 Task: Find connections with filter location Bijnor with filter topic #ContentMarketingwith filter profile language English with filter current company Apotex Inc. with filter school Sandip Institute of Technology, & Research Centre with filter industry Residential Building Construction with filter service category Bankruptcy Law with filter keywords title Animal Shelter Volunteer
Action: Mouse moved to (616, 72)
Screenshot: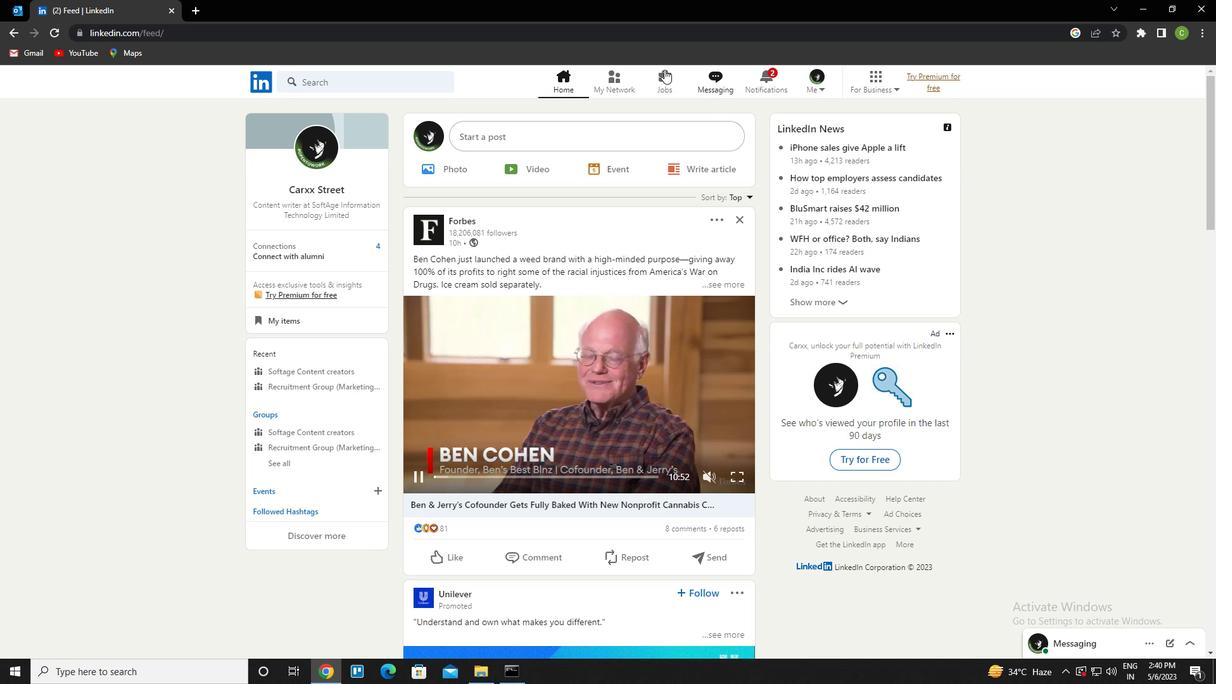 
Action: Mouse pressed left at (616, 72)
Screenshot: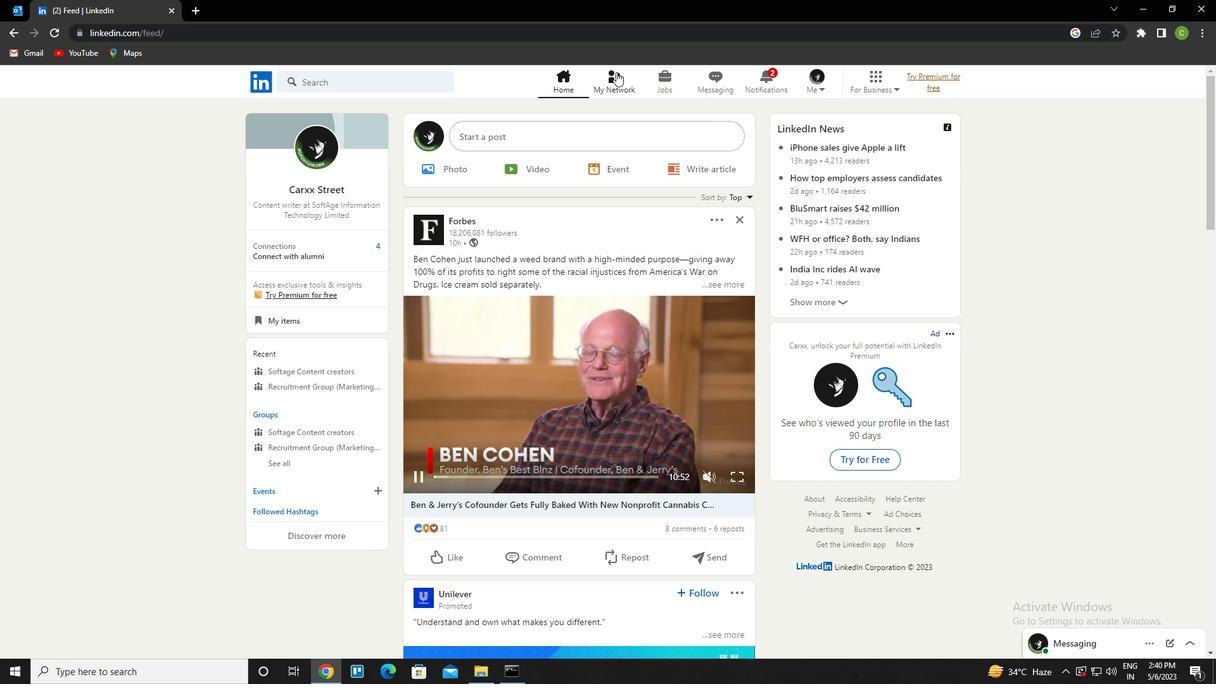 
Action: Mouse moved to (378, 157)
Screenshot: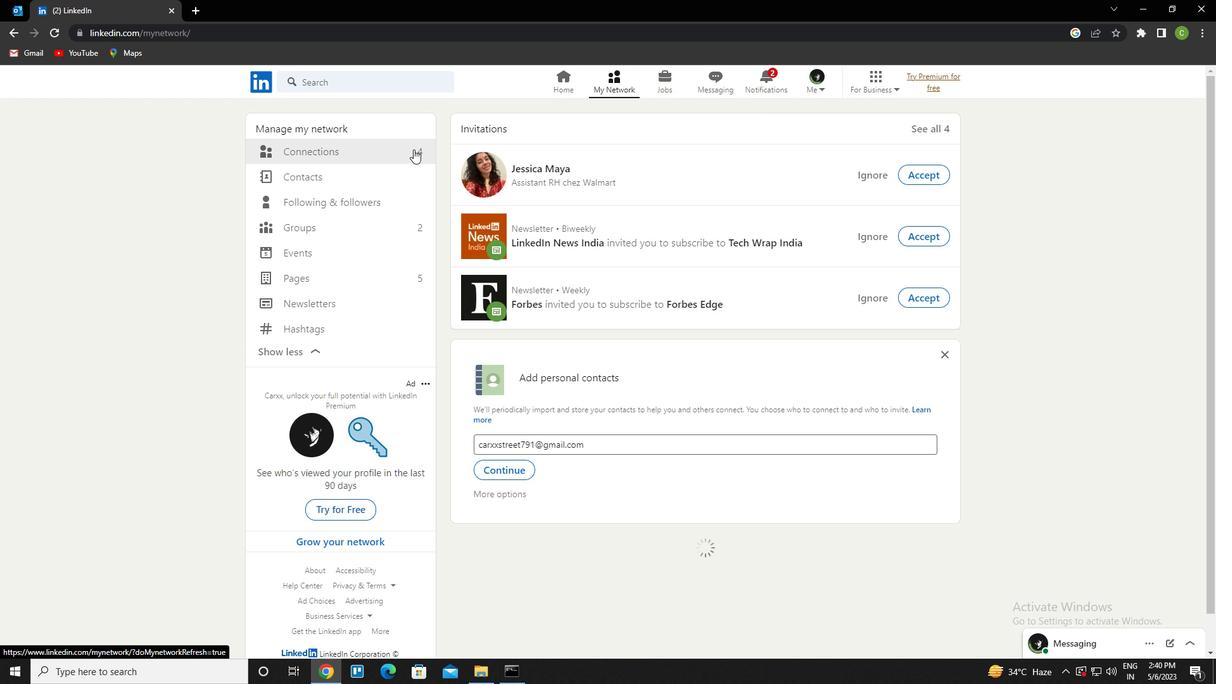 
Action: Mouse pressed left at (378, 157)
Screenshot: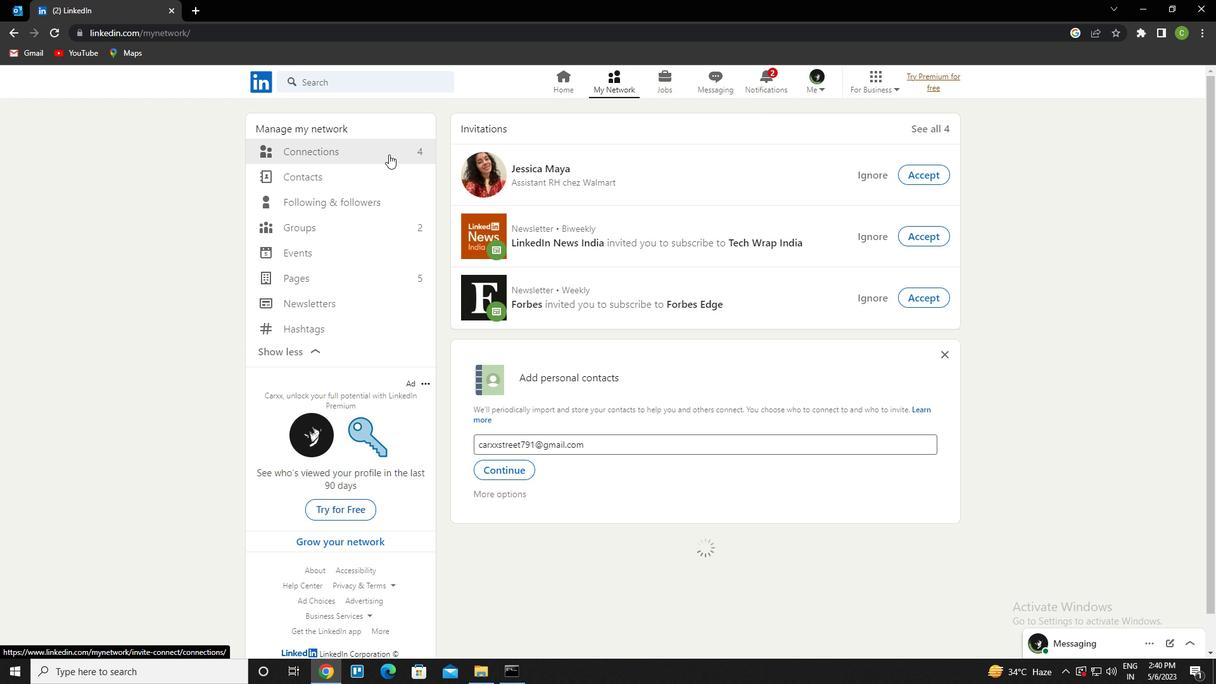 
Action: Mouse moved to (729, 153)
Screenshot: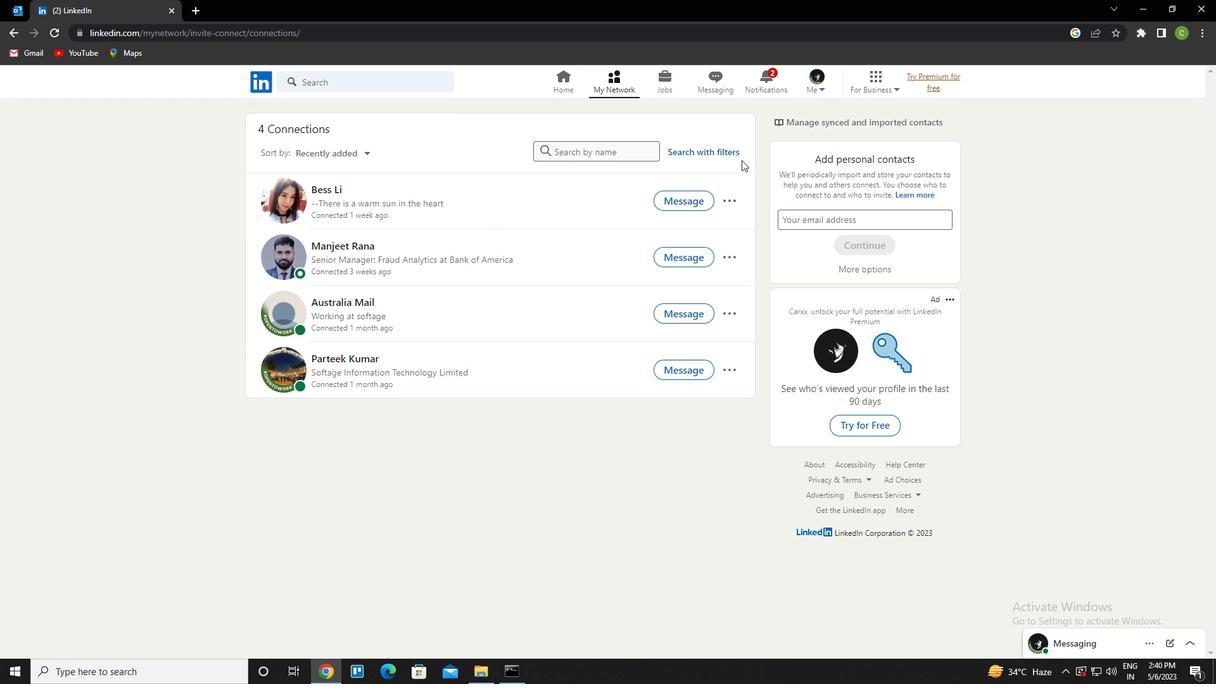 
Action: Mouse pressed left at (729, 153)
Screenshot: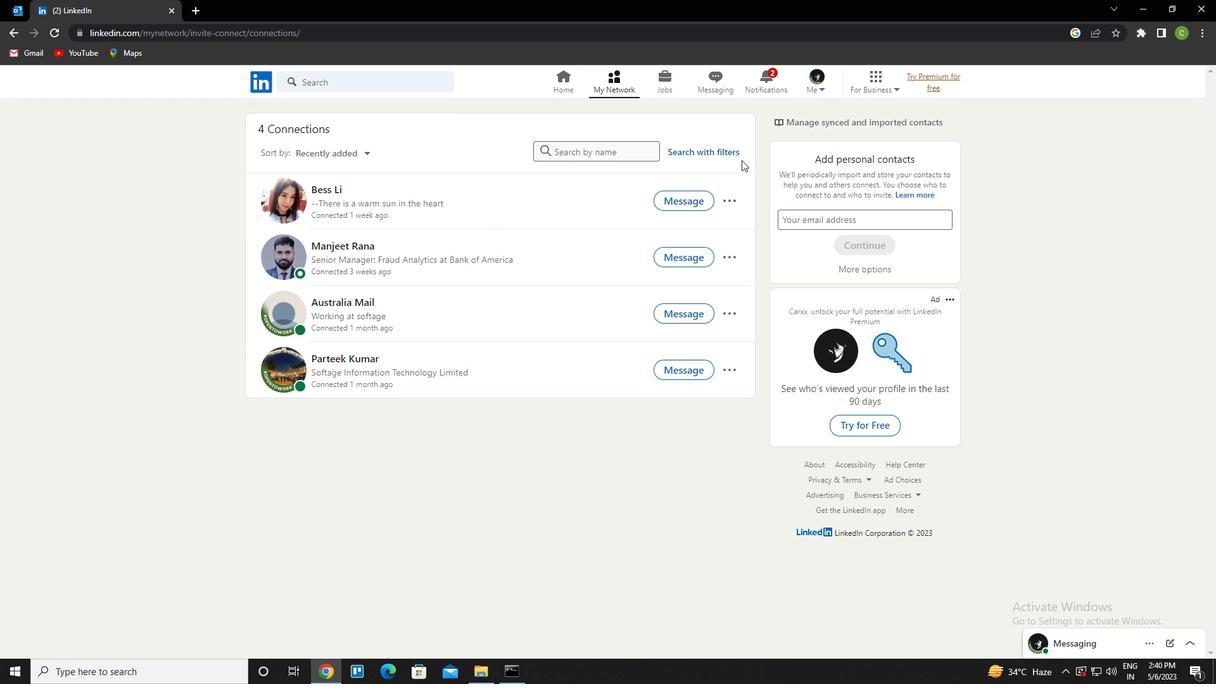 
Action: Mouse moved to (646, 120)
Screenshot: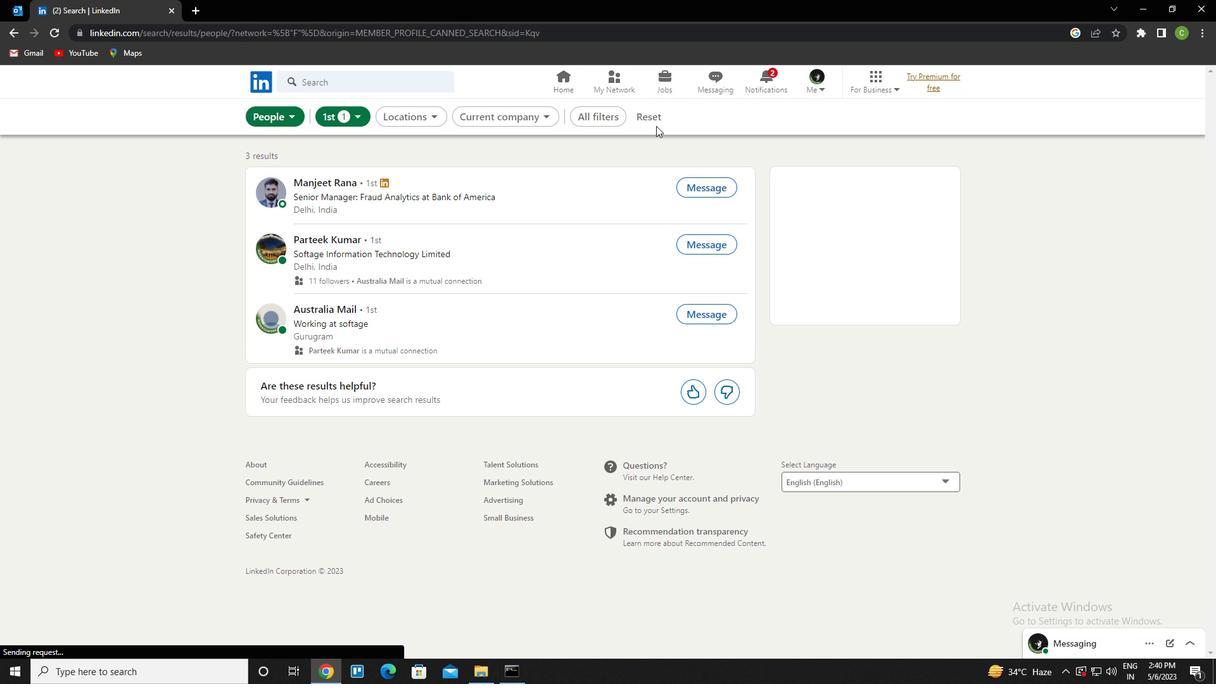 
Action: Mouse pressed left at (646, 120)
Screenshot: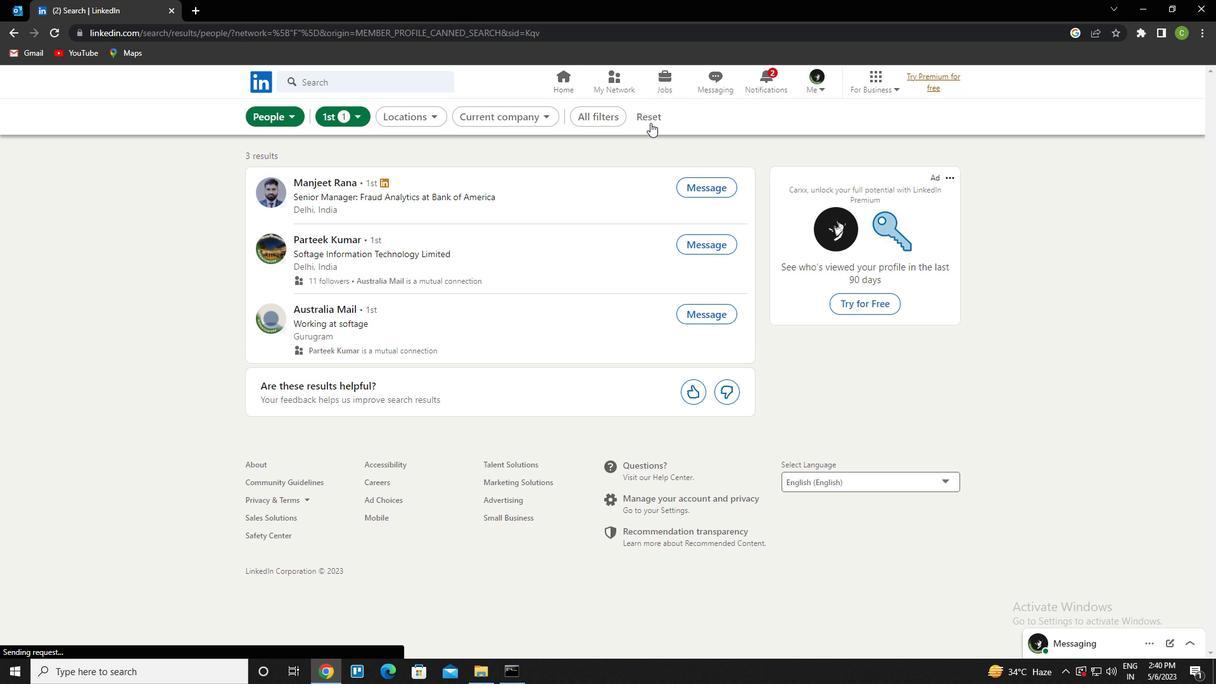 
Action: Mouse moved to (620, 118)
Screenshot: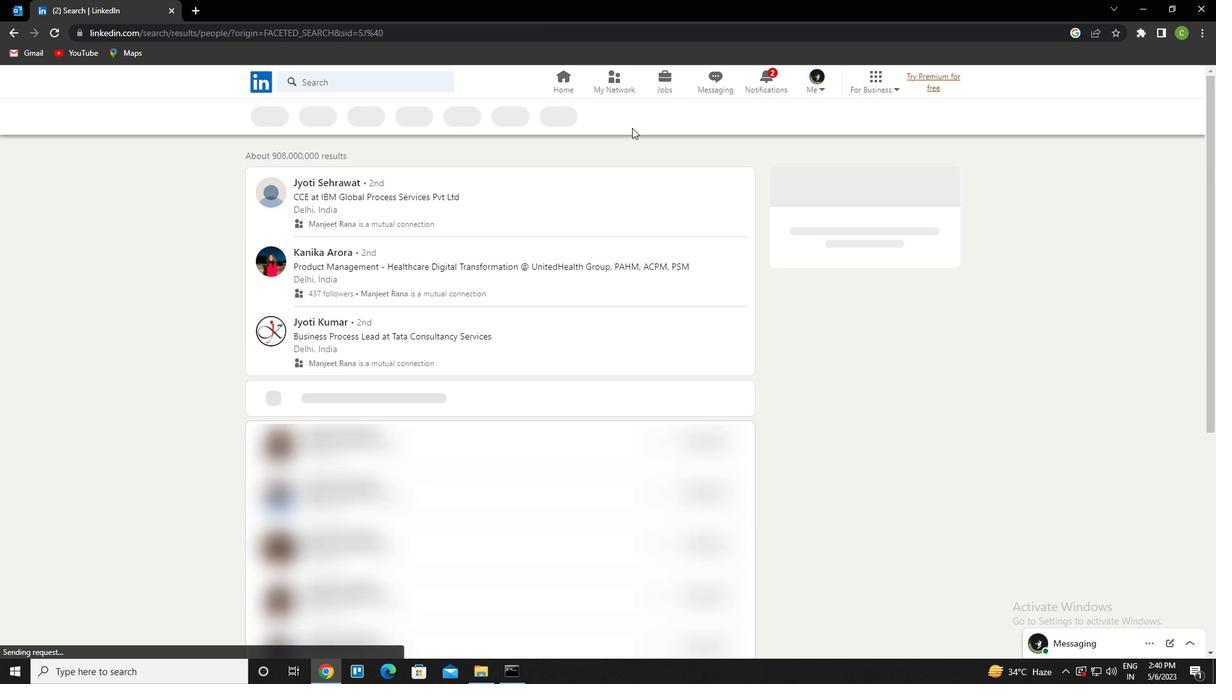 
Action: Mouse pressed left at (620, 118)
Screenshot: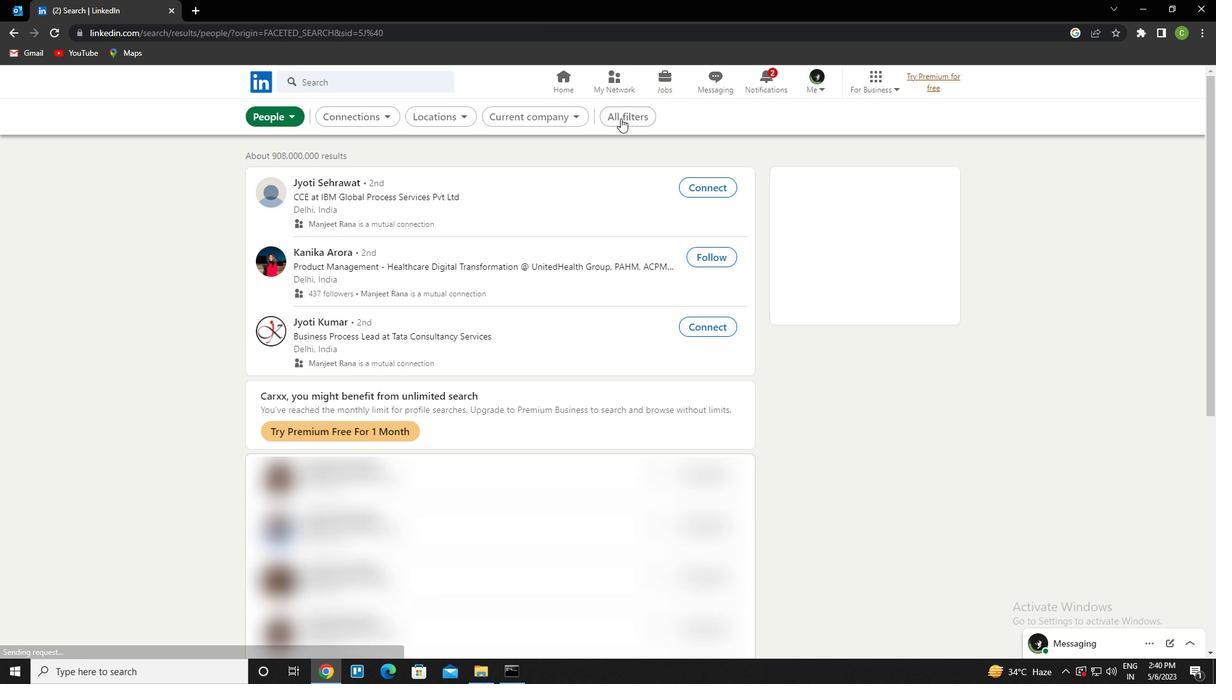 
Action: Mouse moved to (1000, 368)
Screenshot: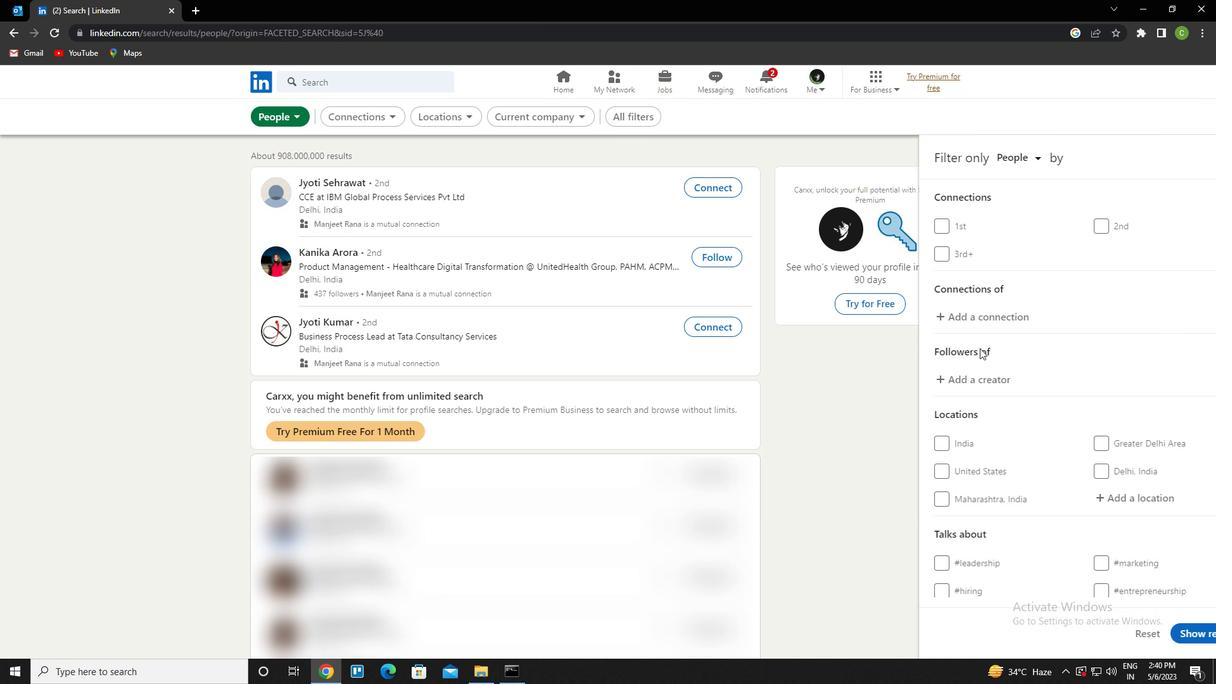 
Action: Mouse scrolled (1000, 368) with delta (0, 0)
Screenshot: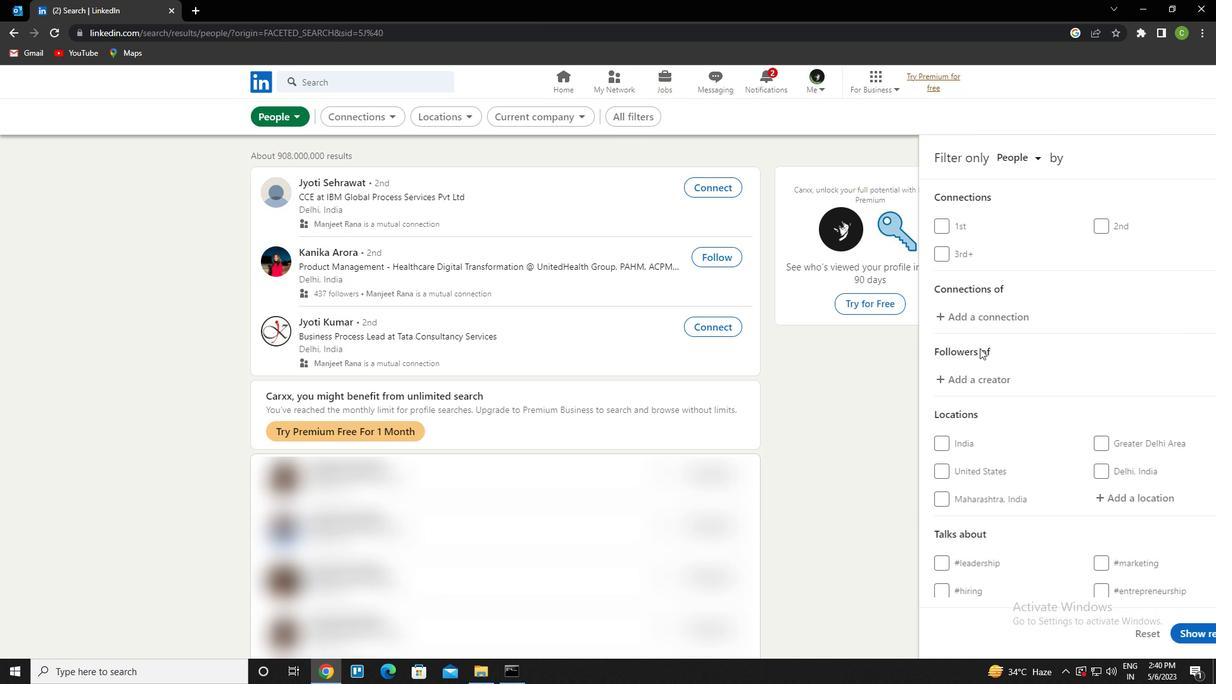 
Action: Mouse moved to (1006, 376)
Screenshot: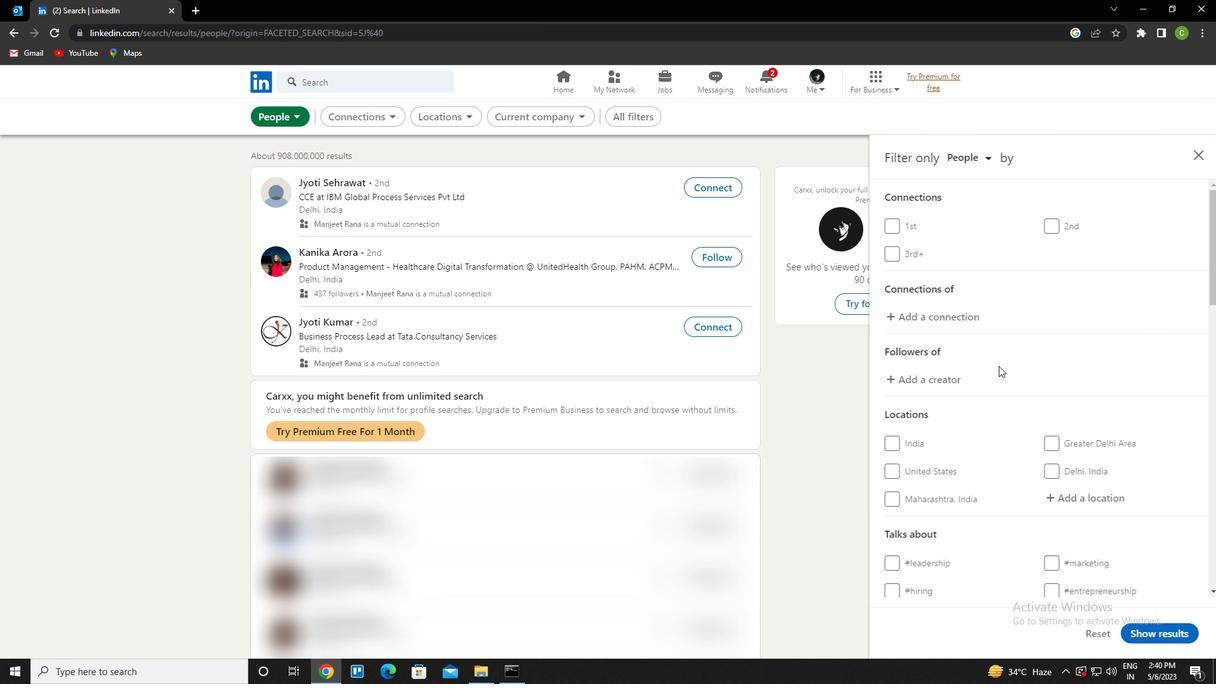 
Action: Mouse scrolled (1006, 375) with delta (0, 0)
Screenshot: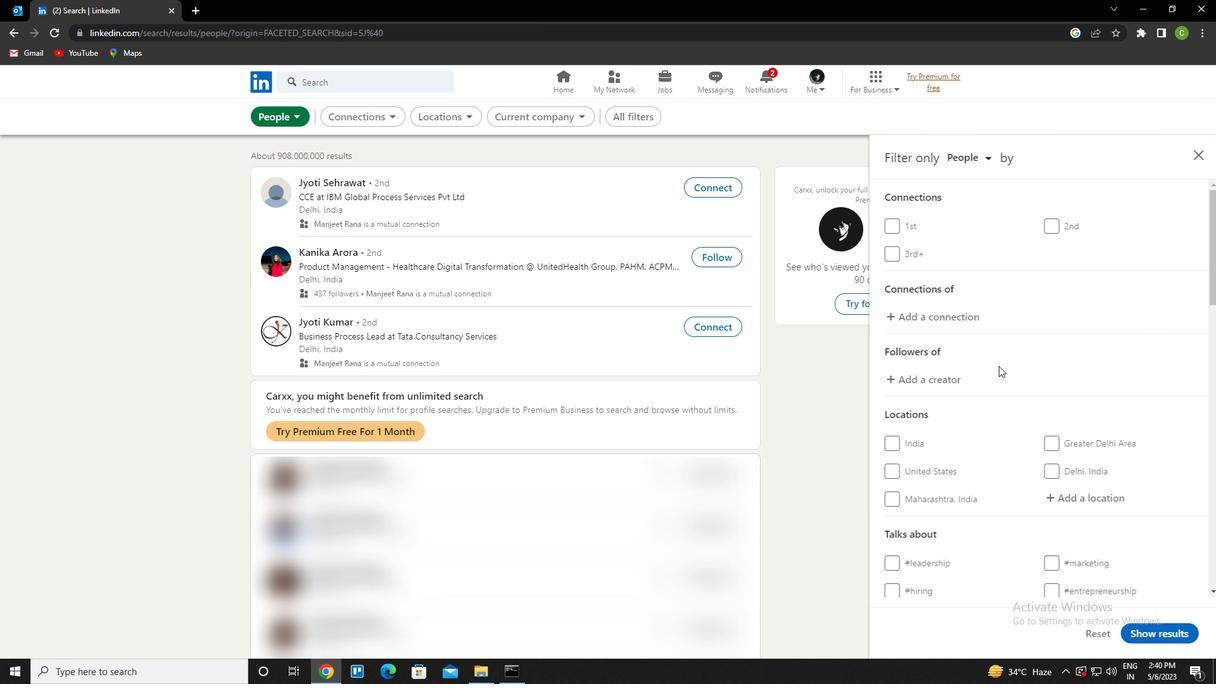 
Action: Mouse moved to (1091, 376)
Screenshot: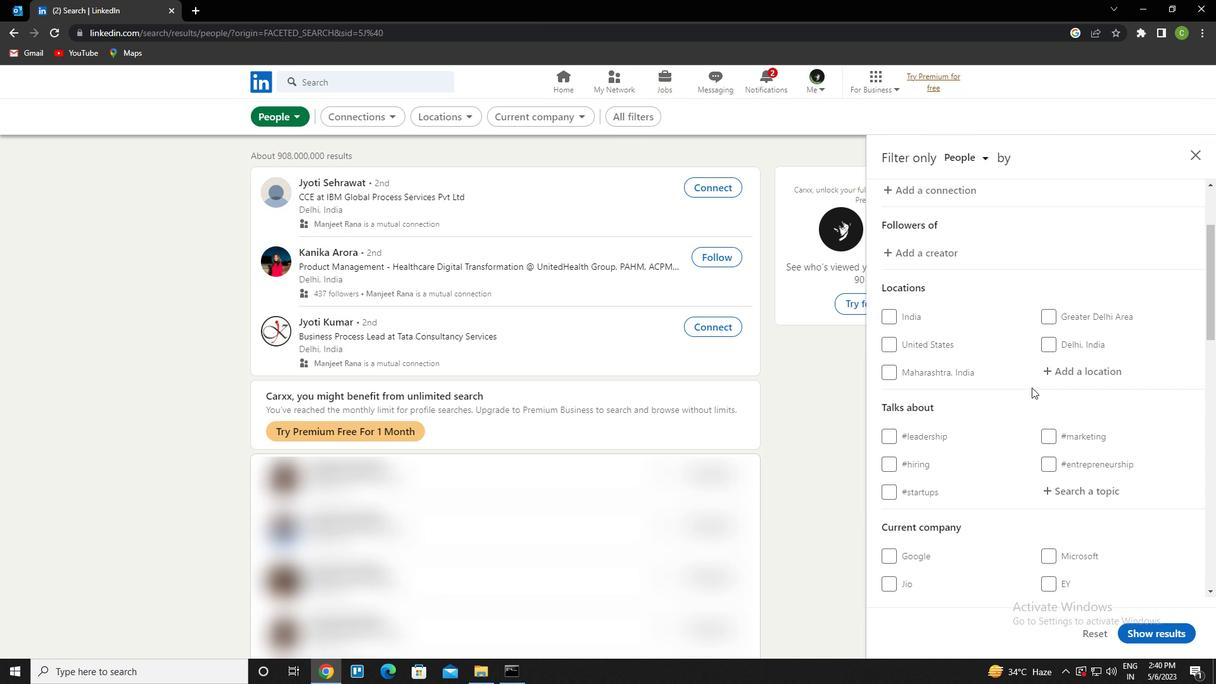 
Action: Mouse pressed left at (1091, 376)
Screenshot: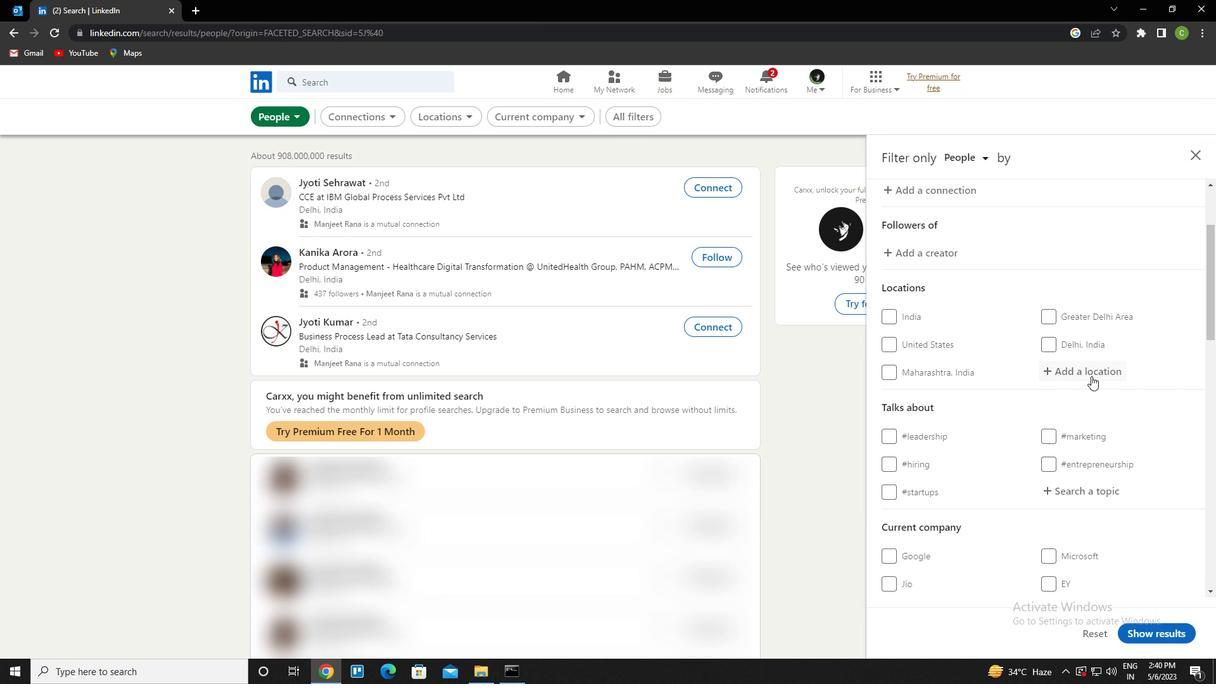 
Action: Key pressed <Key.caps_lock>b<Key.caps_lock>ijnor<Key.down><Key.enter>
Screenshot: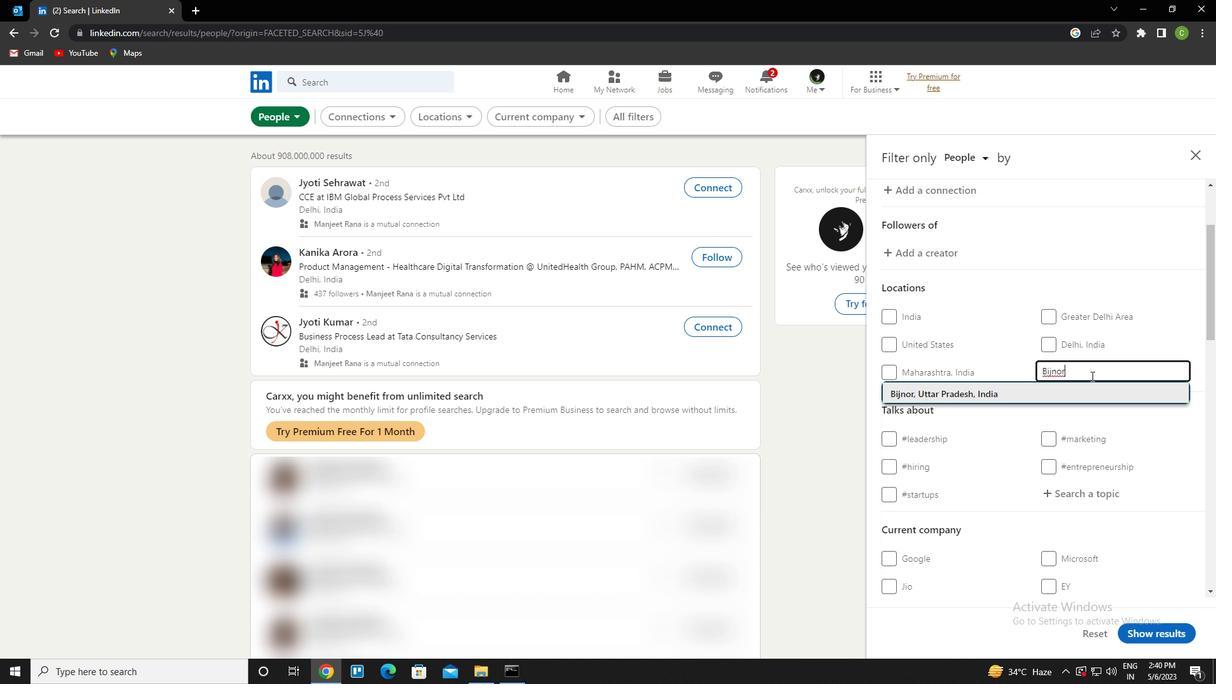 
Action: Mouse scrolled (1091, 375) with delta (0, 0)
Screenshot: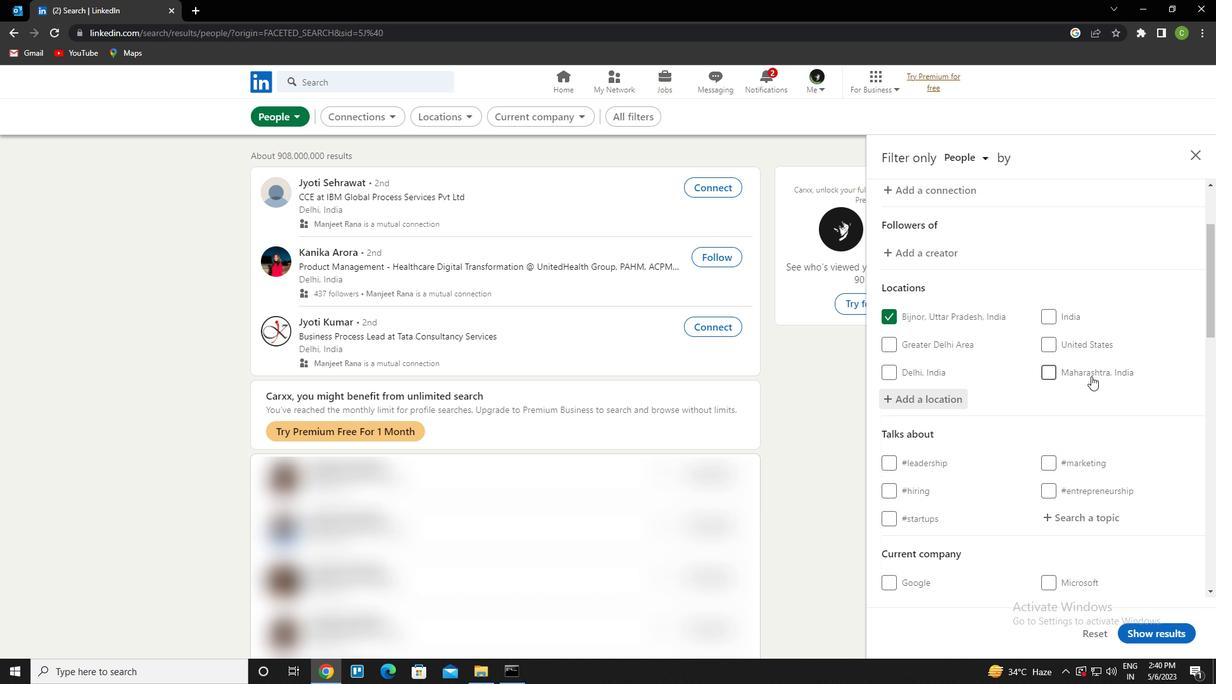 
Action: Mouse scrolled (1091, 375) with delta (0, 0)
Screenshot: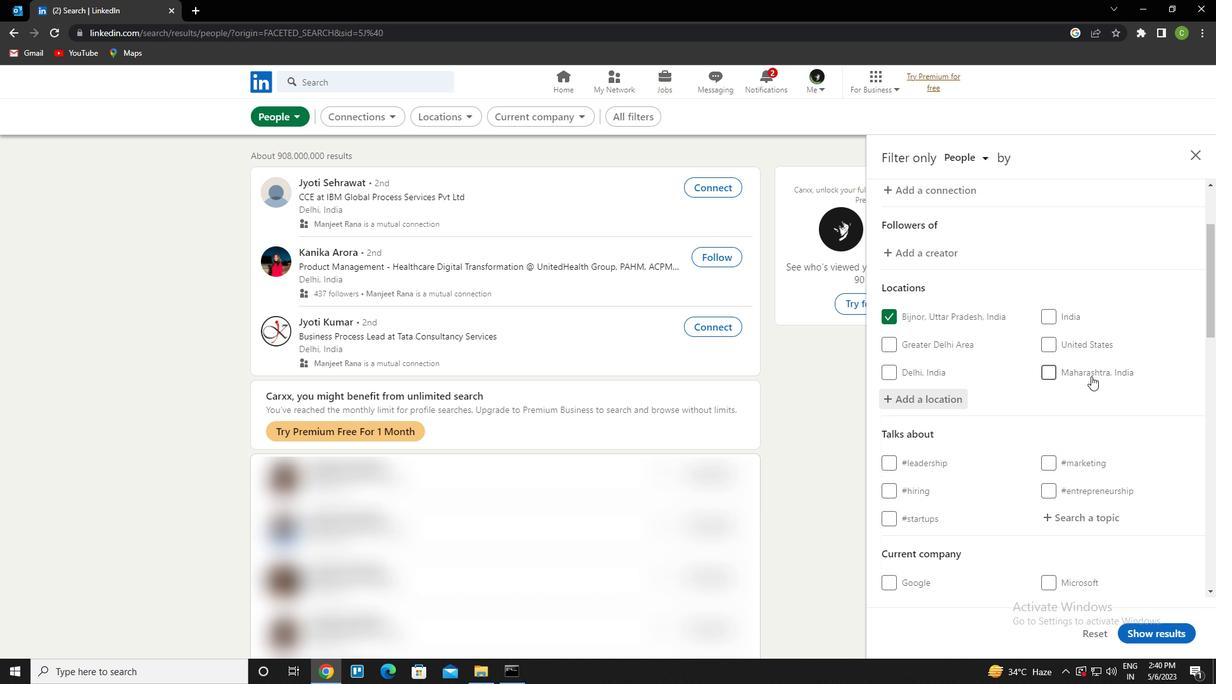 
Action: Mouse moved to (1091, 389)
Screenshot: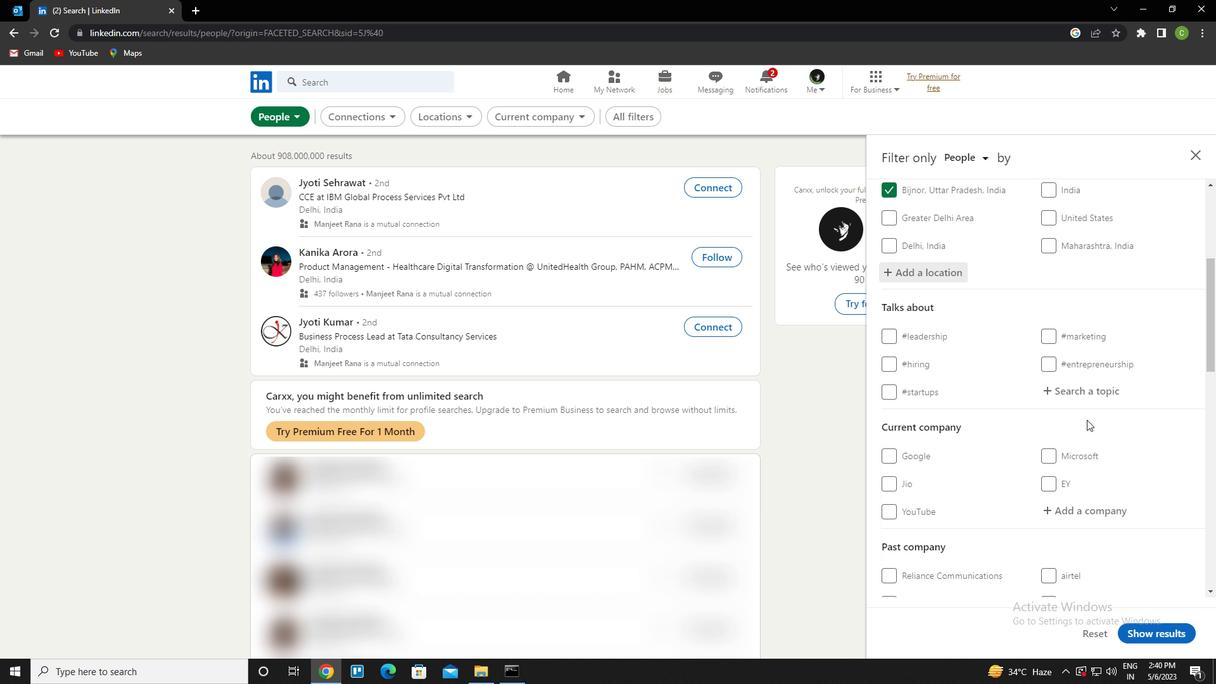
Action: Mouse pressed left at (1091, 389)
Screenshot: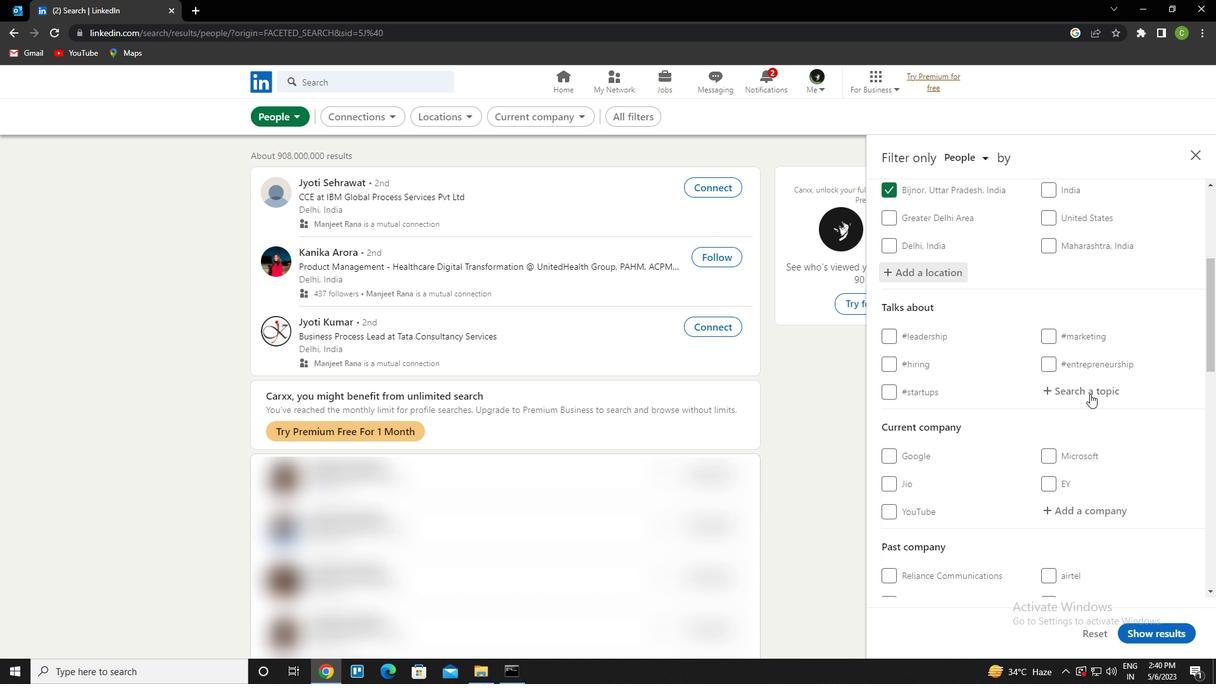 
Action: Key pressed contentmarketing<Key.down><Key.enter>
Screenshot: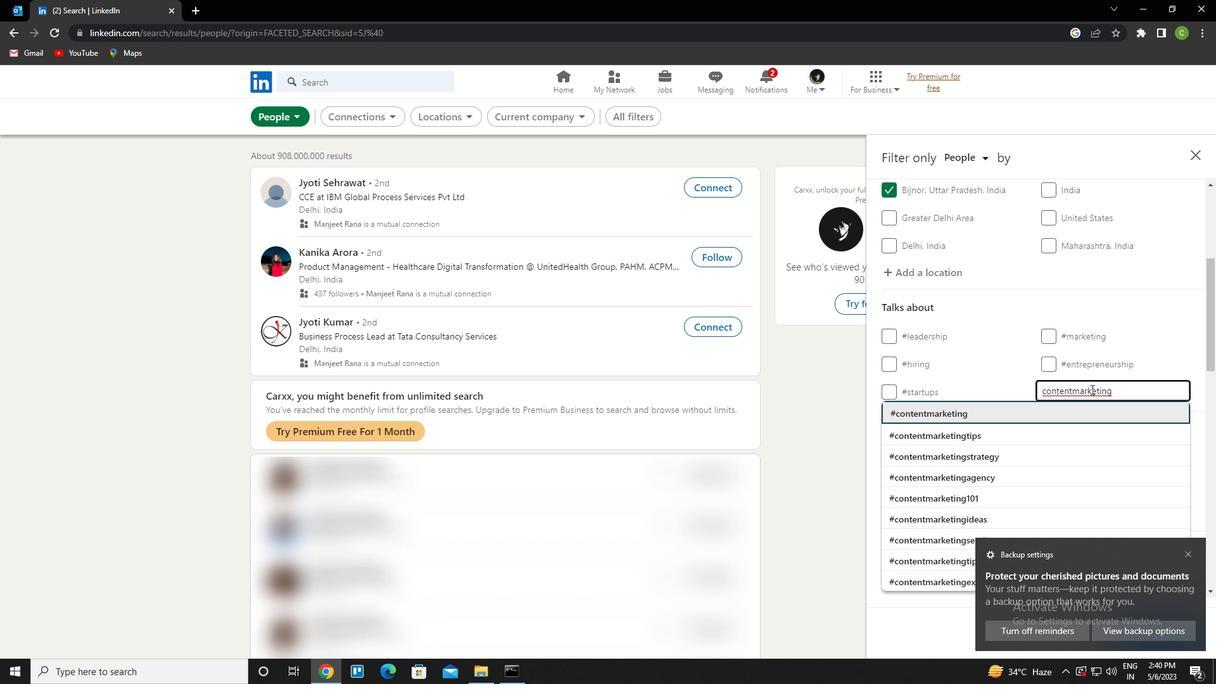 
Action: Mouse moved to (1088, 384)
Screenshot: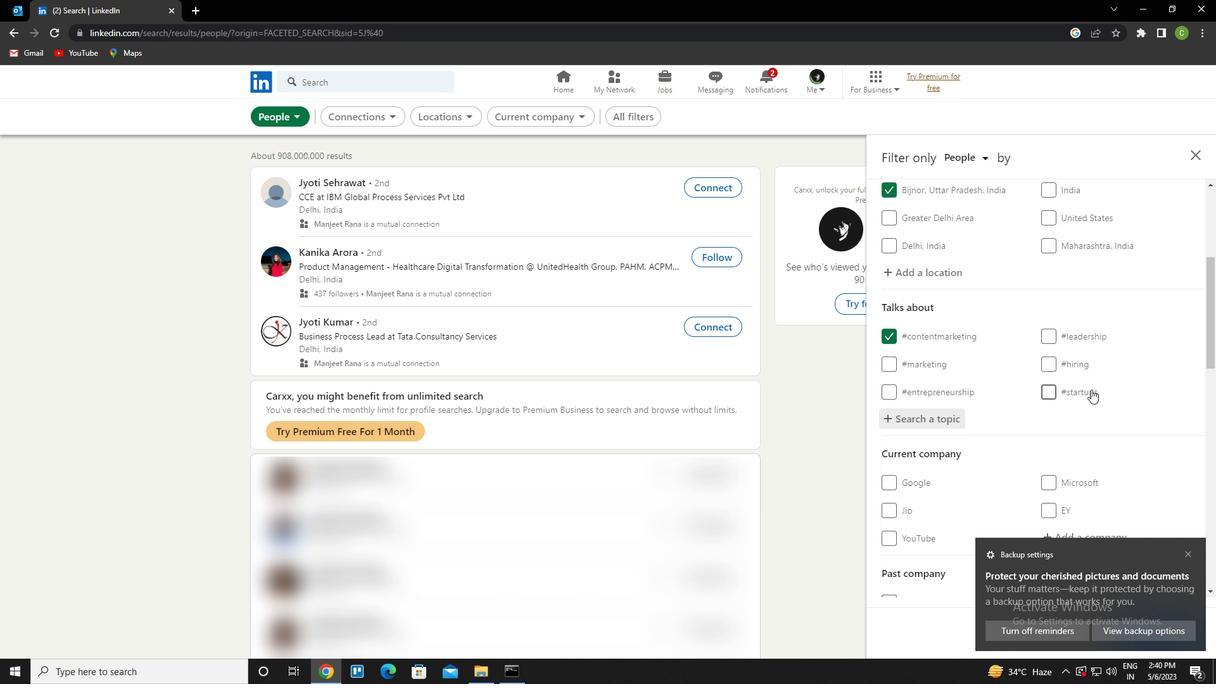 
Action: Mouse scrolled (1088, 383) with delta (0, 0)
Screenshot: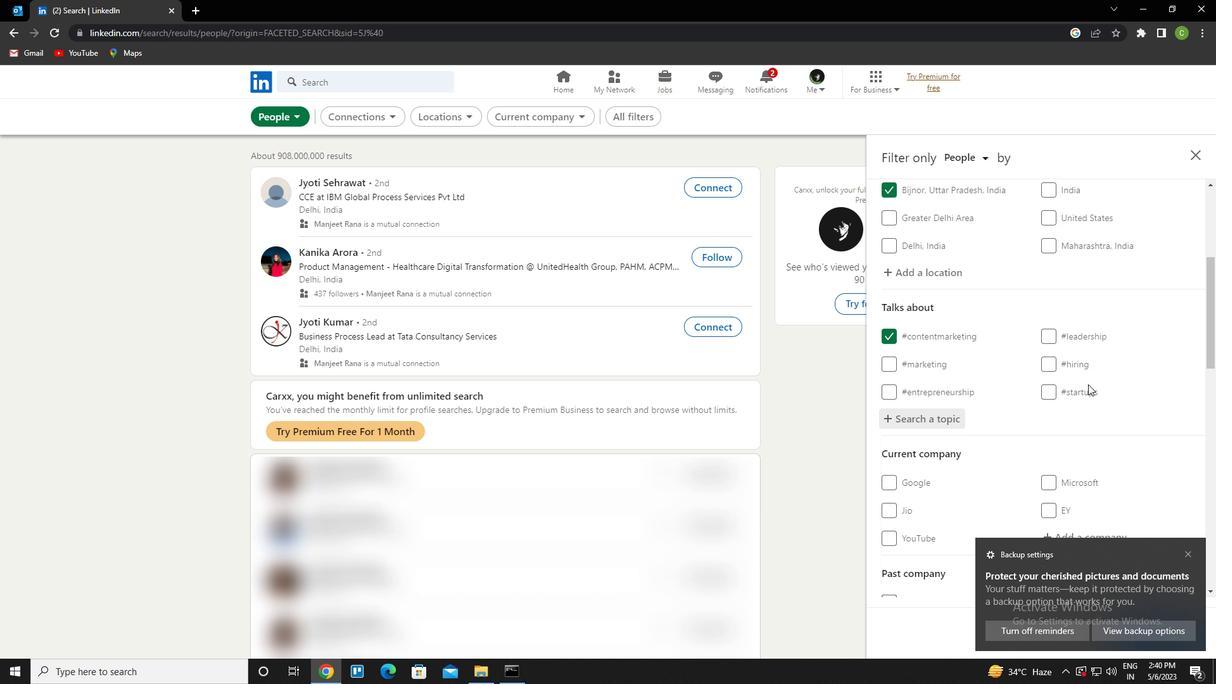 
Action: Mouse scrolled (1088, 383) with delta (0, 0)
Screenshot: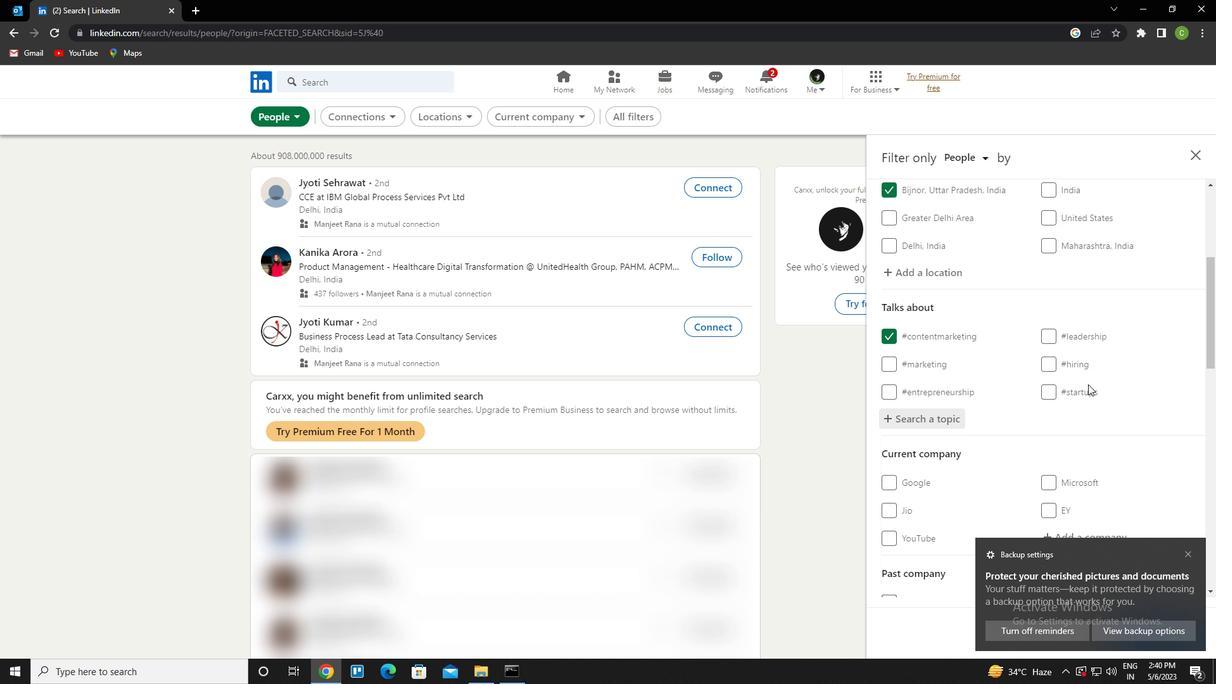 
Action: Mouse scrolled (1088, 383) with delta (0, 0)
Screenshot: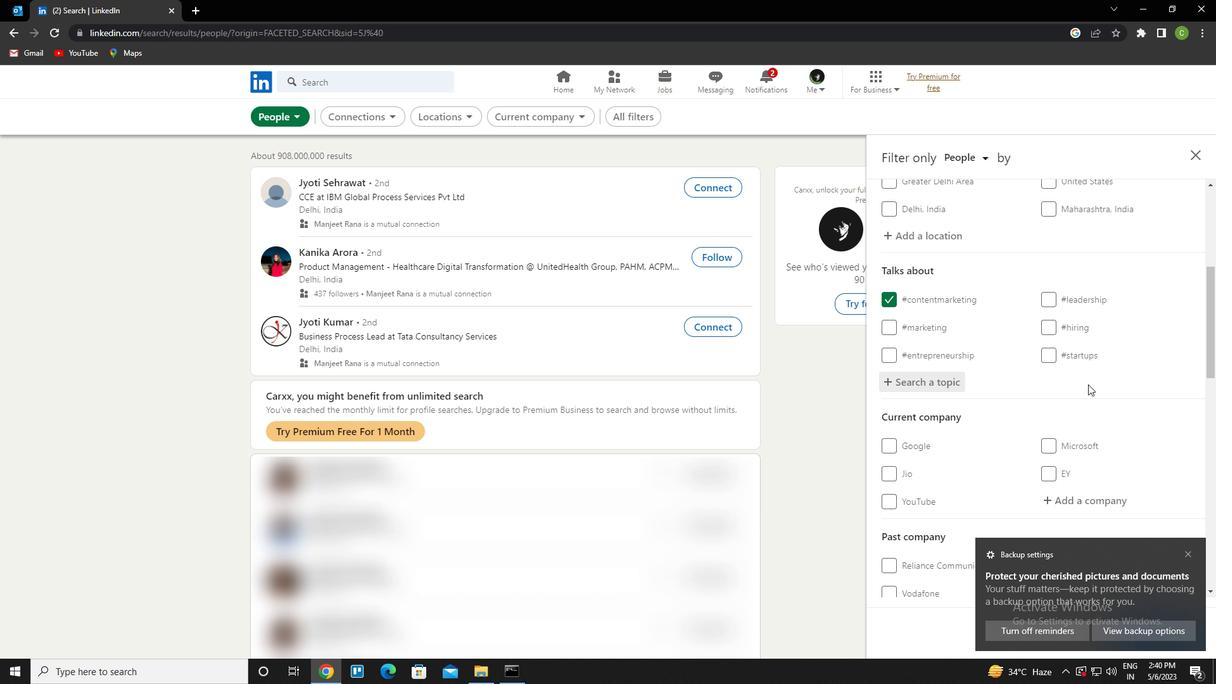 
Action: Mouse moved to (1065, 347)
Screenshot: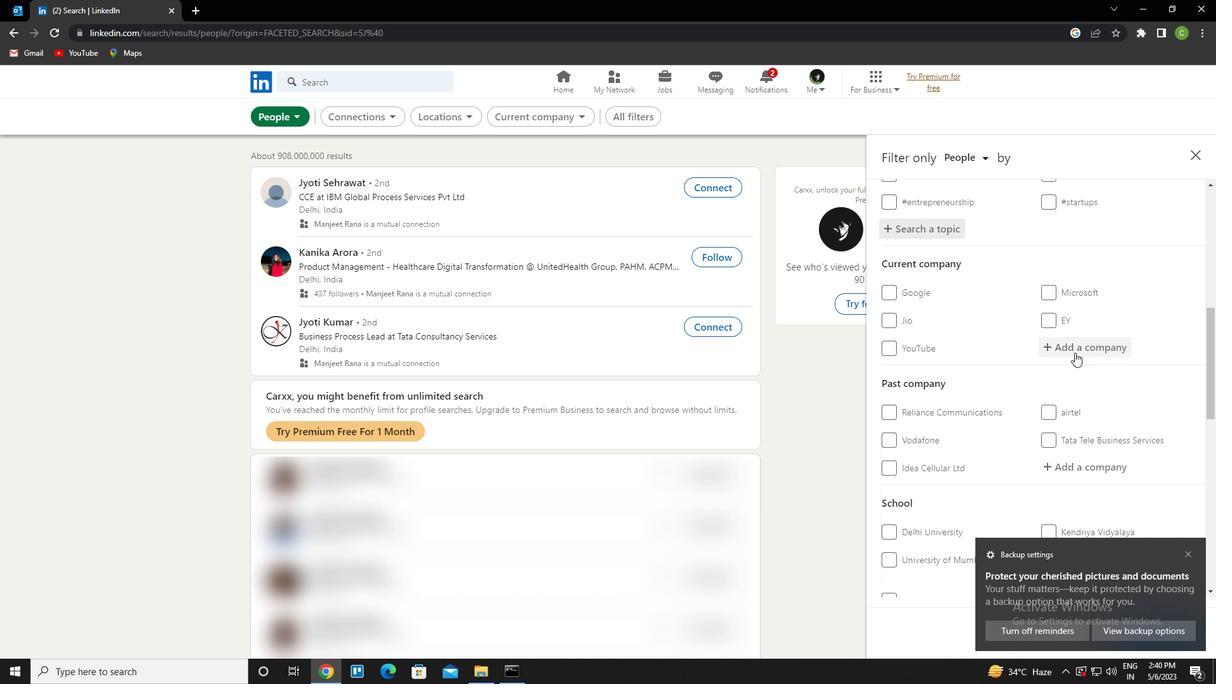 
Action: Mouse scrolled (1065, 346) with delta (0, 0)
Screenshot: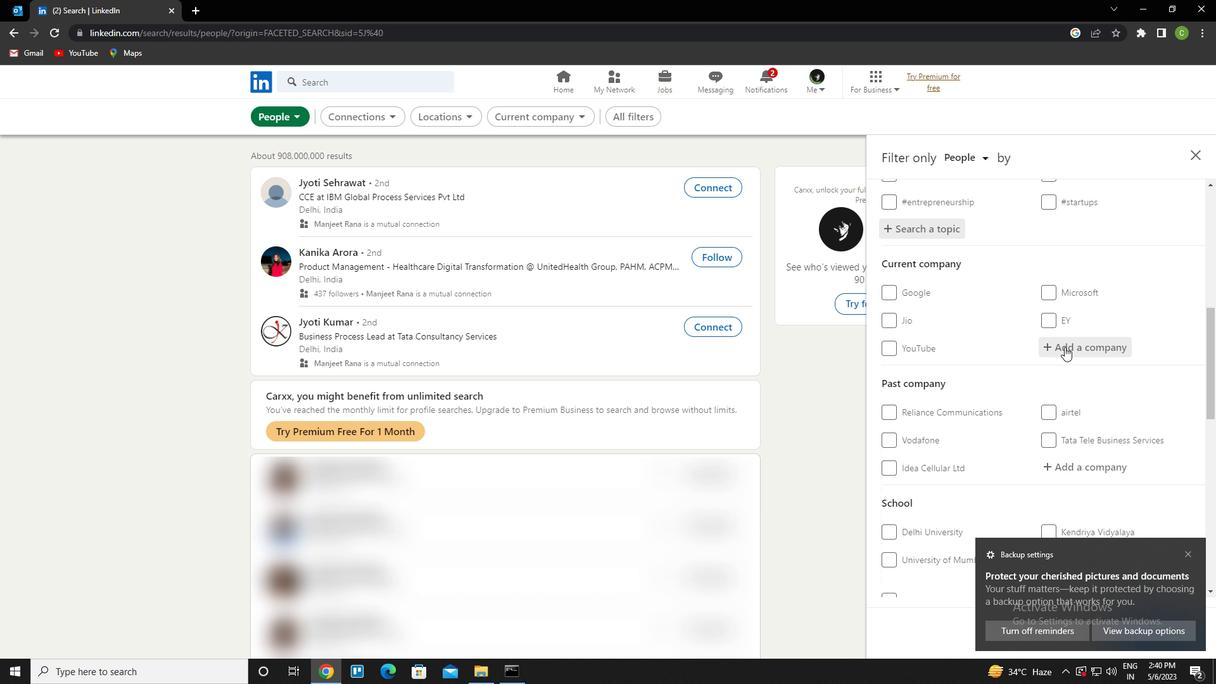 
Action: Mouse scrolled (1065, 346) with delta (0, 0)
Screenshot: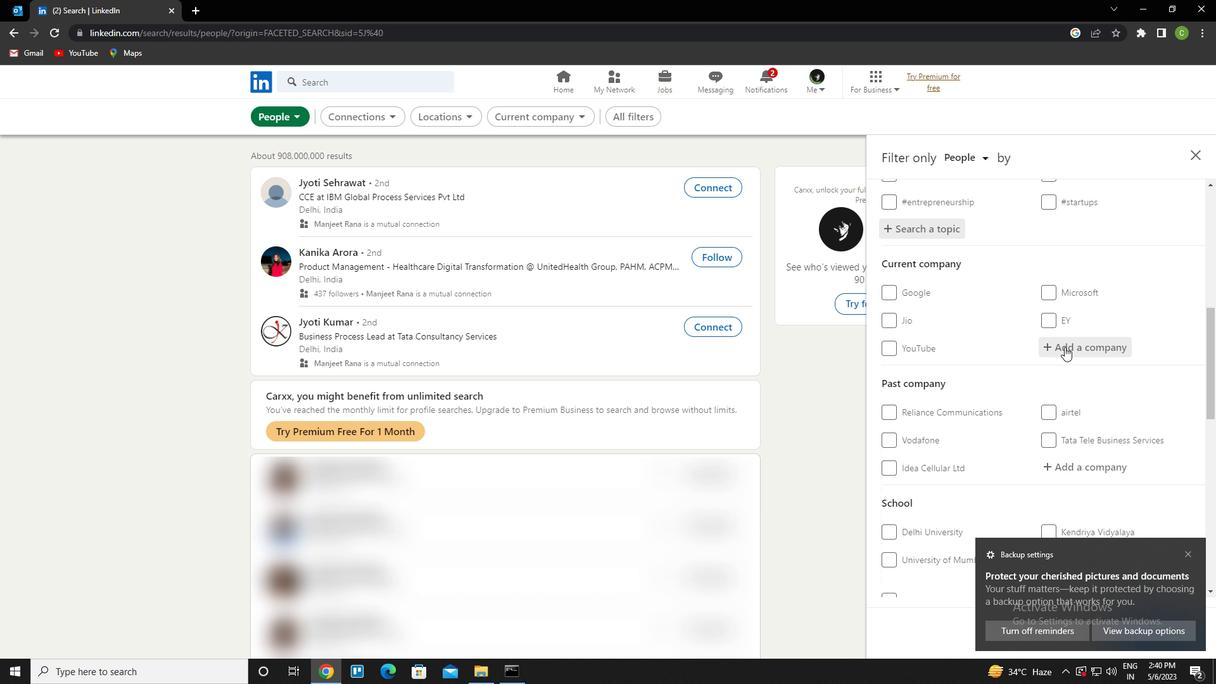 
Action: Mouse scrolled (1065, 346) with delta (0, 0)
Screenshot: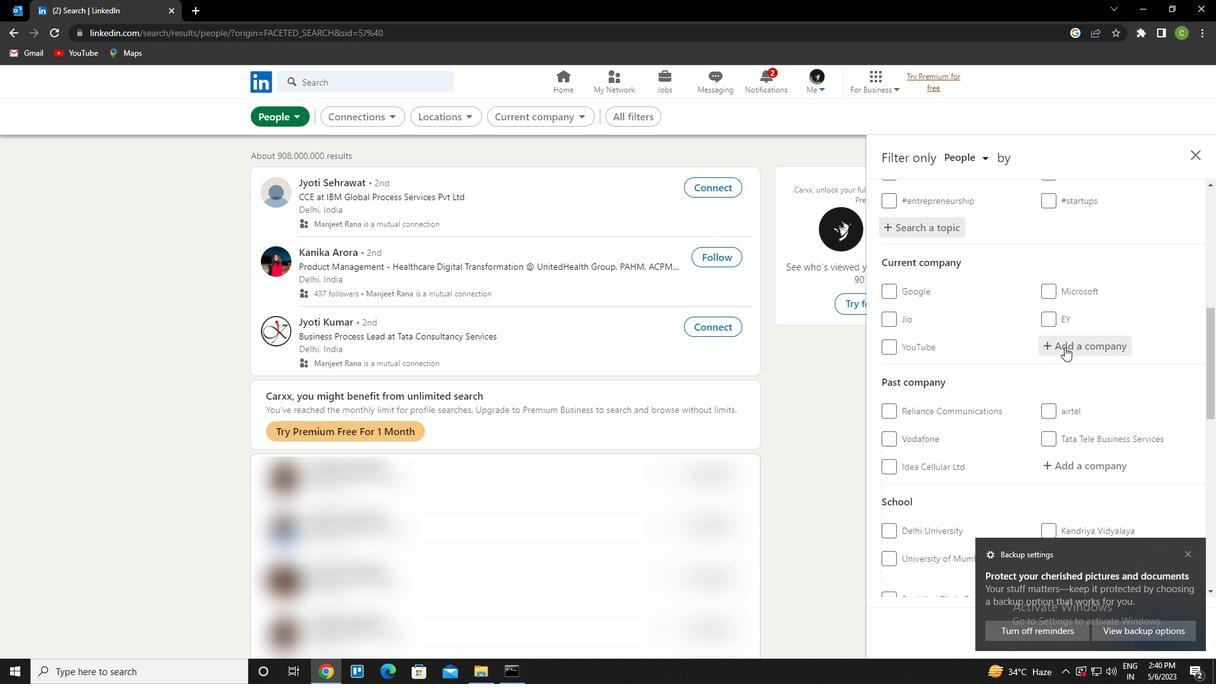 
Action: Mouse scrolled (1065, 346) with delta (0, 0)
Screenshot: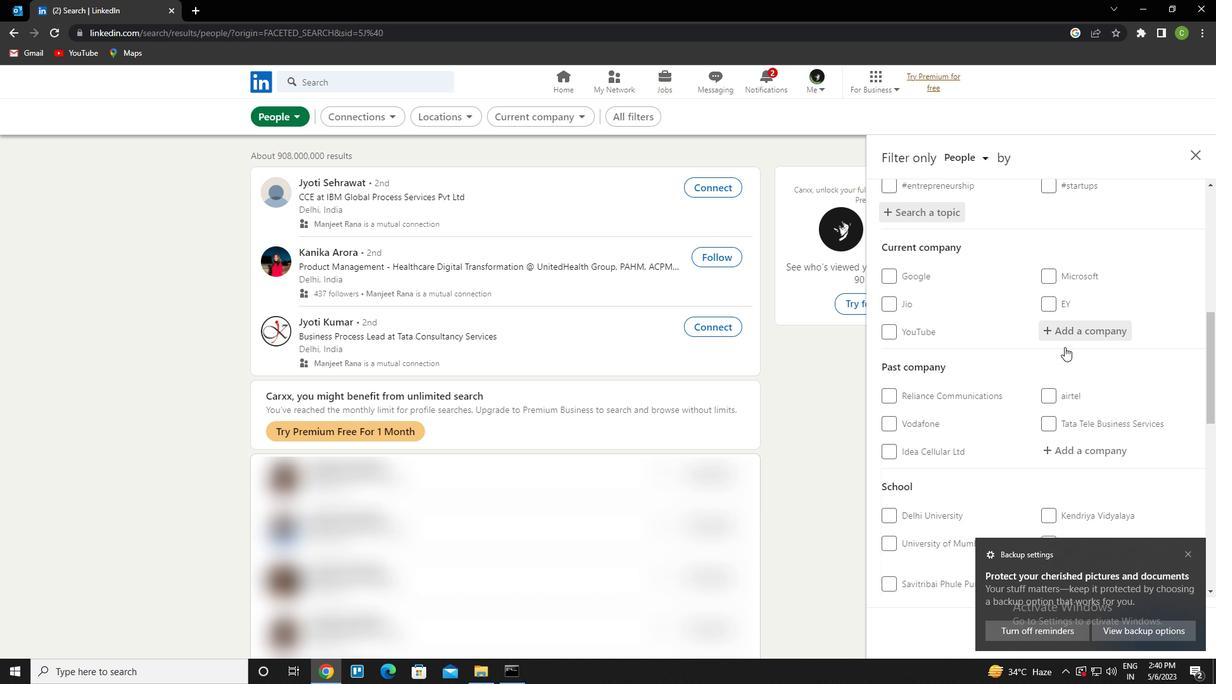 
Action: Mouse scrolled (1065, 346) with delta (0, 0)
Screenshot: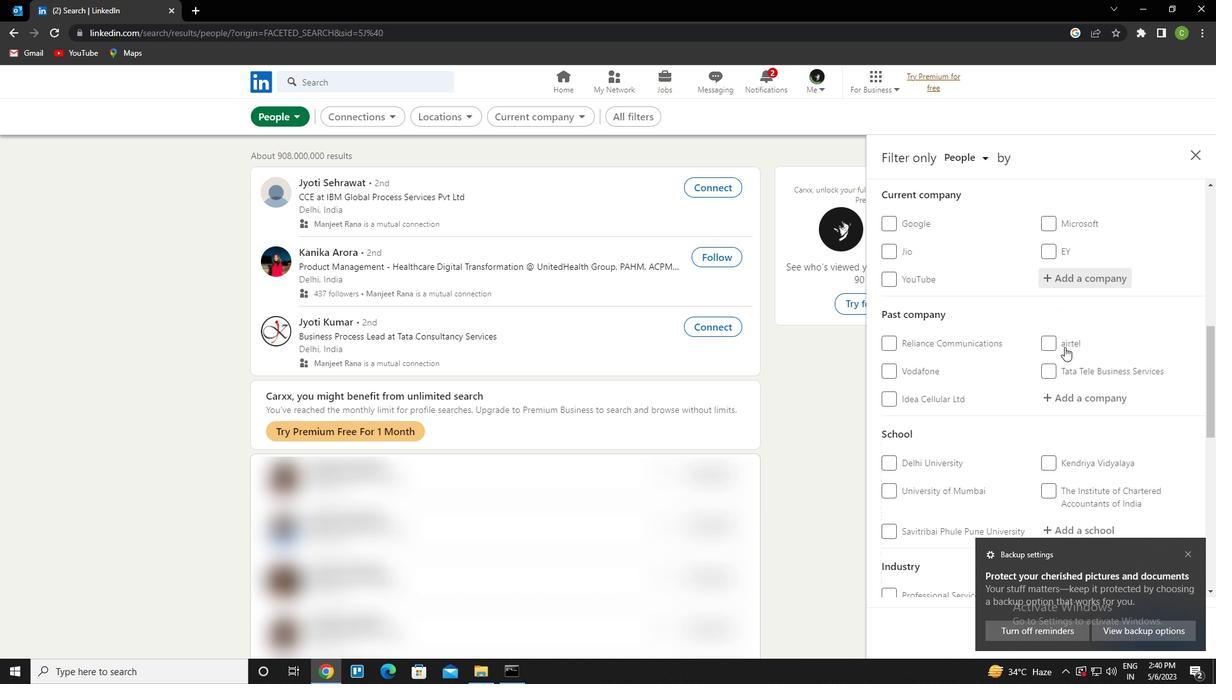 
Action: Mouse scrolled (1065, 346) with delta (0, 0)
Screenshot: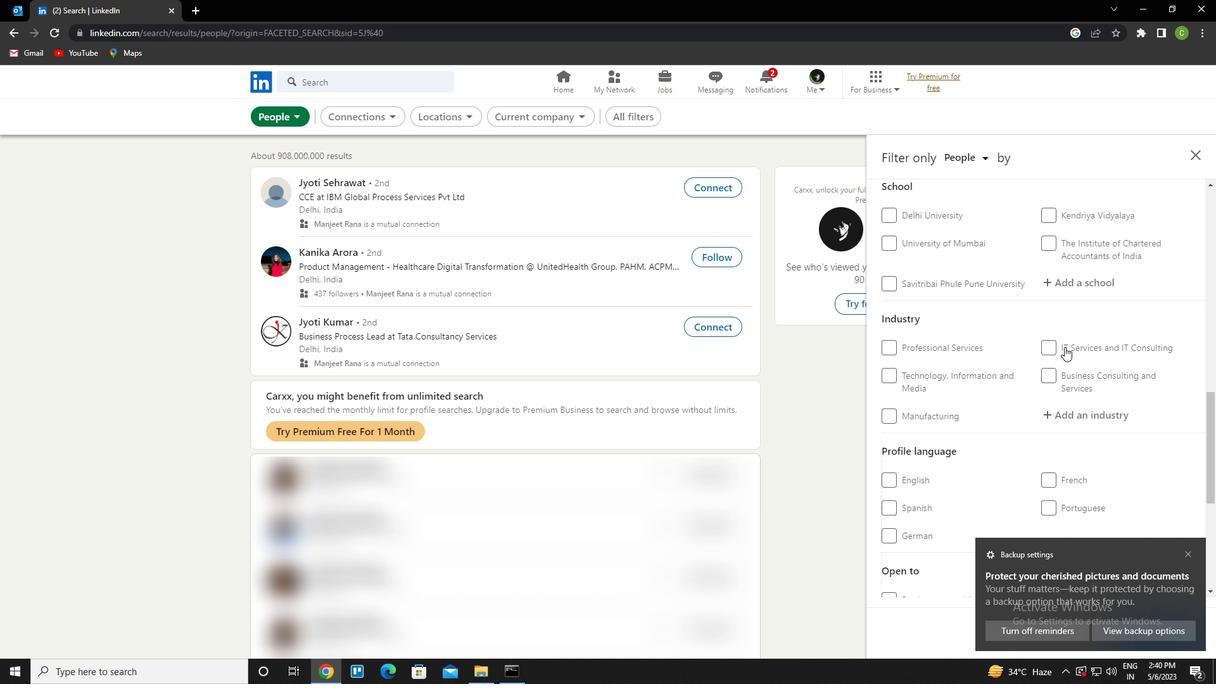 
Action: Mouse scrolled (1065, 346) with delta (0, 0)
Screenshot: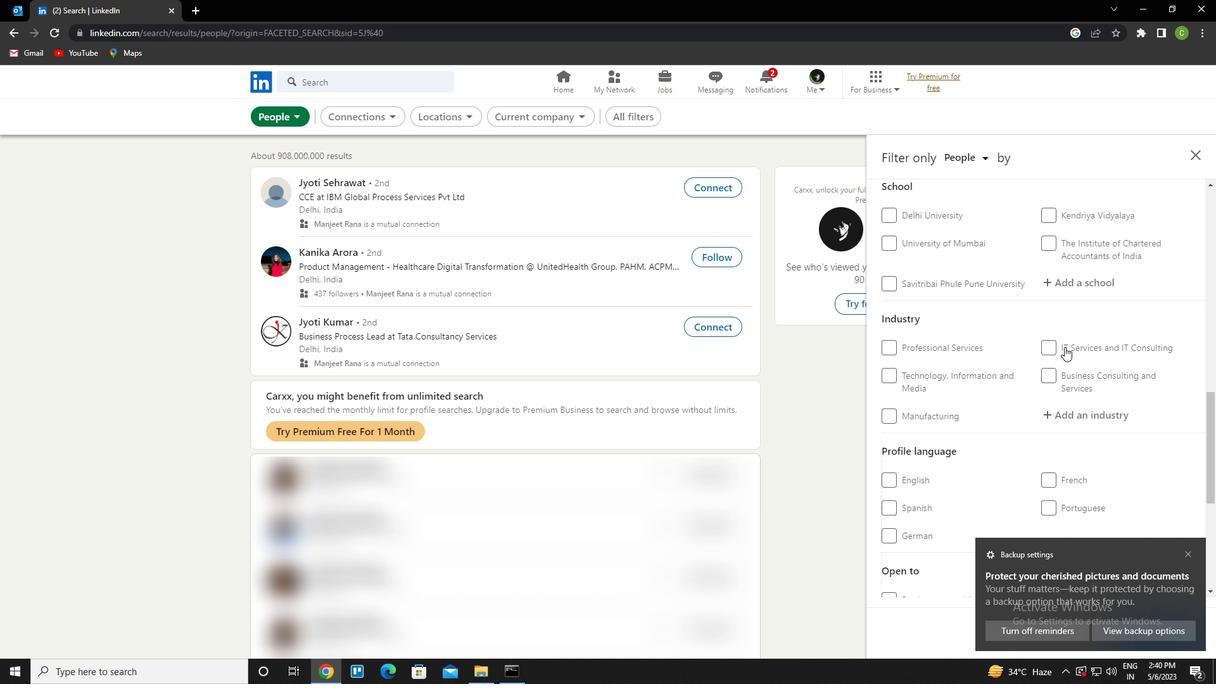 
Action: Mouse scrolled (1065, 346) with delta (0, 0)
Screenshot: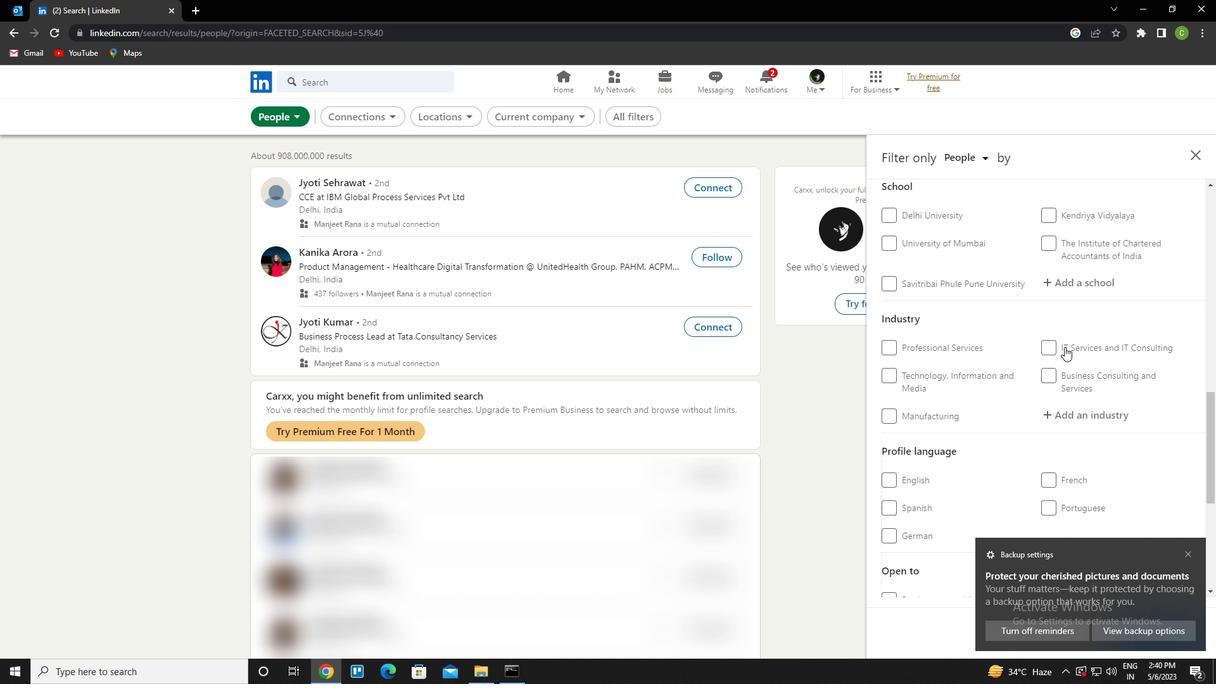
Action: Mouse scrolled (1065, 346) with delta (0, 0)
Screenshot: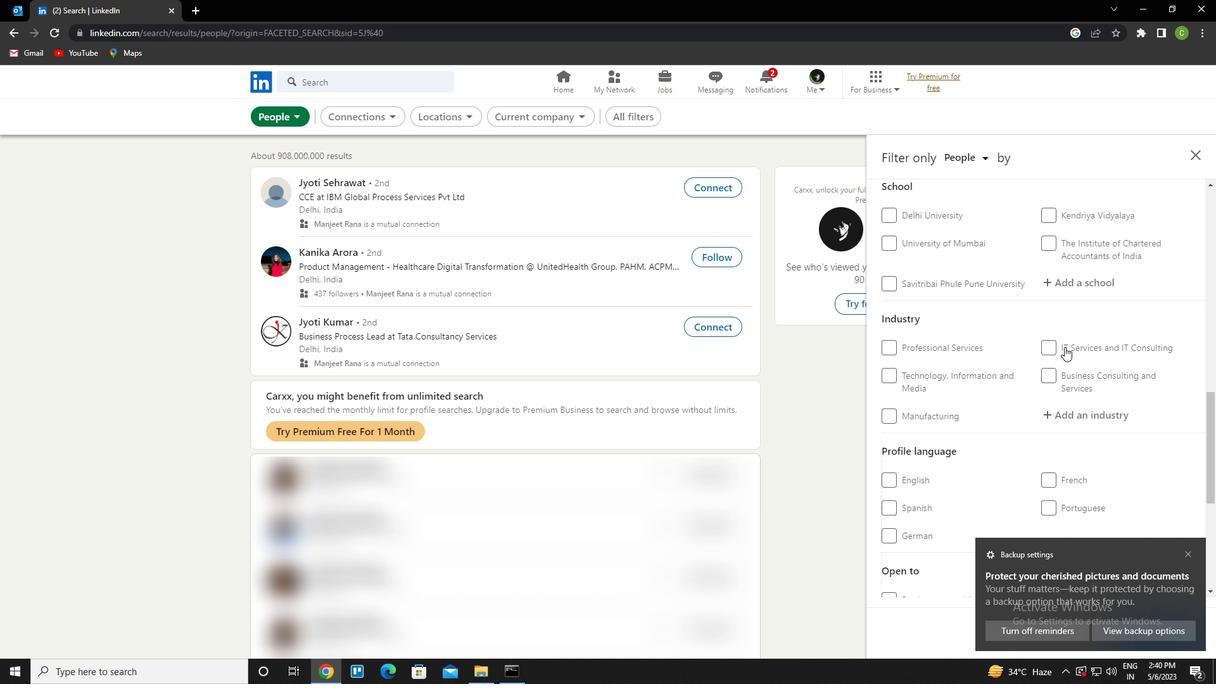 
Action: Mouse scrolled (1065, 346) with delta (0, 0)
Screenshot: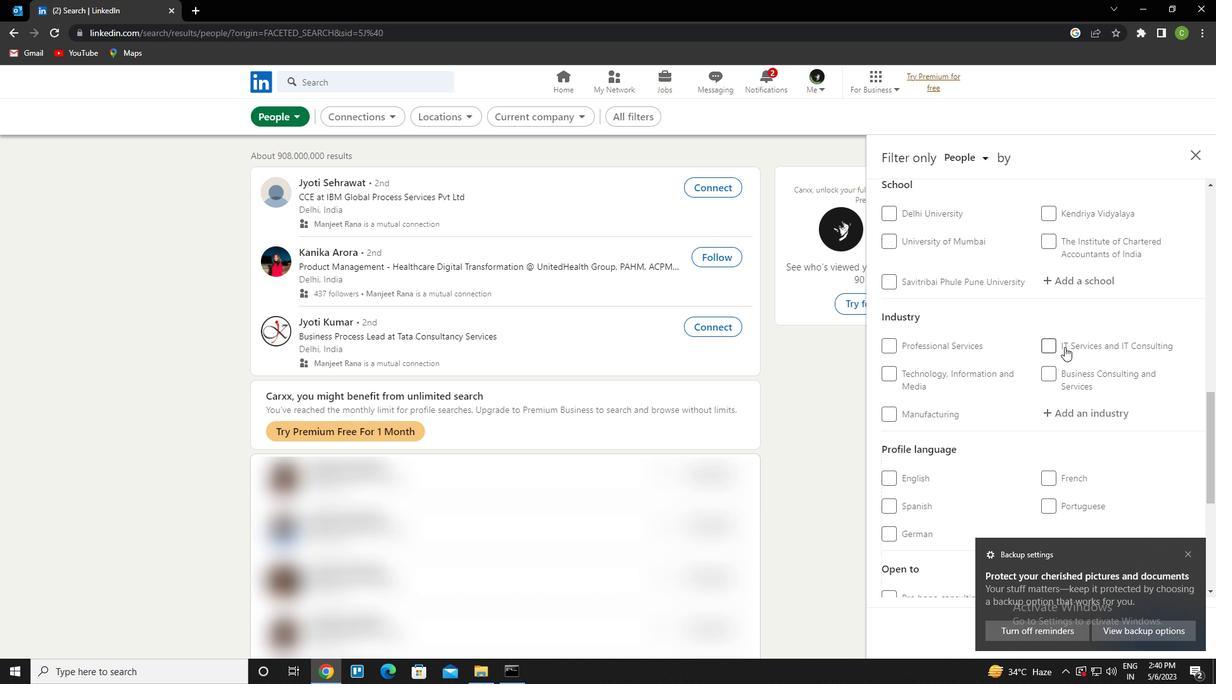 
Action: Mouse scrolled (1065, 346) with delta (0, 0)
Screenshot: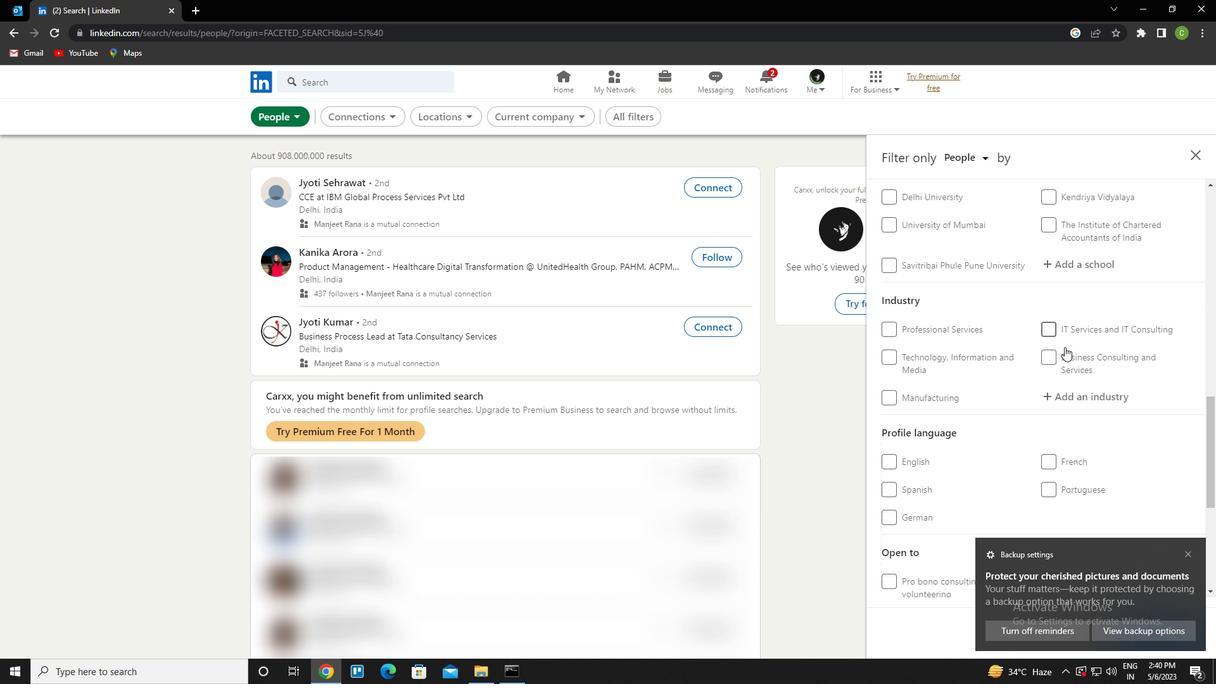 
Action: Mouse scrolled (1065, 346) with delta (0, 0)
Screenshot: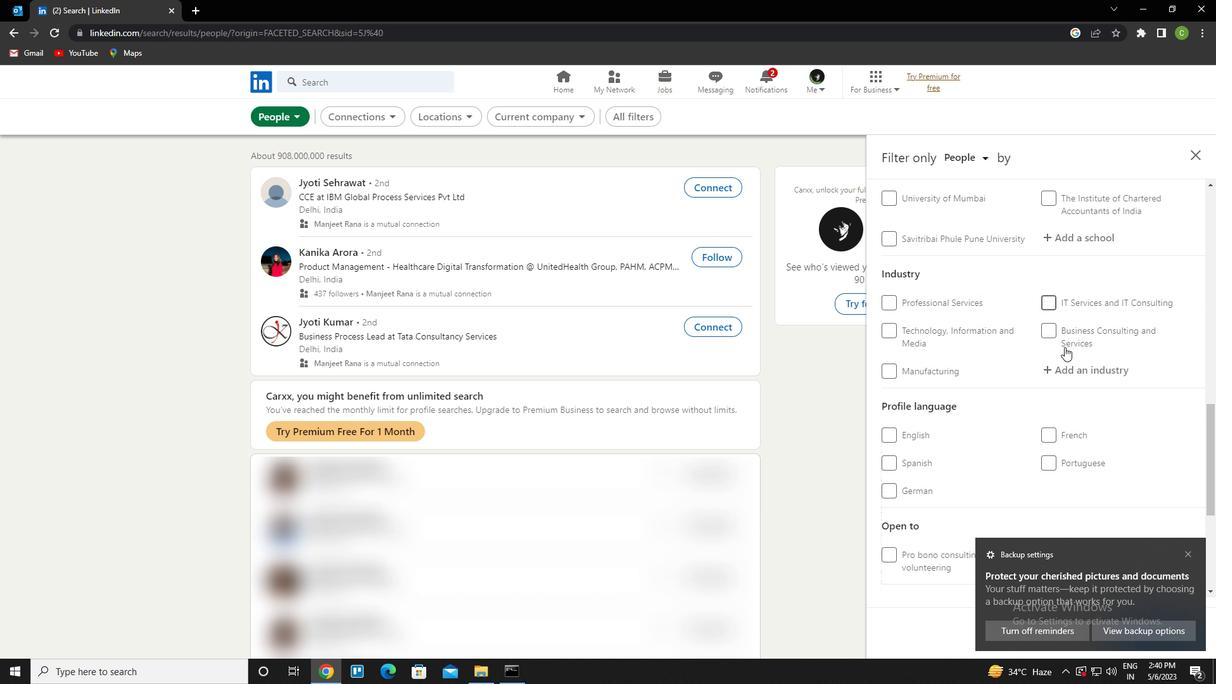 
Action: Mouse scrolled (1065, 346) with delta (0, 0)
Screenshot: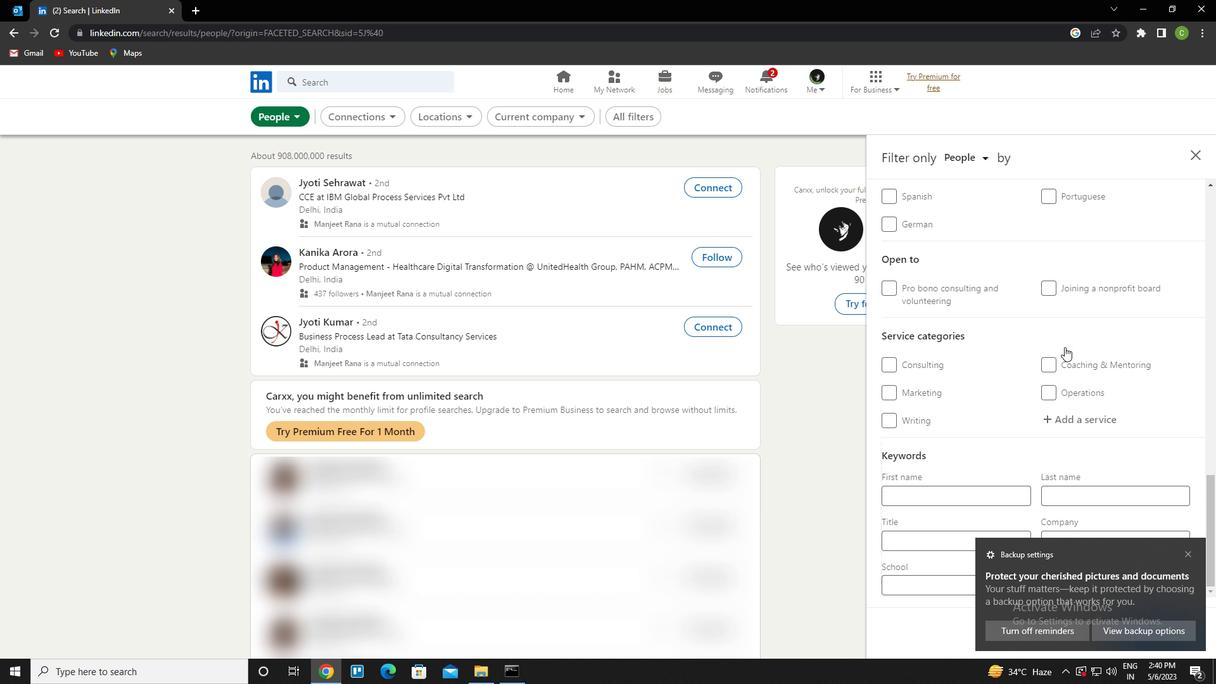 
Action: Mouse scrolled (1065, 346) with delta (0, 0)
Screenshot: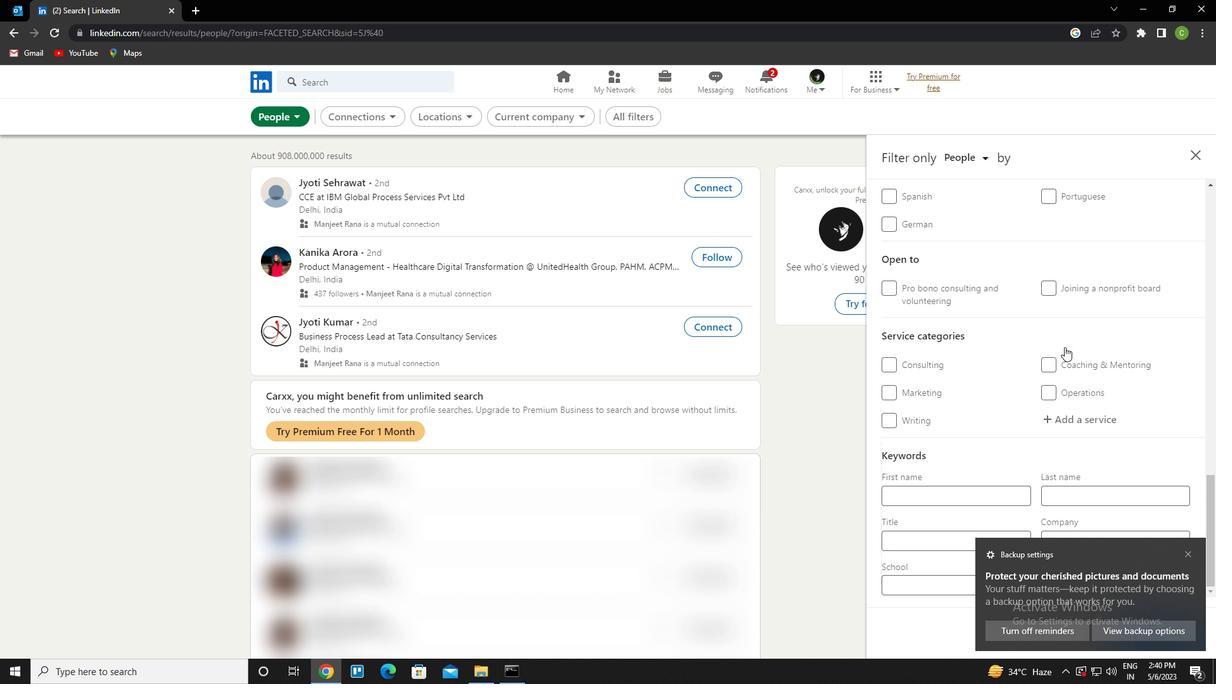 
Action: Mouse scrolled (1065, 346) with delta (0, 0)
Screenshot: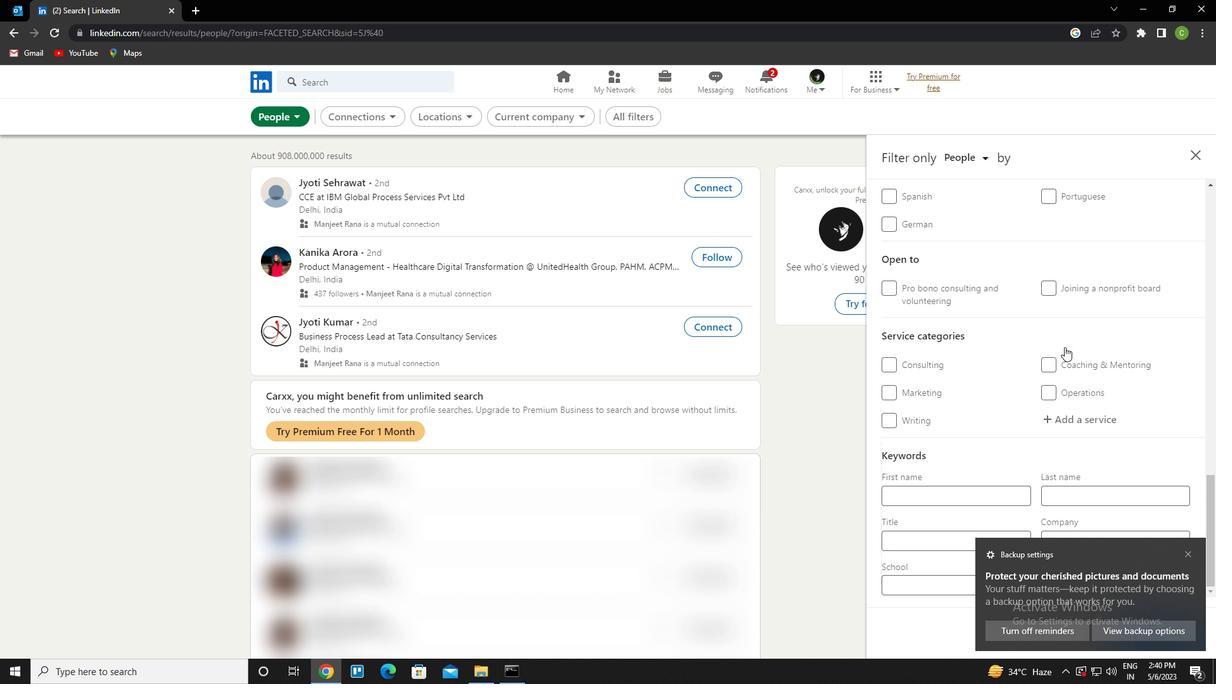 
Action: Mouse scrolled (1065, 346) with delta (0, 0)
Screenshot: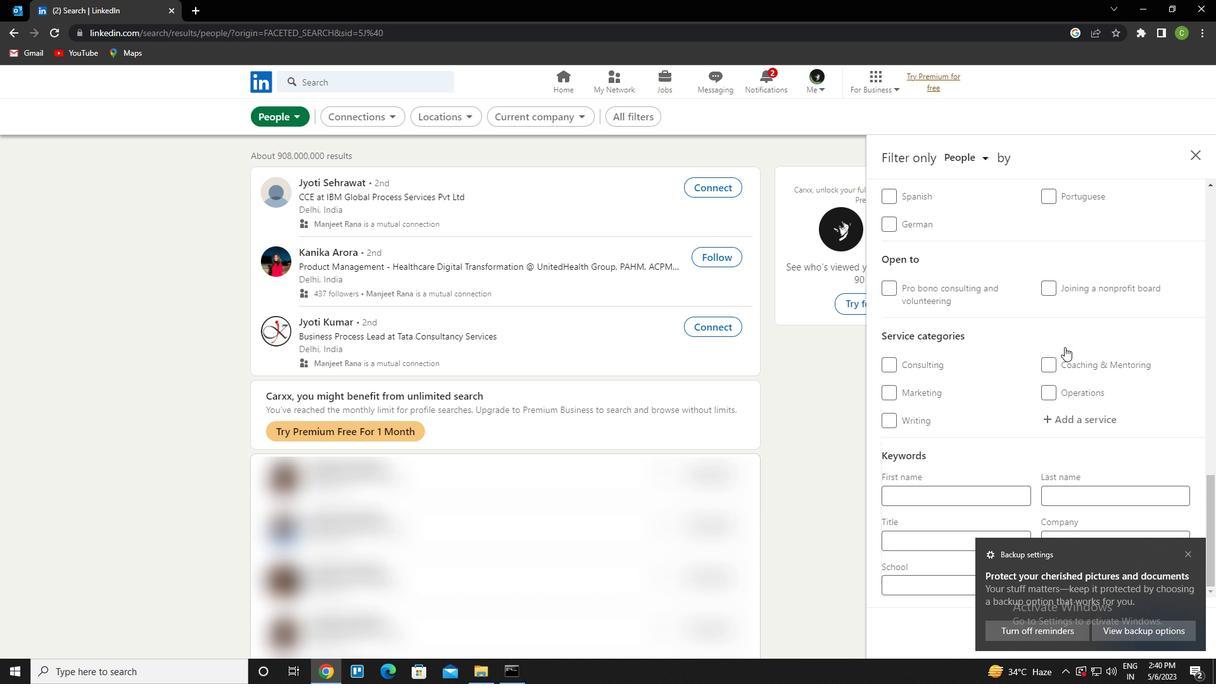 
Action: Mouse scrolled (1065, 346) with delta (0, 0)
Screenshot: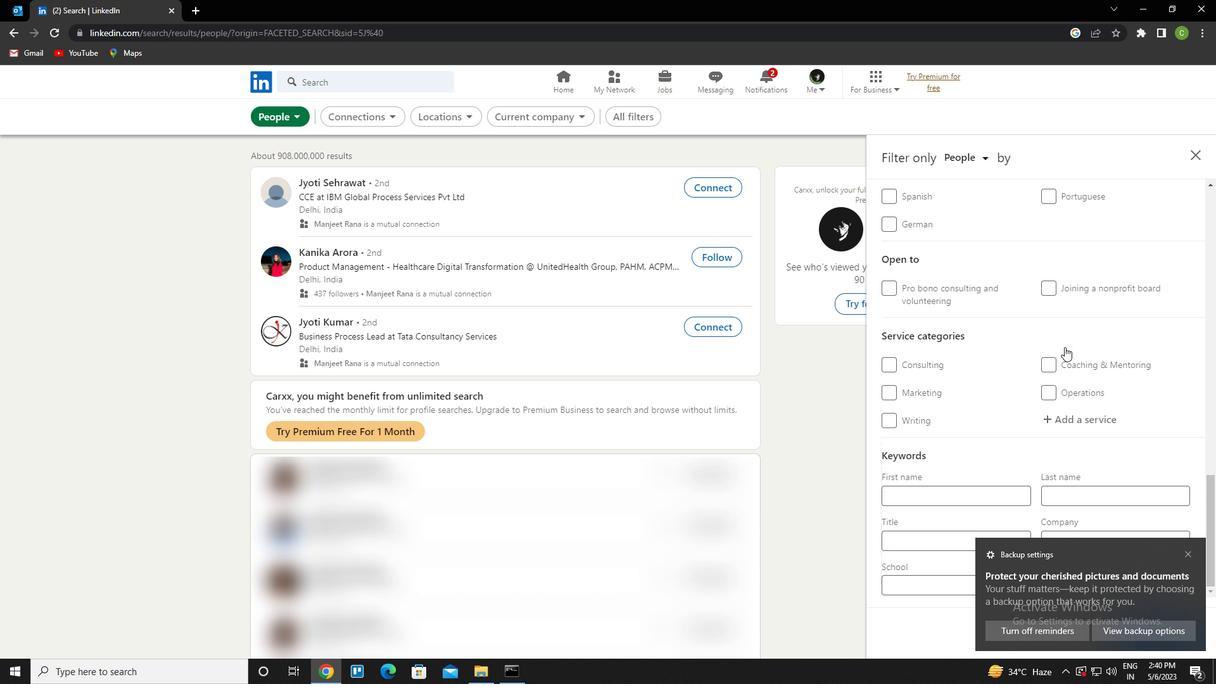 
Action: Mouse scrolled (1065, 346) with delta (0, 0)
Screenshot: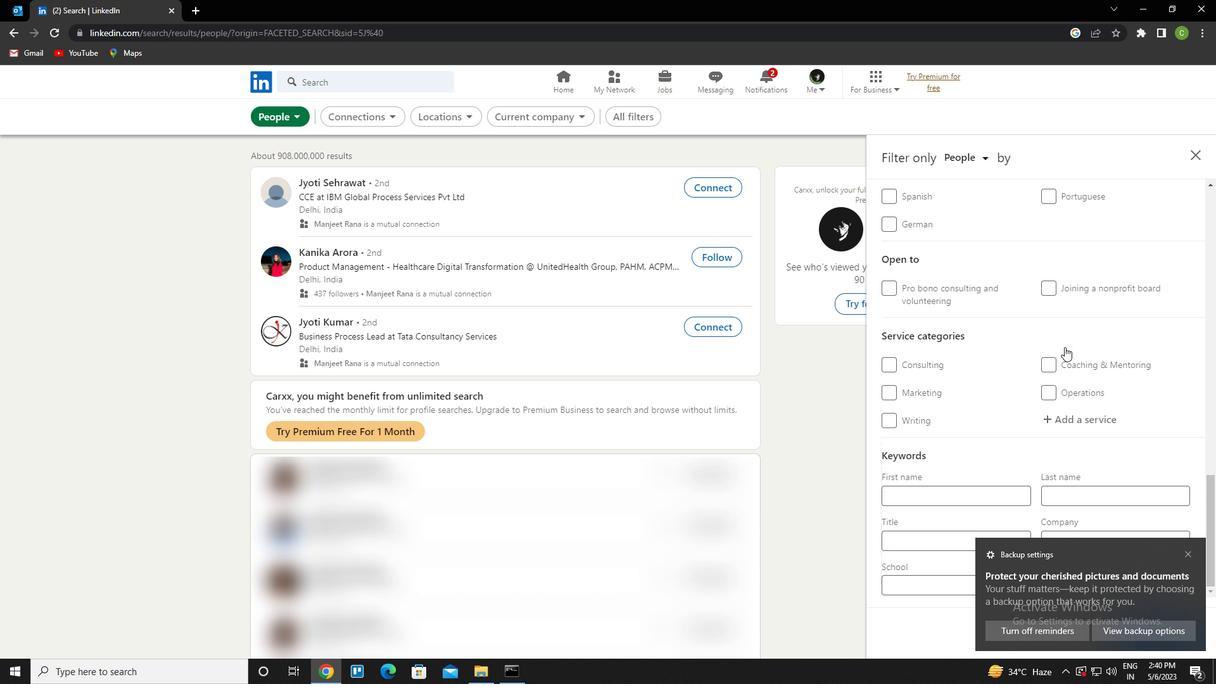 
Action: Mouse moved to (930, 365)
Screenshot: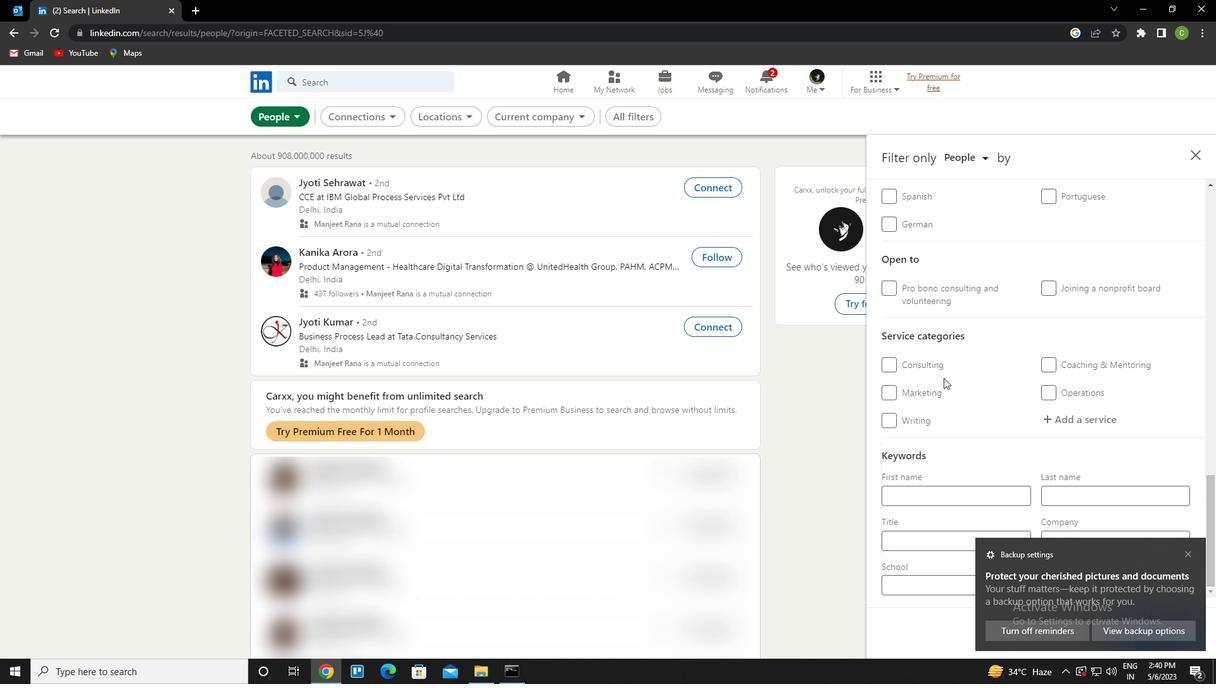 
Action: Mouse scrolled (930, 366) with delta (0, 0)
Screenshot: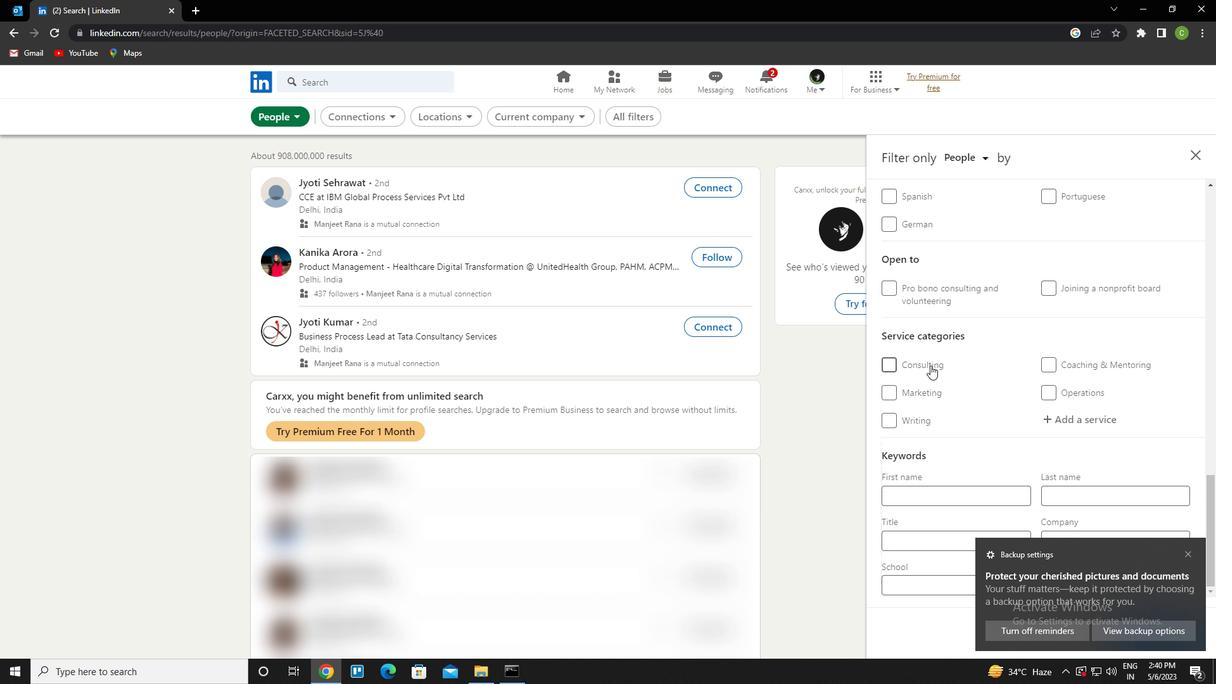 
Action: Mouse scrolled (930, 366) with delta (0, 0)
Screenshot: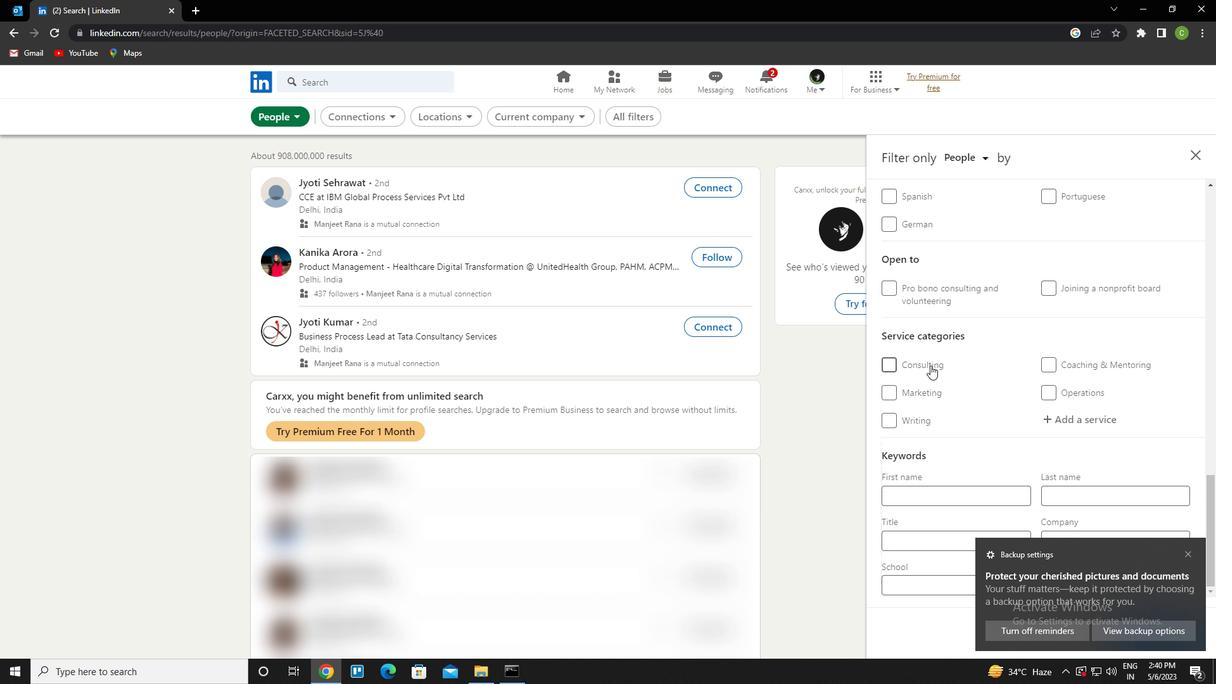 
Action: Mouse moved to (890, 295)
Screenshot: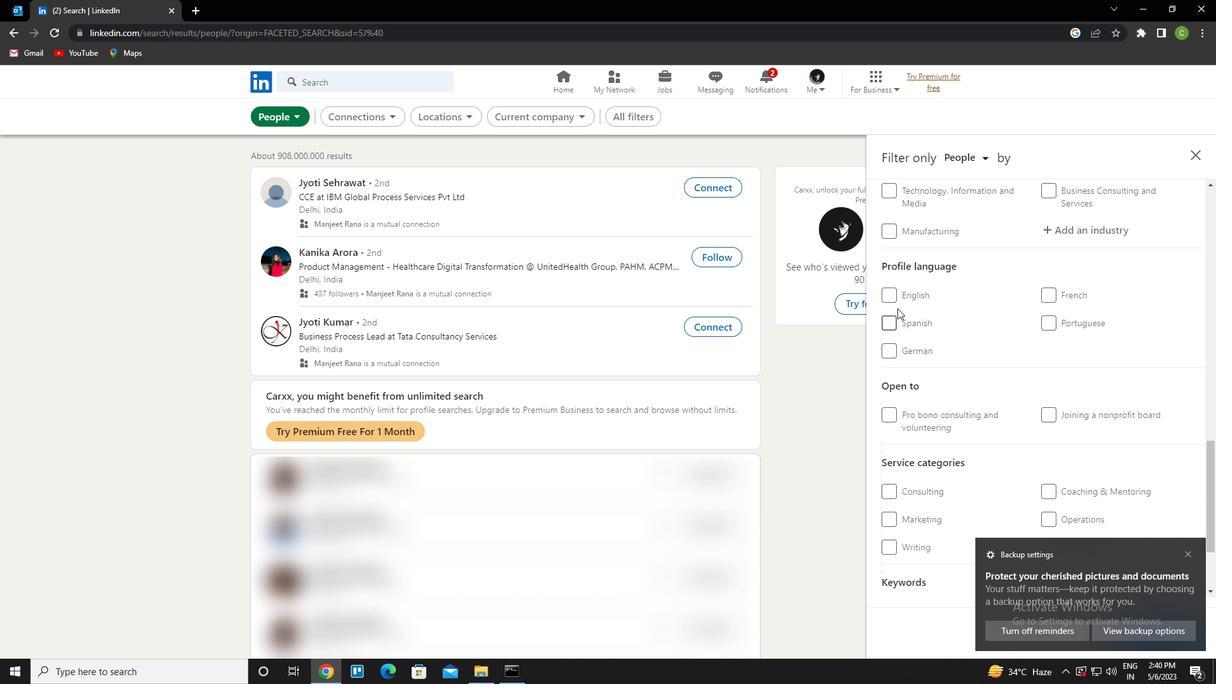 
Action: Mouse pressed left at (890, 295)
Screenshot: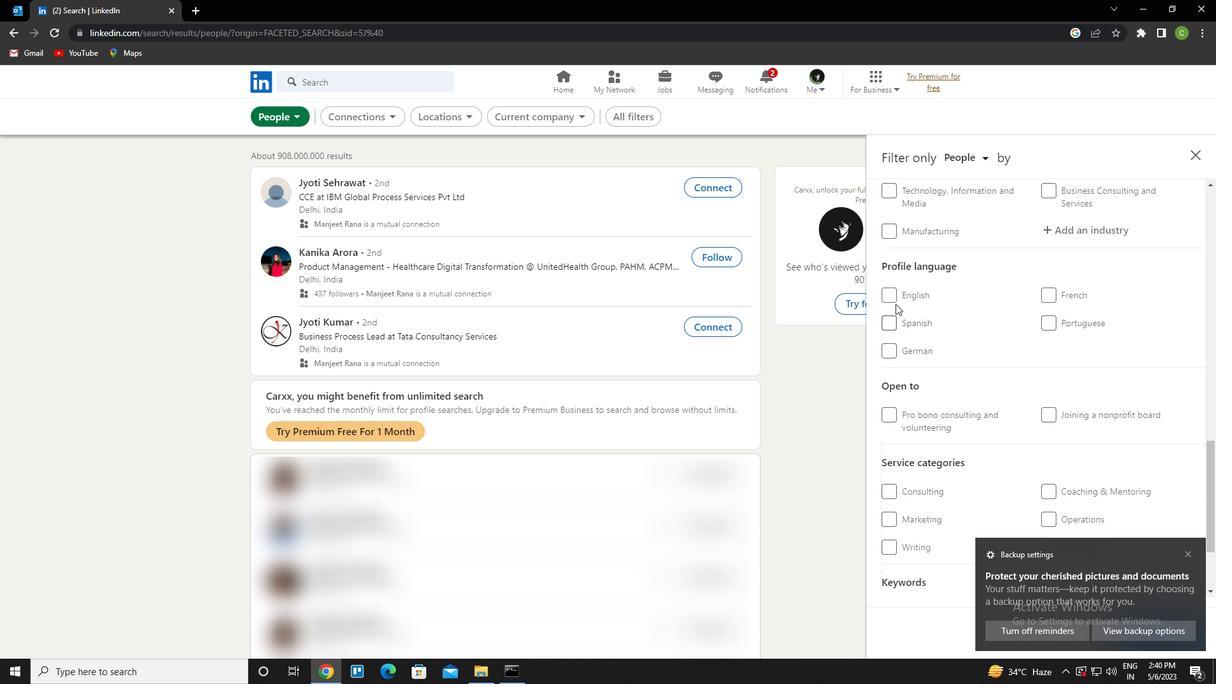 
Action: Mouse moved to (981, 392)
Screenshot: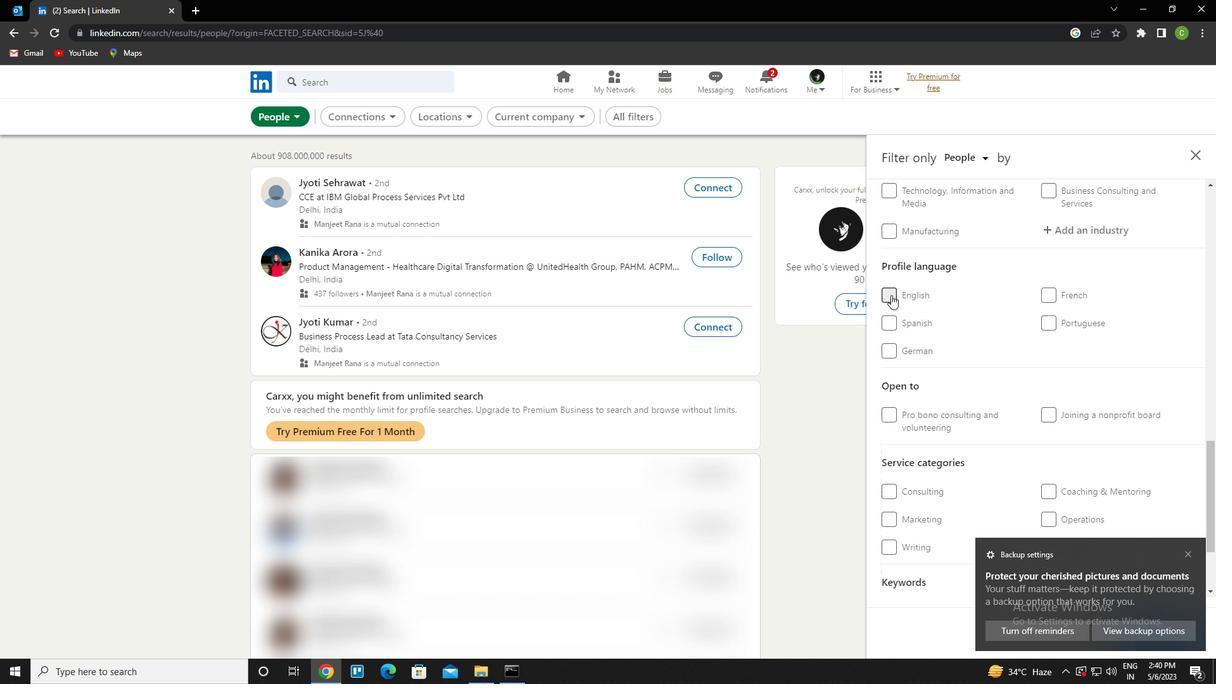 
Action: Mouse scrolled (981, 392) with delta (0, 0)
Screenshot: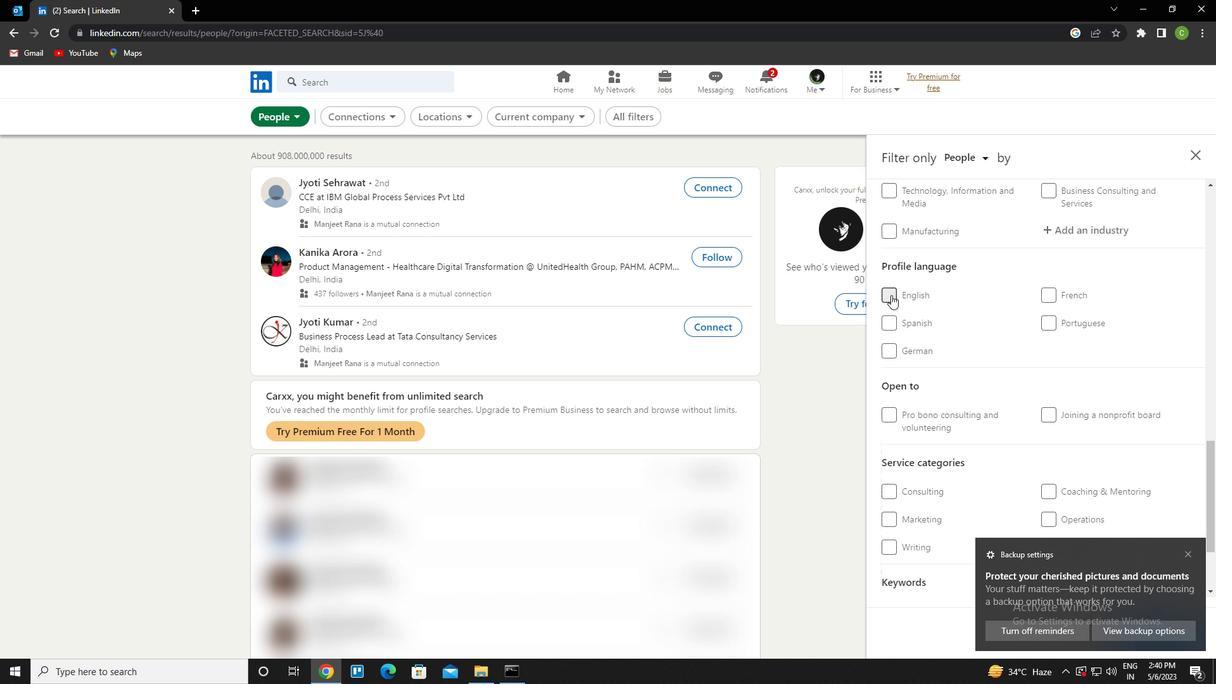 
Action: Mouse scrolled (981, 392) with delta (0, 0)
Screenshot: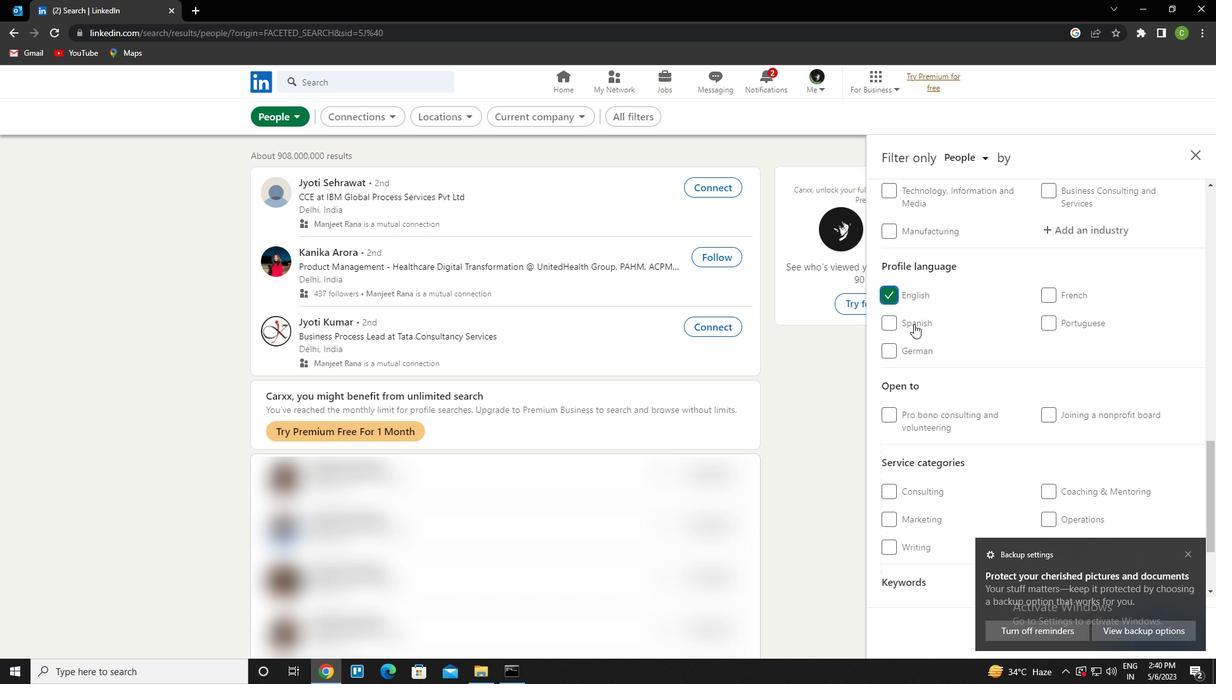
Action: Mouse scrolled (981, 392) with delta (0, 0)
Screenshot: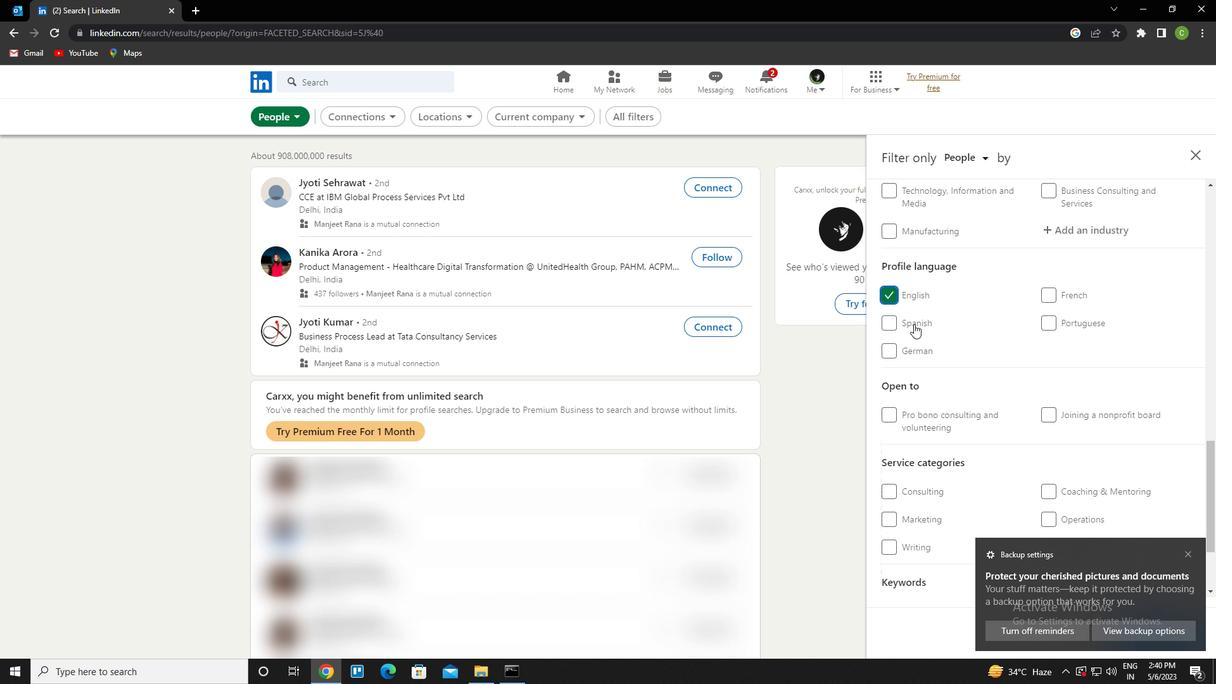 
Action: Mouse scrolled (981, 392) with delta (0, 0)
Screenshot: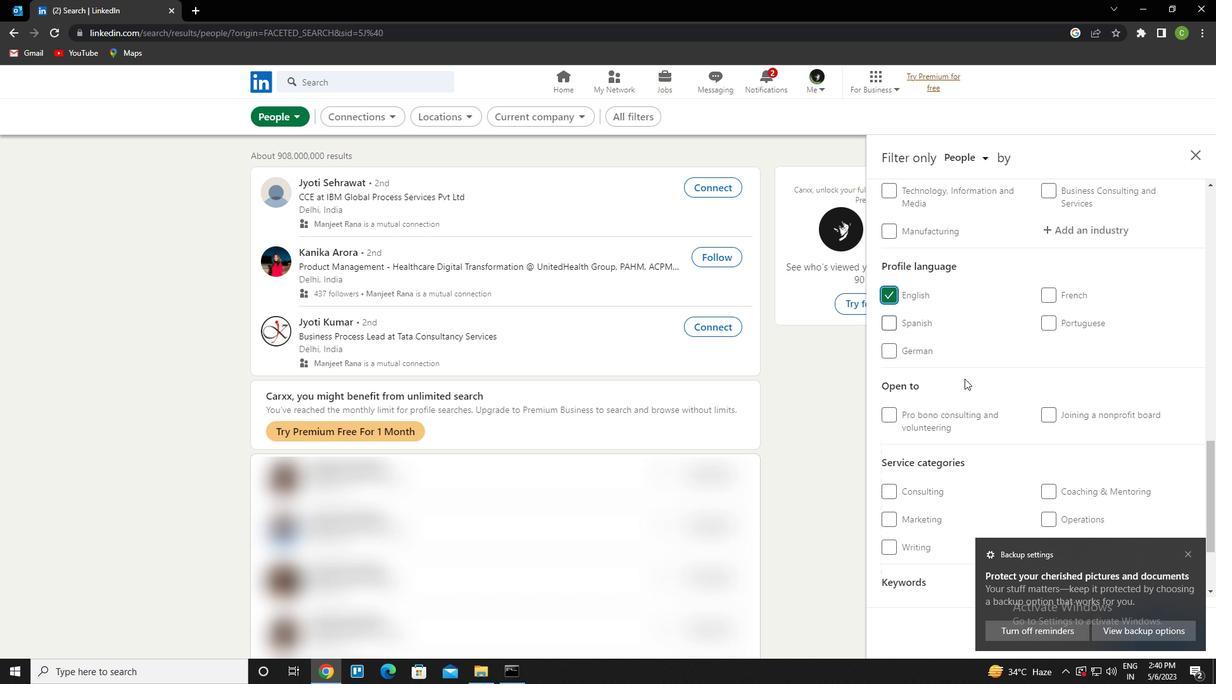 
Action: Mouse scrolled (981, 392) with delta (0, 0)
Screenshot: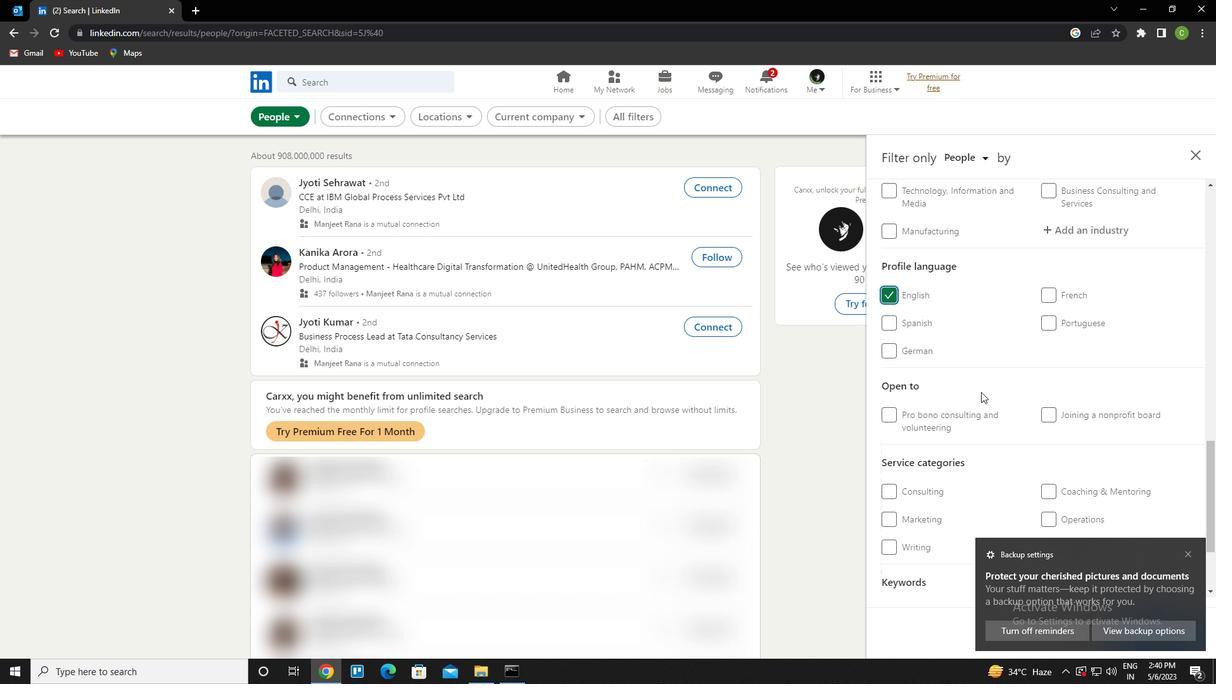
Action: Mouse scrolled (981, 392) with delta (0, 0)
Screenshot: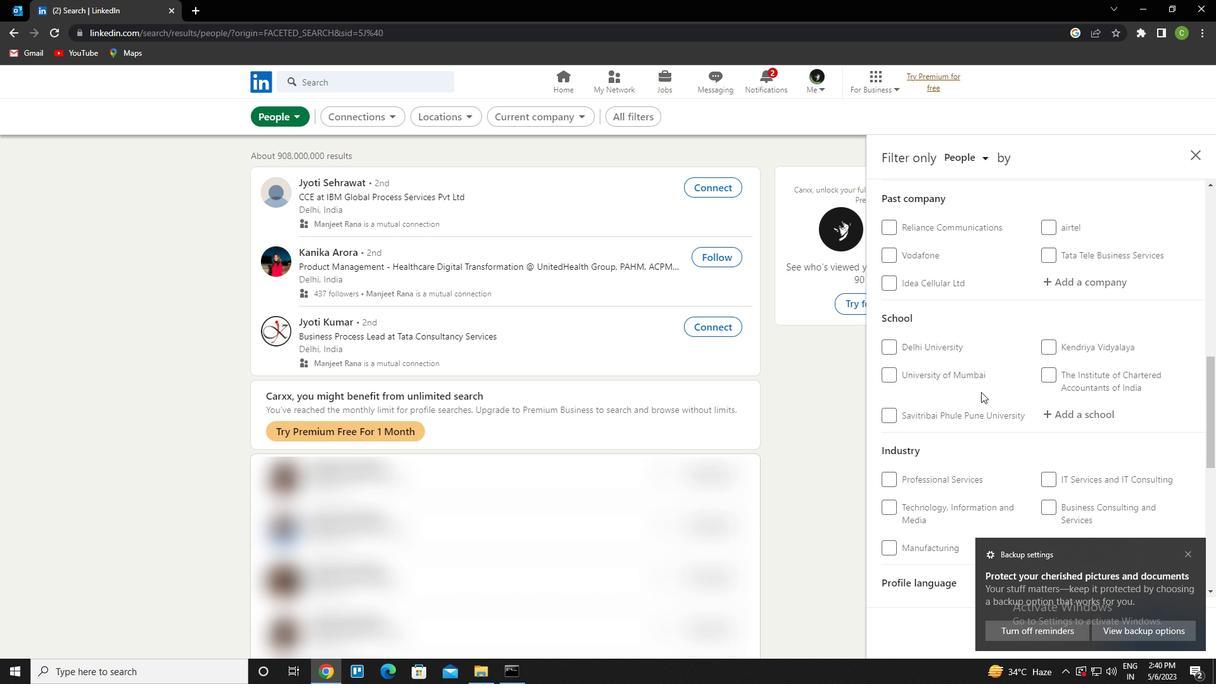 
Action: Mouse scrolled (981, 392) with delta (0, 0)
Screenshot: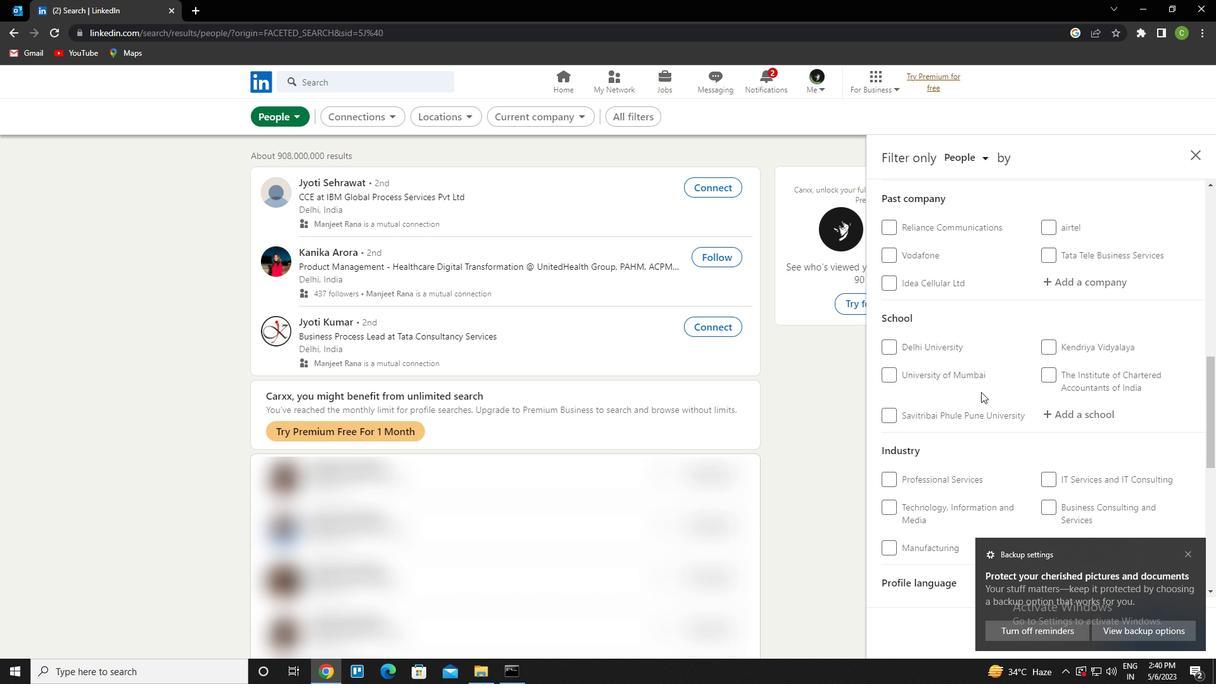 
Action: Mouse scrolled (981, 392) with delta (0, 0)
Screenshot: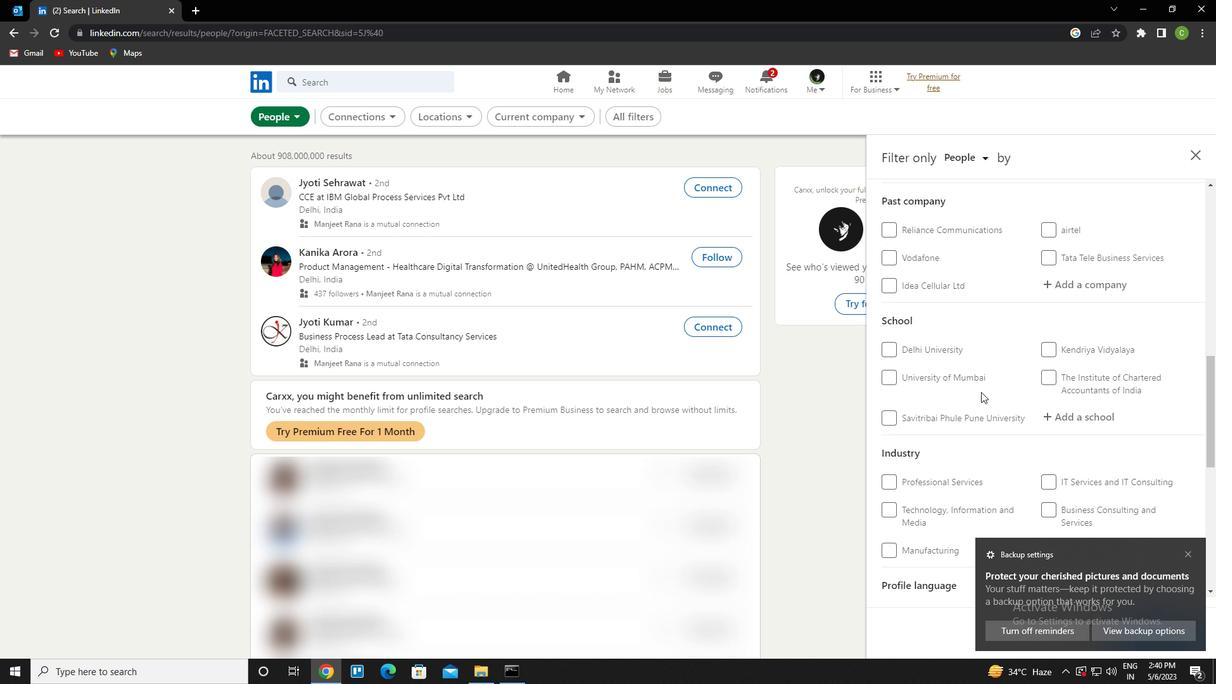
Action: Mouse scrolled (981, 392) with delta (0, 0)
Screenshot: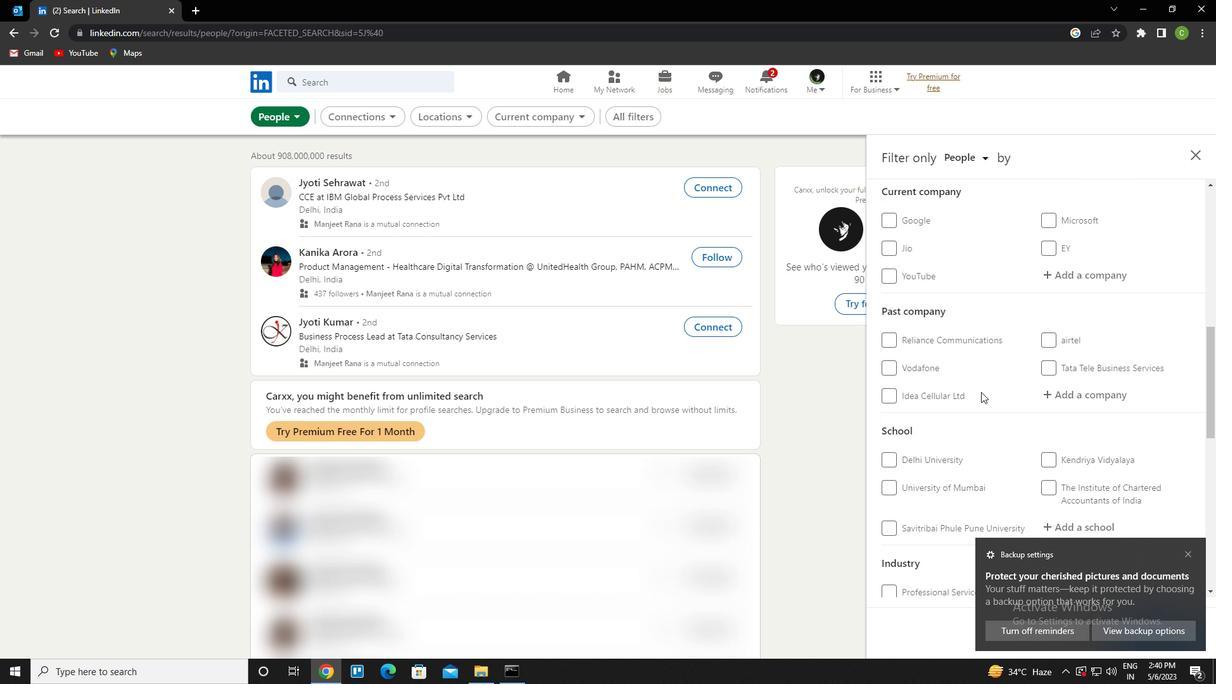 
Action: Mouse scrolled (981, 392) with delta (0, 0)
Screenshot: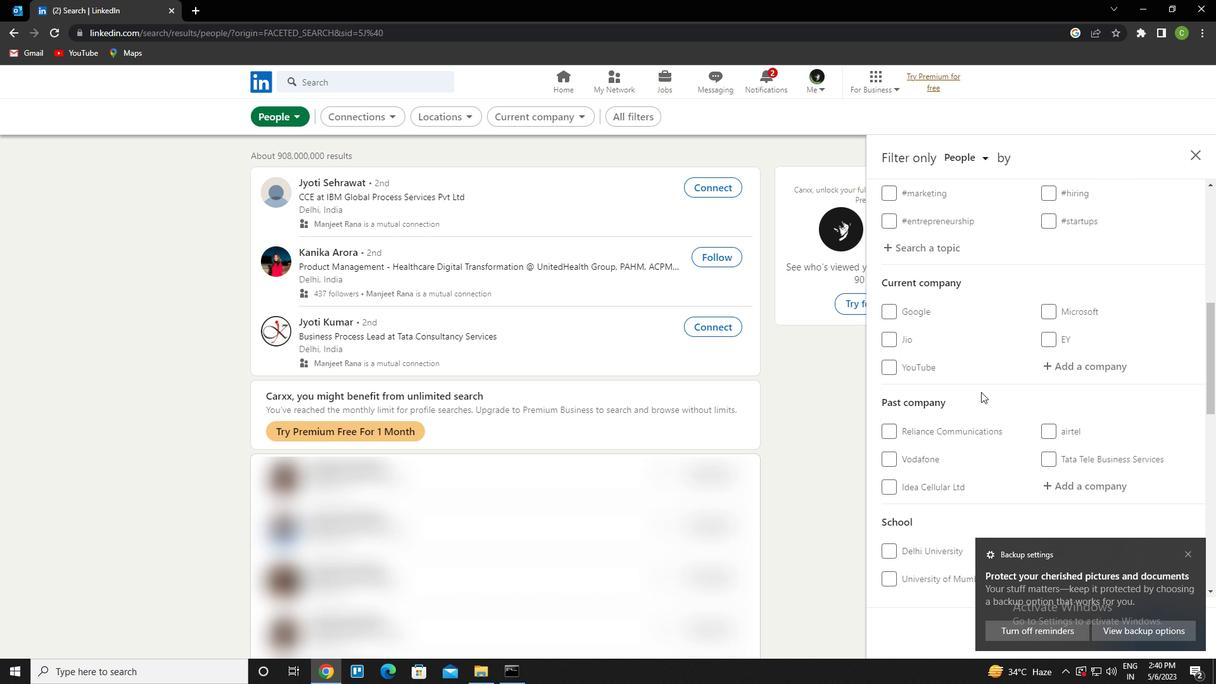
Action: Mouse scrolled (981, 391) with delta (0, 0)
Screenshot: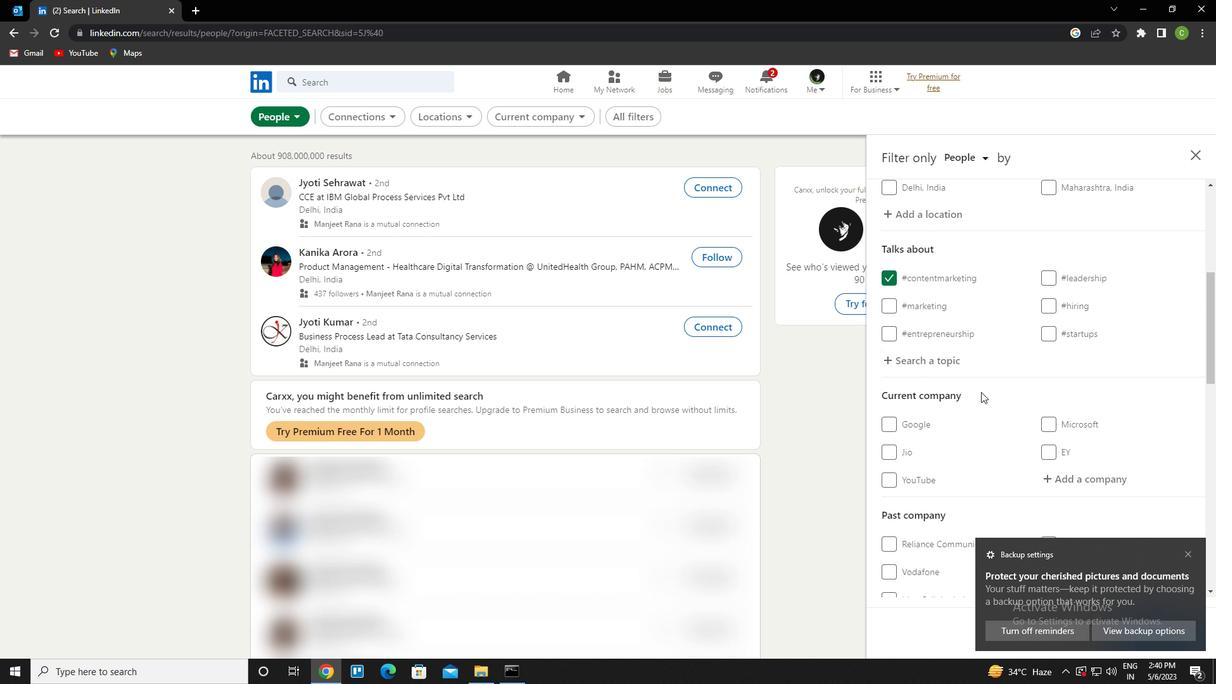 
Action: Mouse moved to (1107, 413)
Screenshot: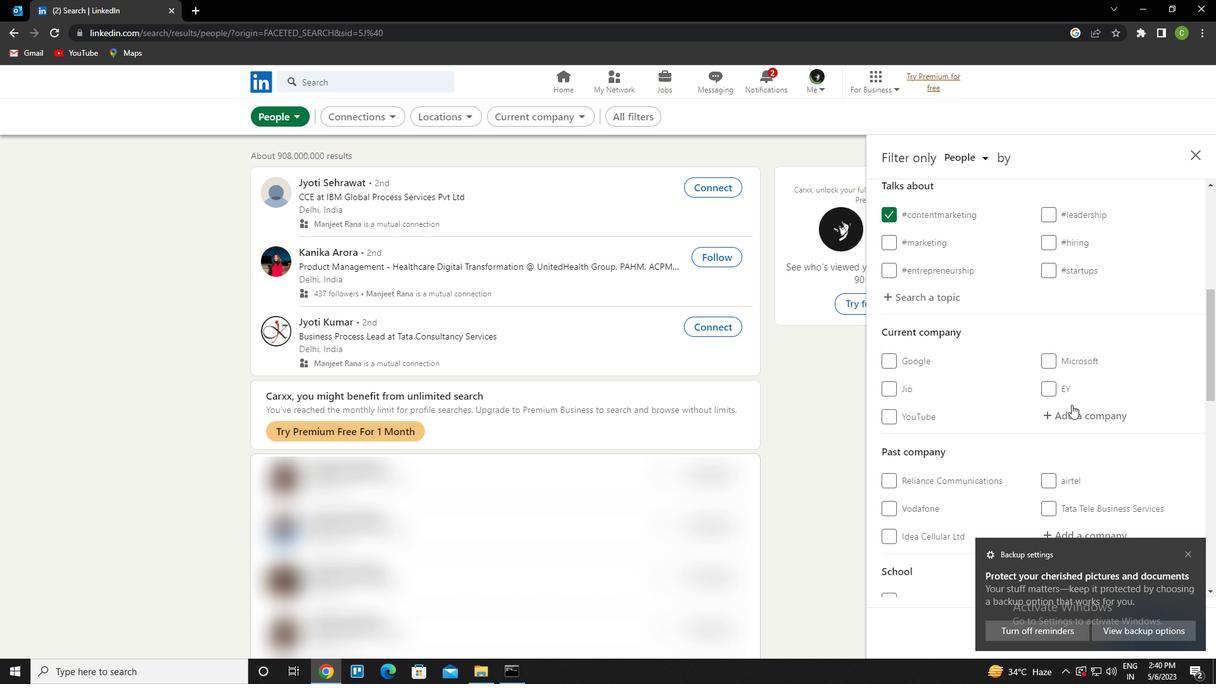 
Action: Mouse pressed left at (1107, 413)
Screenshot: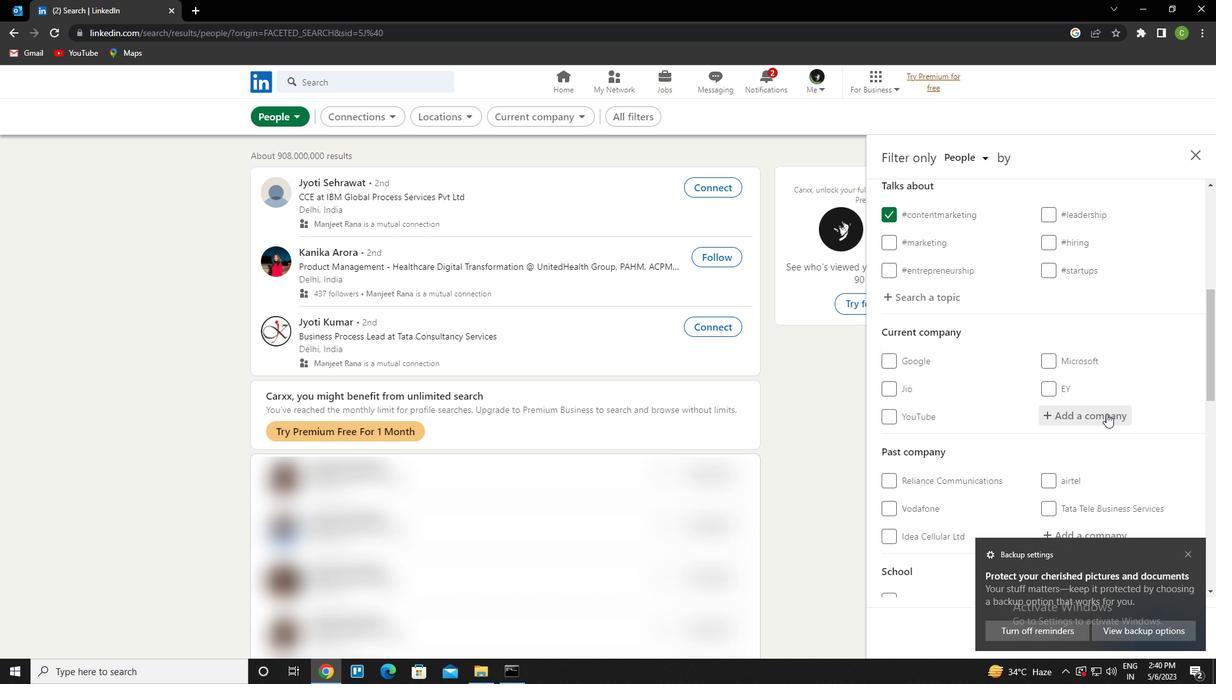 
Action: Mouse moved to (1107, 415)
Screenshot: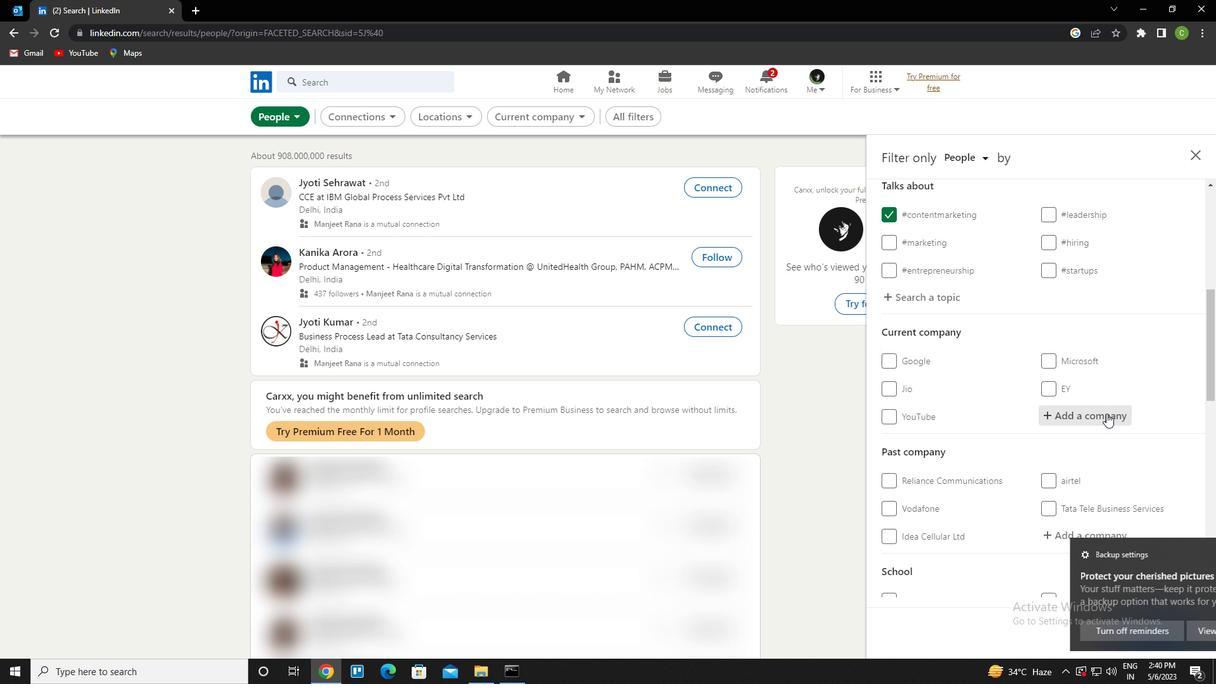 
Action: Key pressed <Key.caps_lock>c<Key.caps_lock>ompa<Key.backspace><Key.backspace><Key.backspace><Key.backspace><Key.backspace><Key.backspace><Key.backspace><Key.caps_lock>a<Key.caps_lock>potex<Key.space>inc<Key.down><Key.enter>
Screenshot: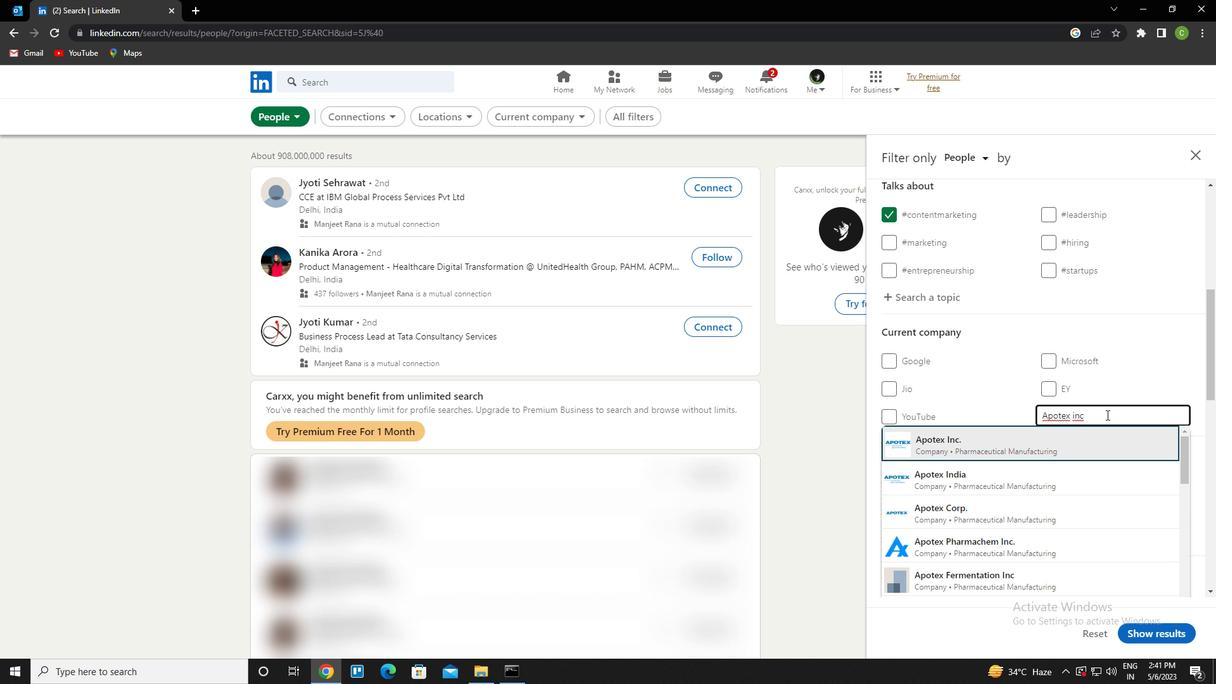 
Action: Mouse scrolled (1107, 414) with delta (0, 0)
Screenshot: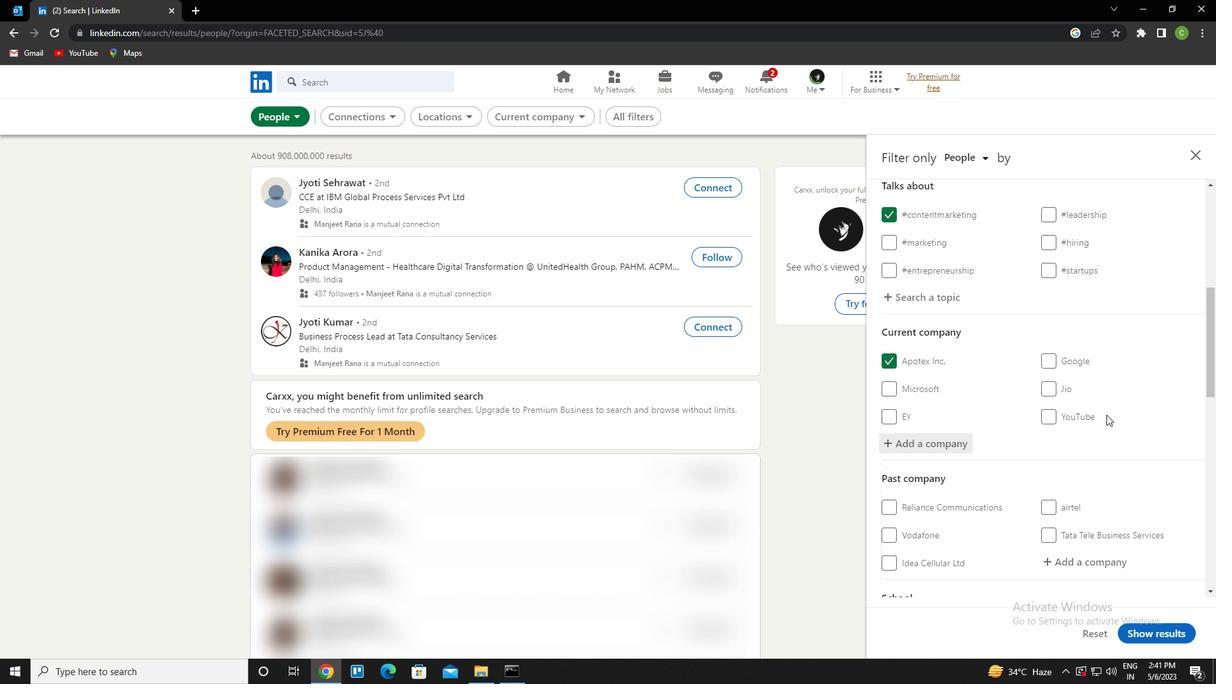 
Action: Mouse moved to (1084, 408)
Screenshot: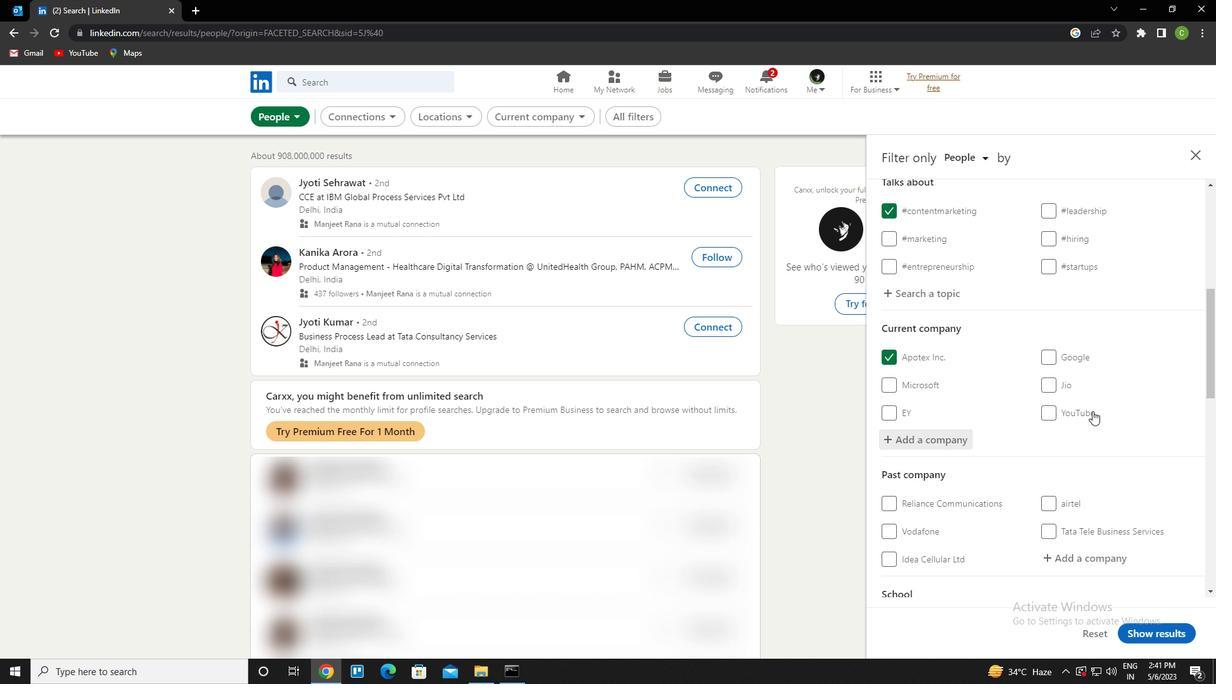 
Action: Mouse scrolled (1084, 408) with delta (0, 0)
Screenshot: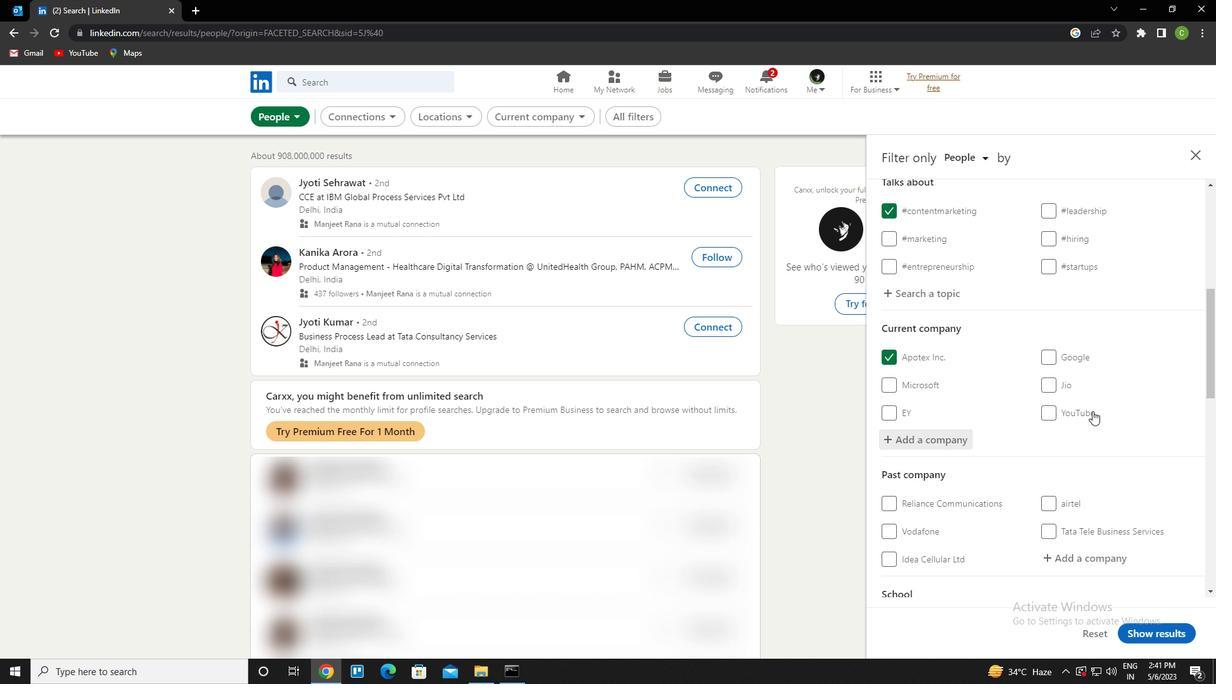
Action: Mouse moved to (1073, 408)
Screenshot: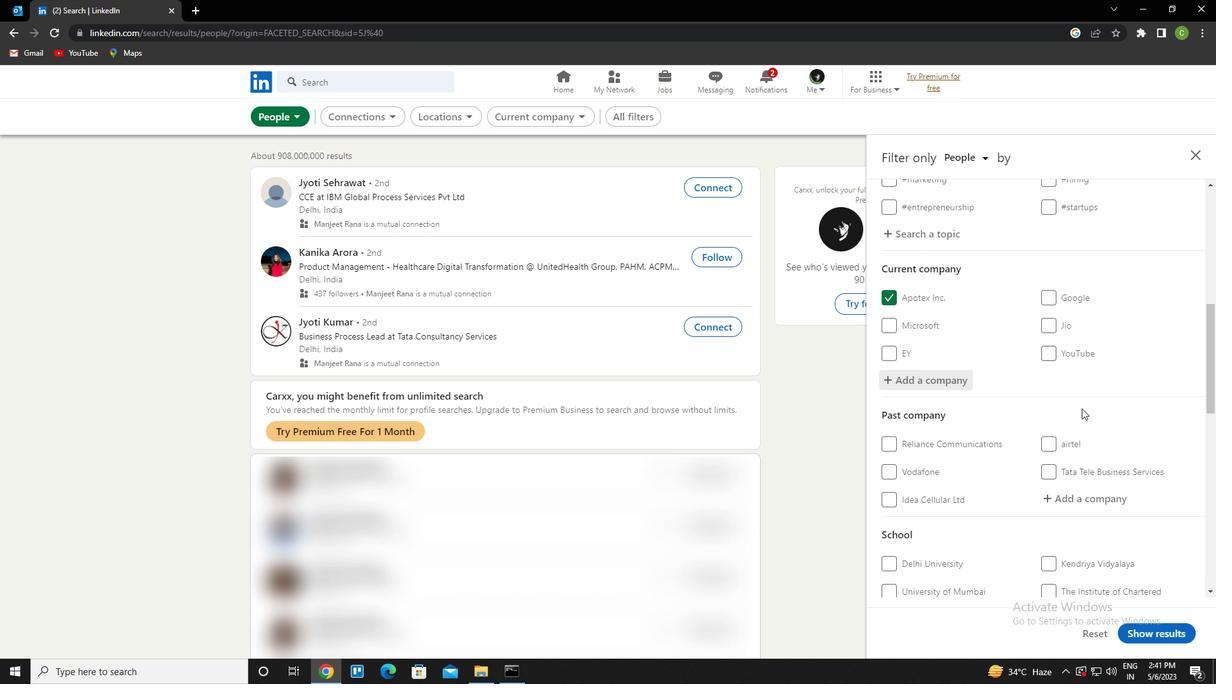 
Action: Mouse scrolled (1073, 408) with delta (0, 0)
Screenshot: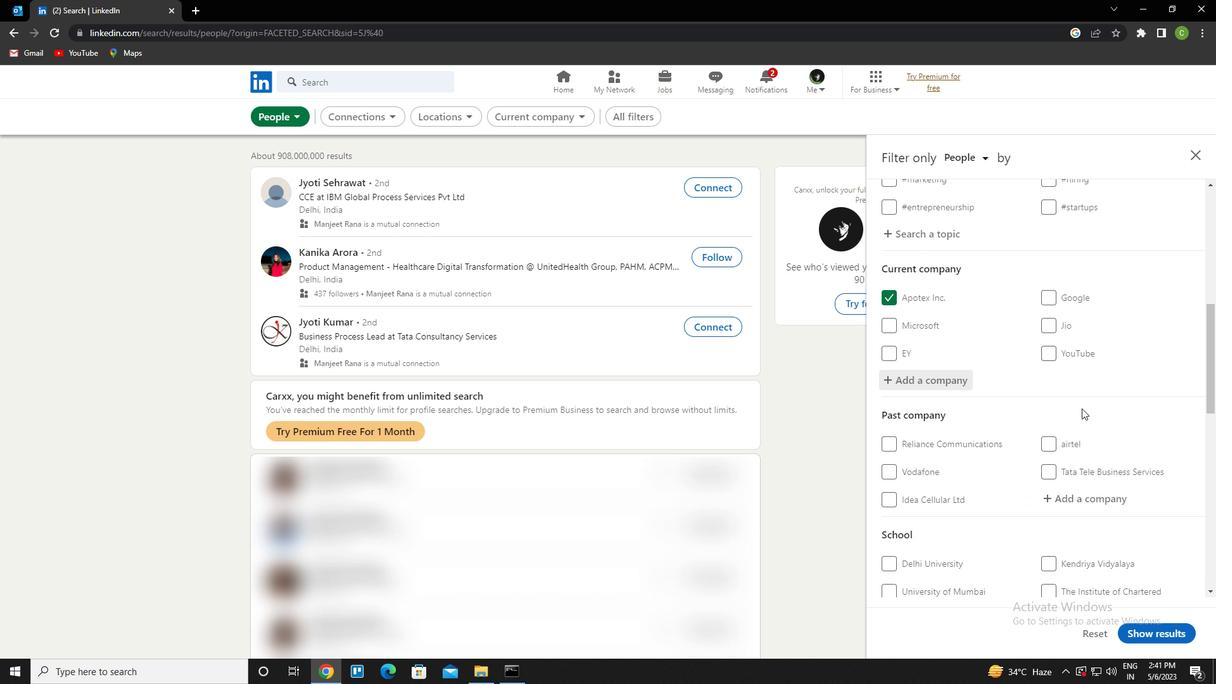 
Action: Mouse moved to (1072, 408)
Screenshot: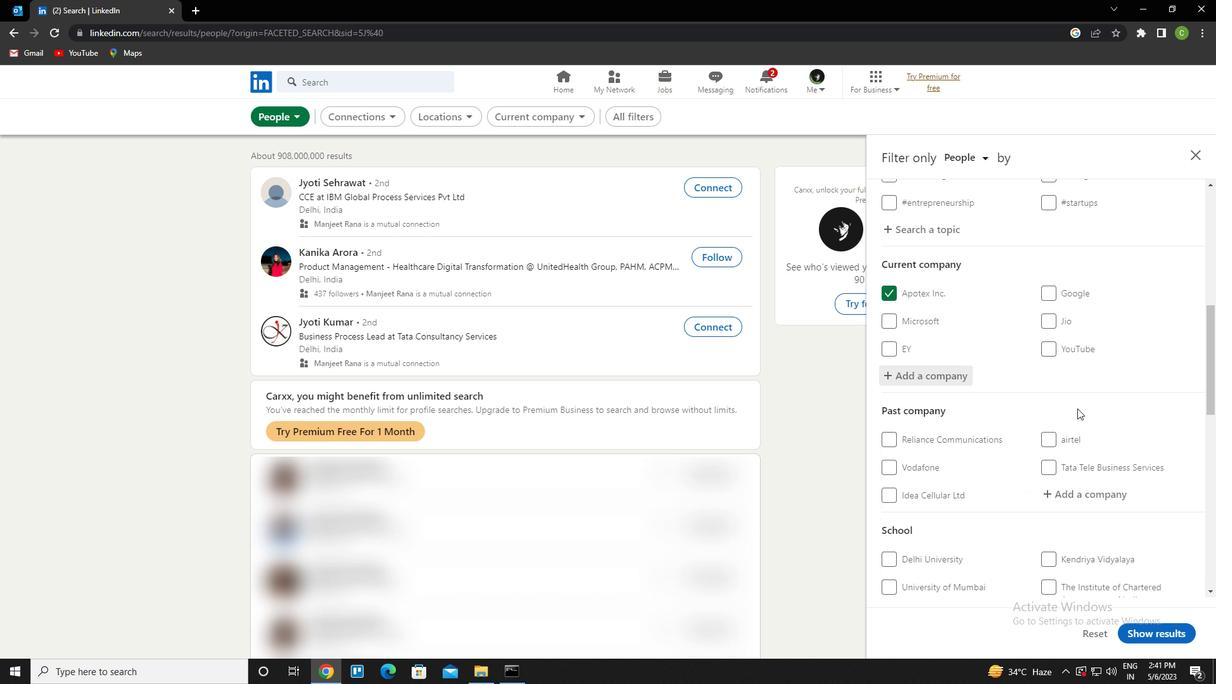 
Action: Mouse scrolled (1072, 408) with delta (0, 0)
Screenshot: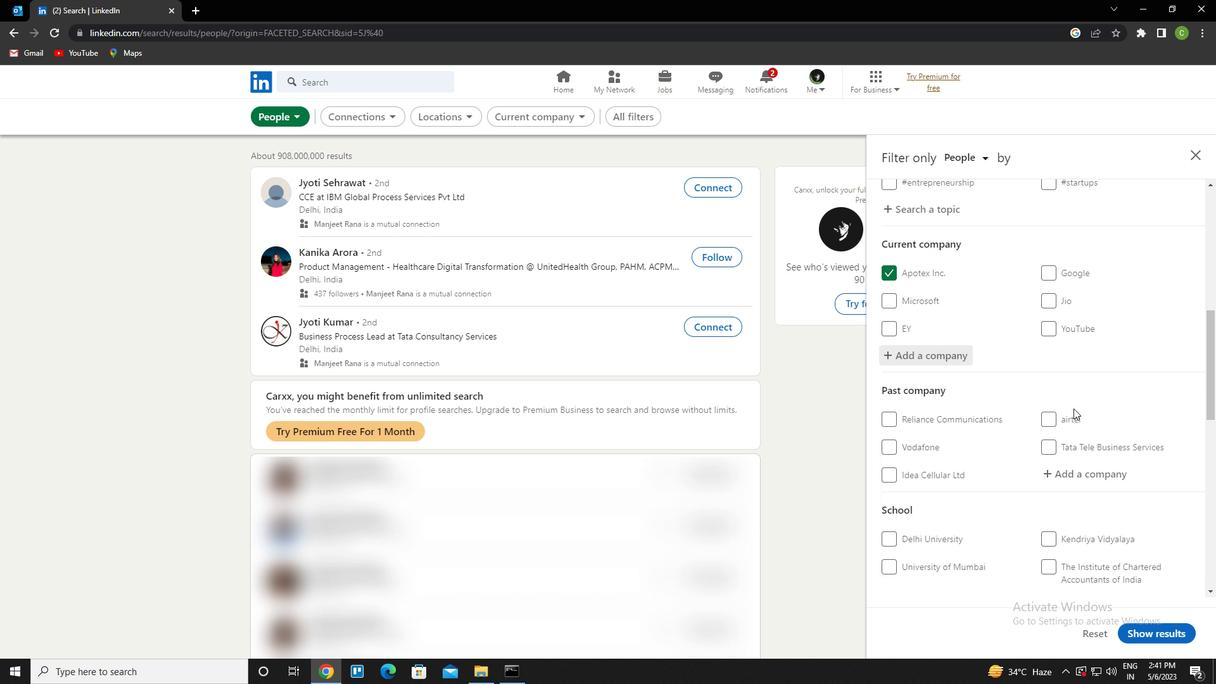 
Action: Mouse moved to (1070, 415)
Screenshot: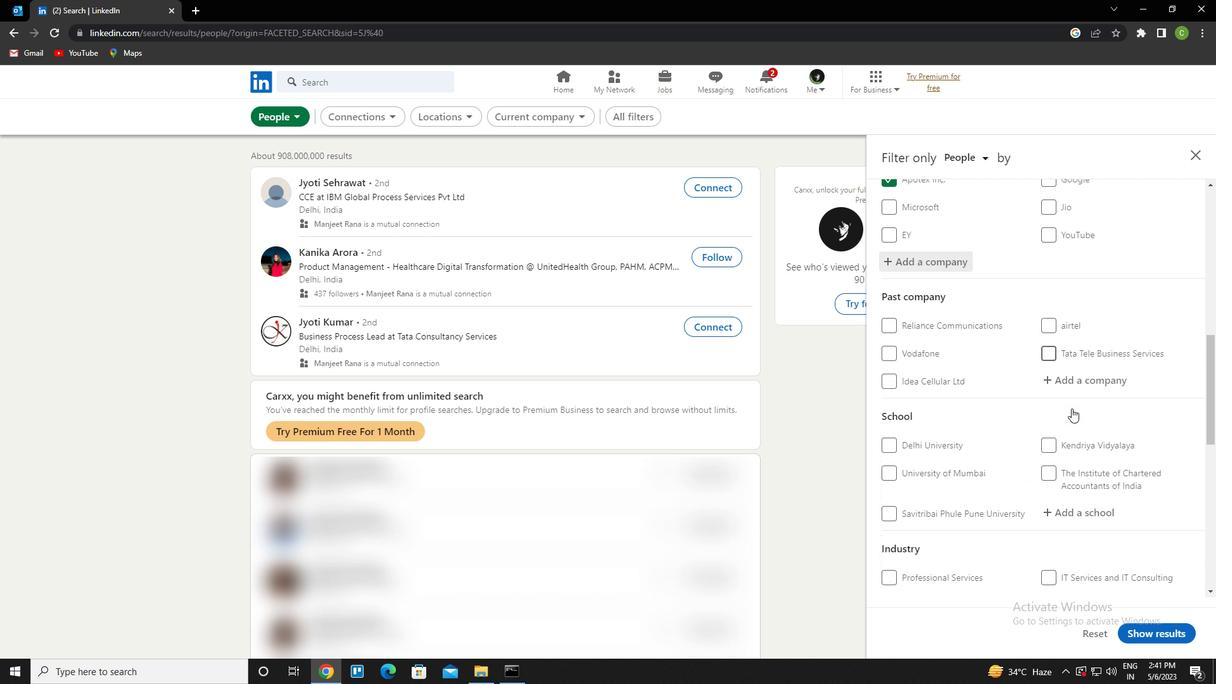 
Action: Mouse scrolled (1070, 414) with delta (0, 0)
Screenshot: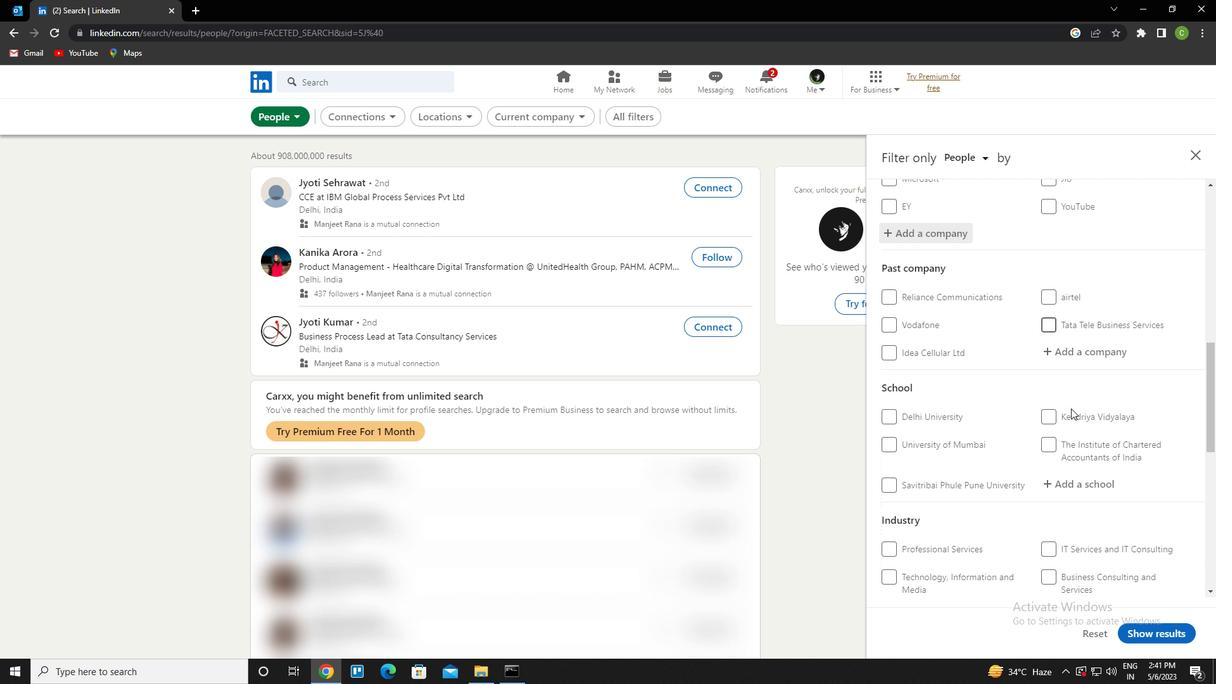 
Action: Mouse moved to (1091, 383)
Screenshot: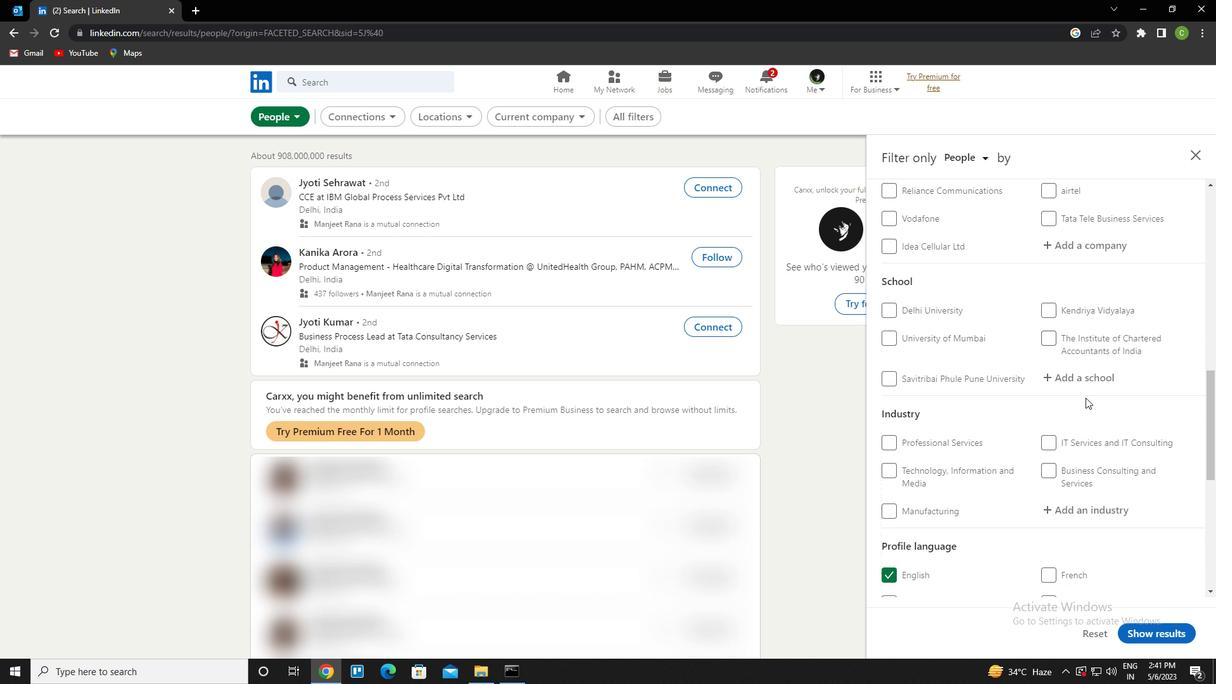 
Action: Mouse pressed left at (1091, 383)
Screenshot: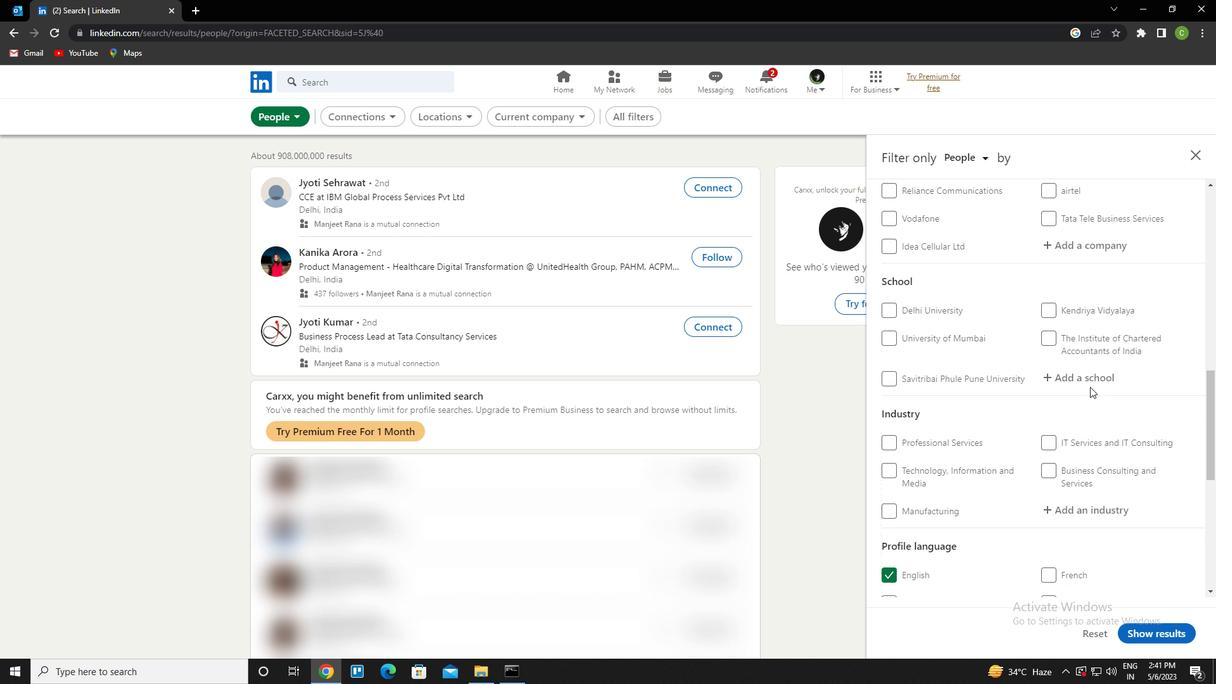 
Action: Key pressed sandip<Key.space>institute<Key.space>of<Key.space><Key.down><Key.enter>
Screenshot: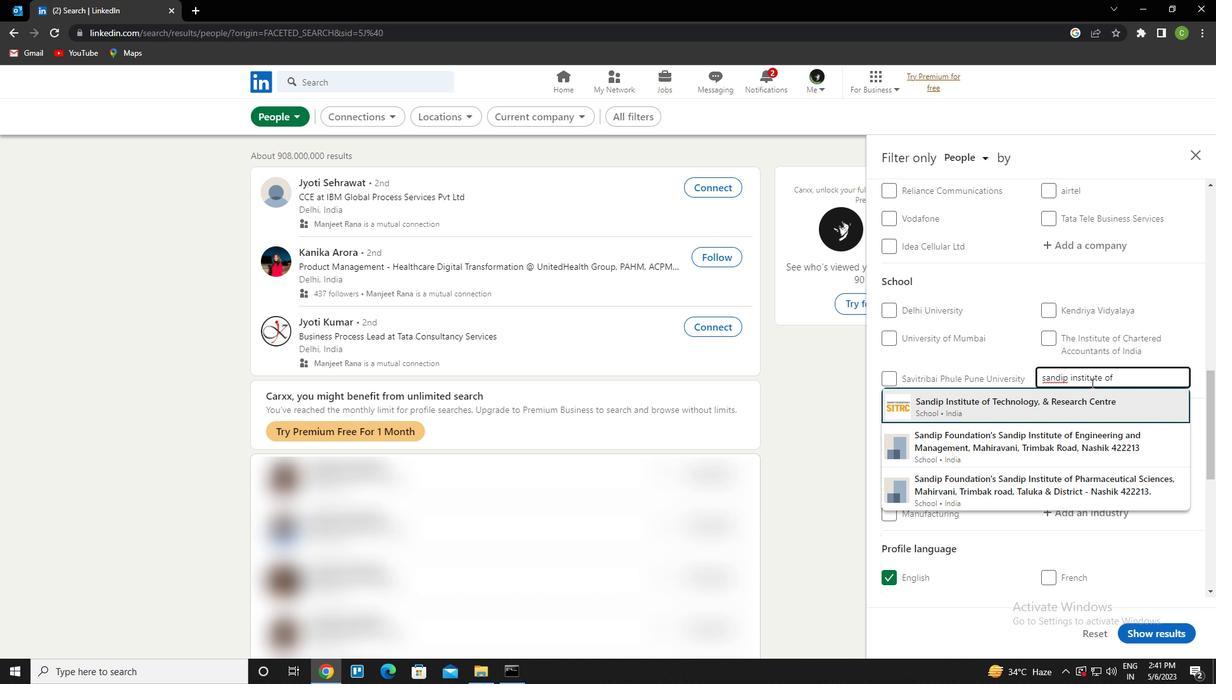 
Action: Mouse scrolled (1091, 382) with delta (0, 0)
Screenshot: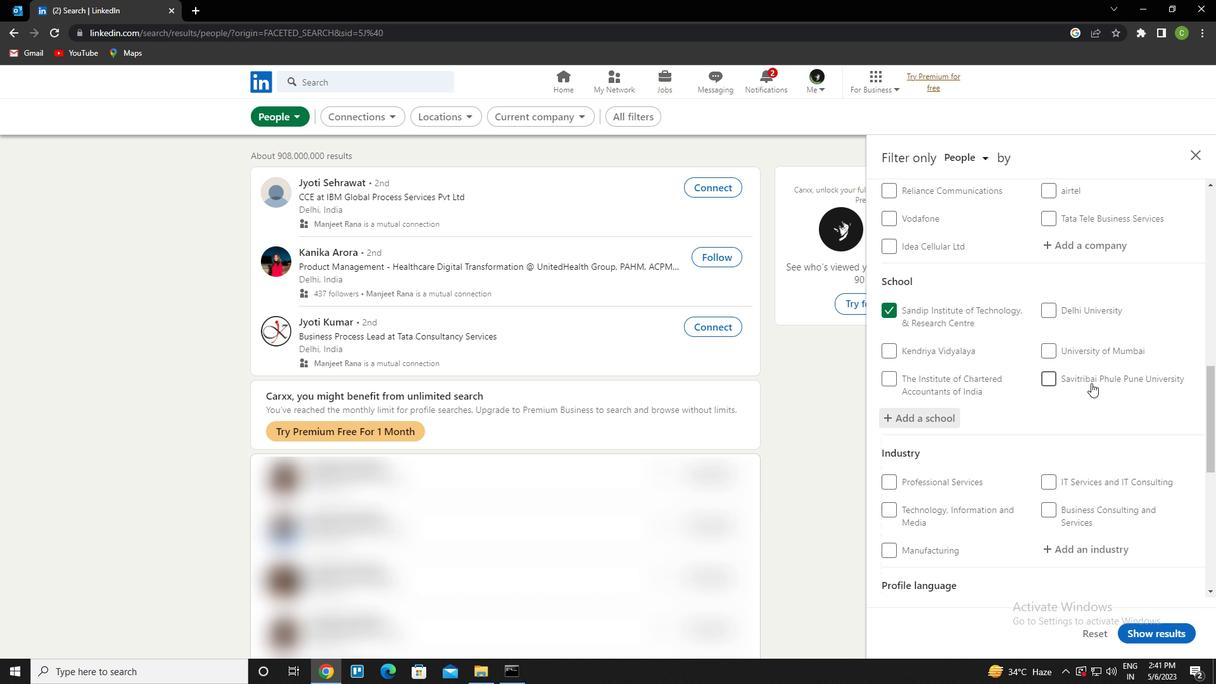 
Action: Mouse scrolled (1091, 382) with delta (0, 0)
Screenshot: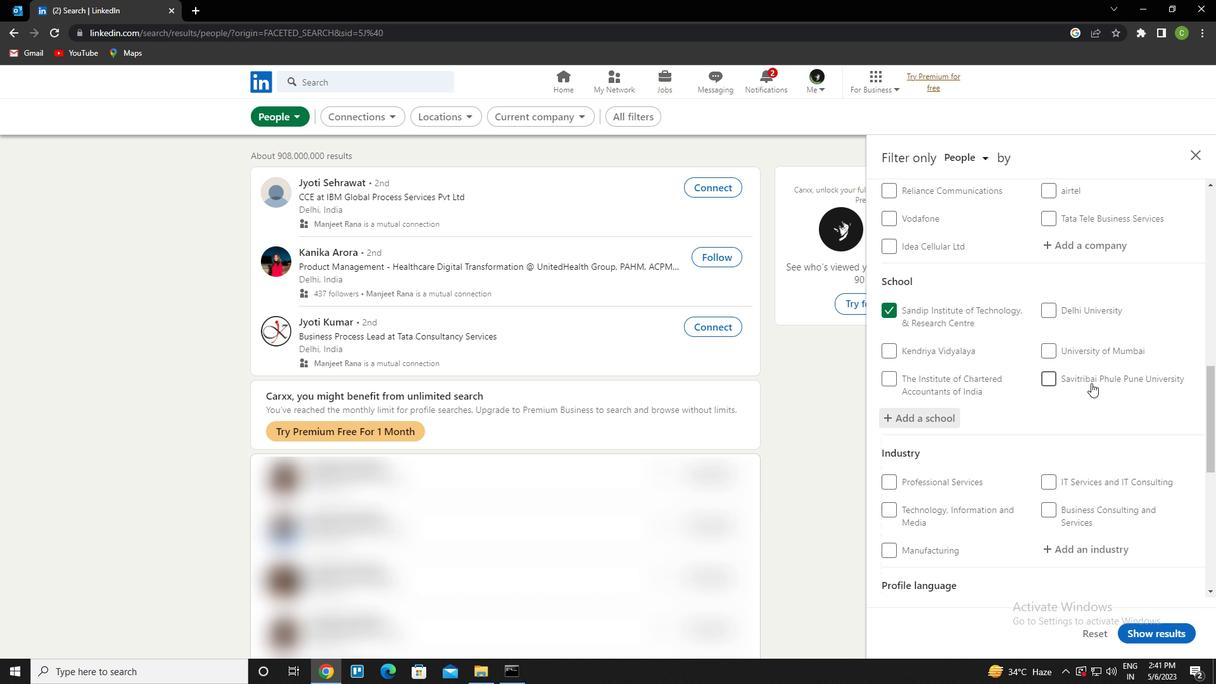 
Action: Mouse moved to (1098, 420)
Screenshot: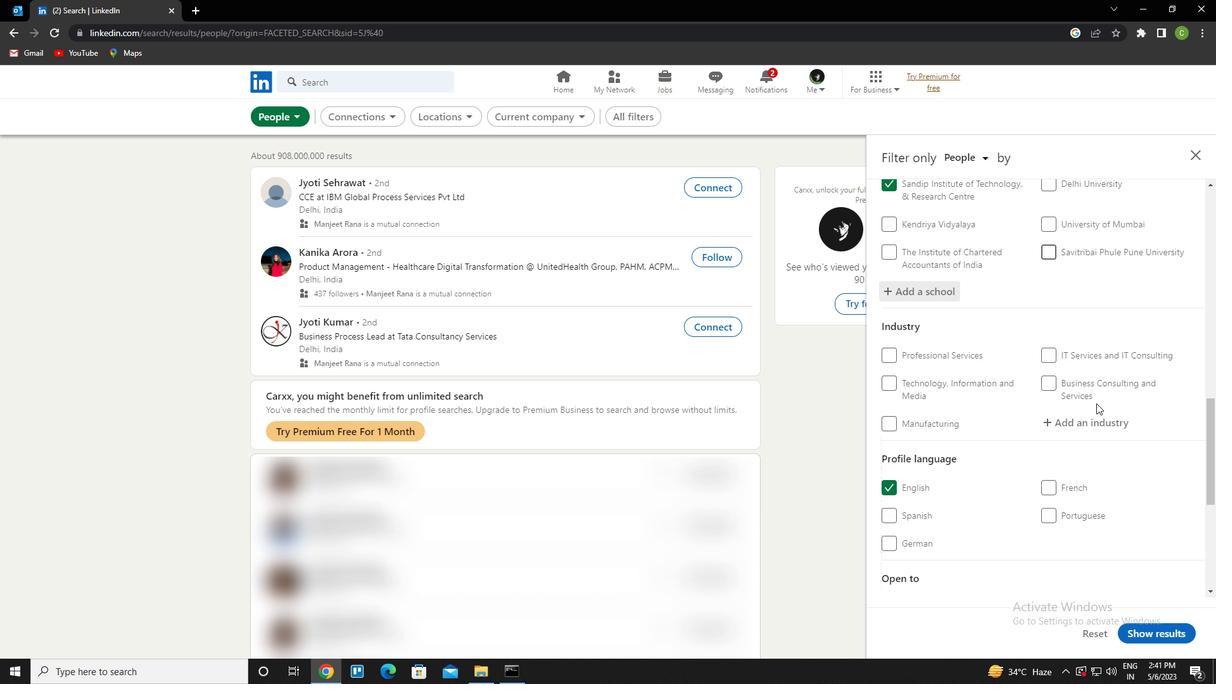 
Action: Mouse pressed left at (1098, 420)
Screenshot: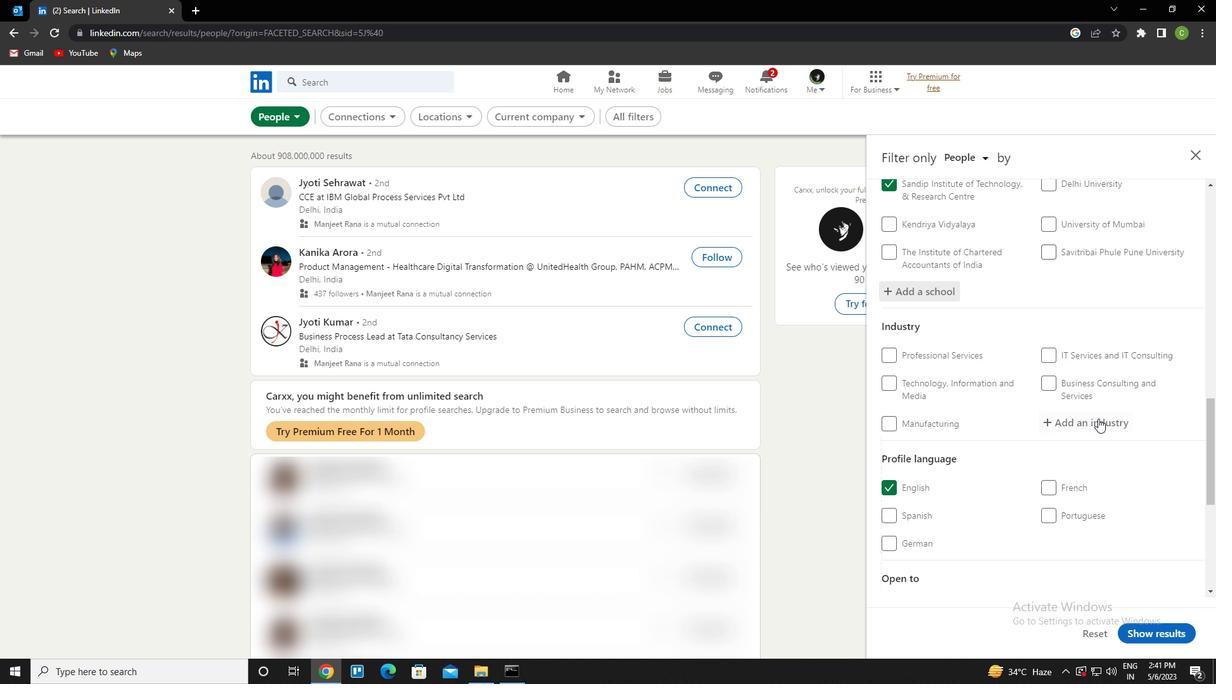 
Action: Key pressed <Key.caps_lock>r<Key.caps_lock>esidential<Key.space>building<Key.down><Key.enter>
Screenshot: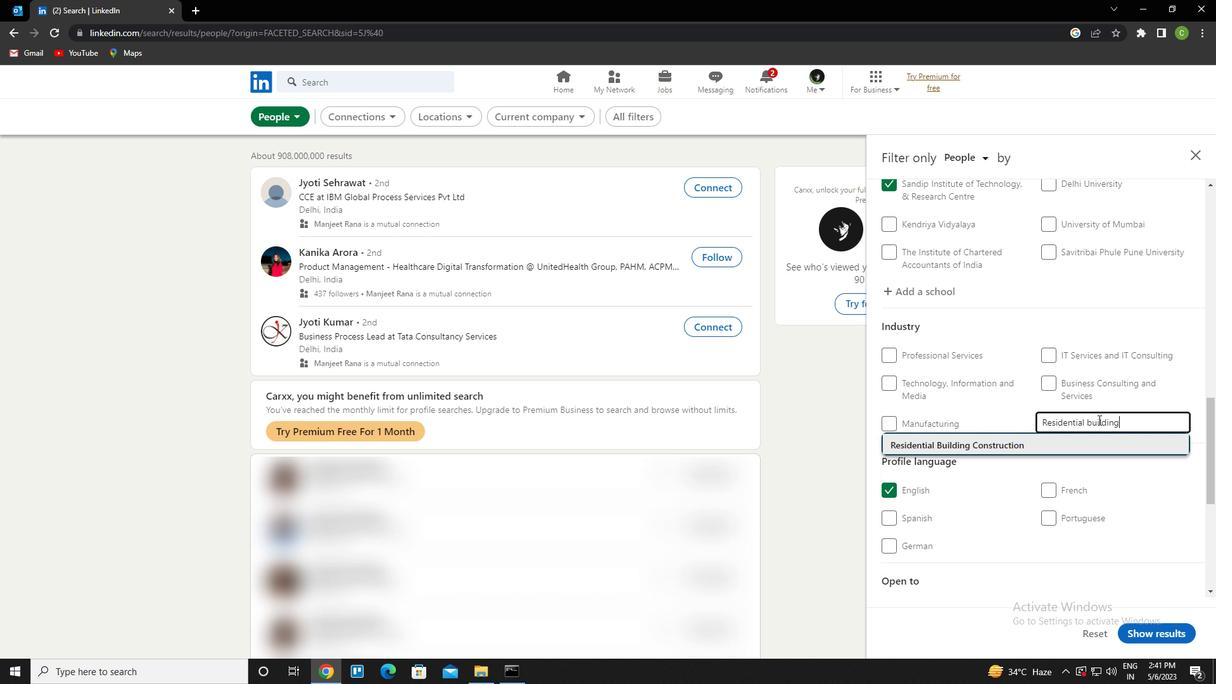 
Action: Mouse scrolled (1098, 419) with delta (0, 0)
Screenshot: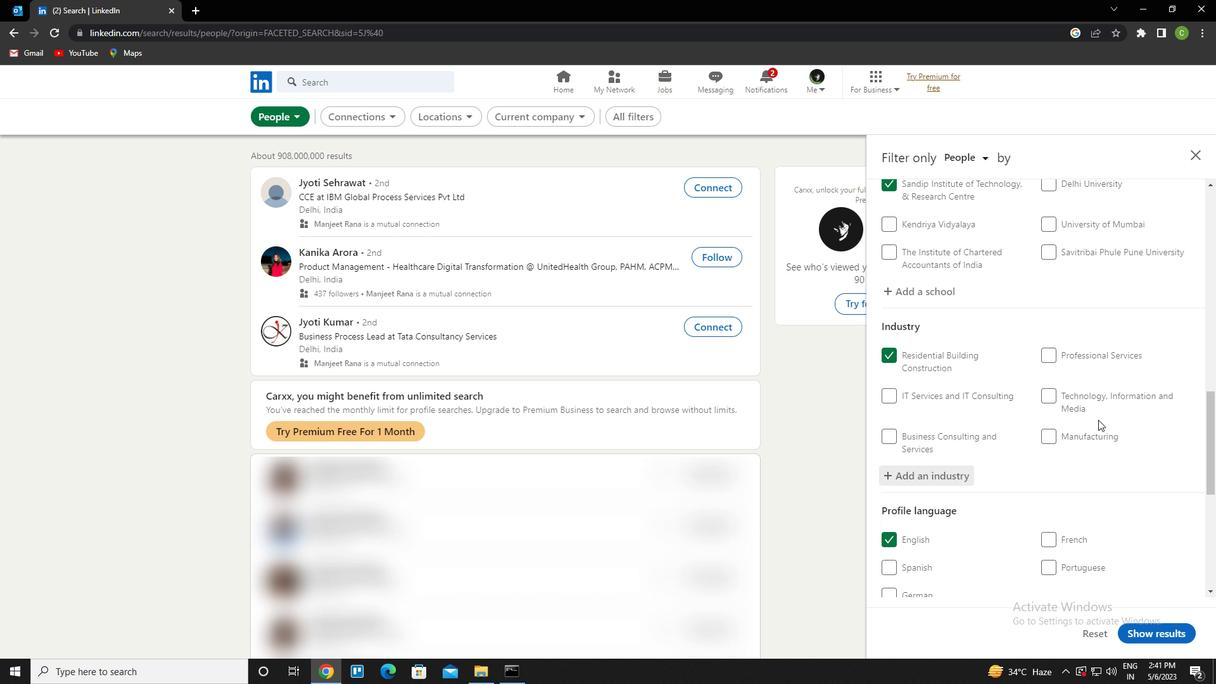 
Action: Mouse moved to (1091, 427)
Screenshot: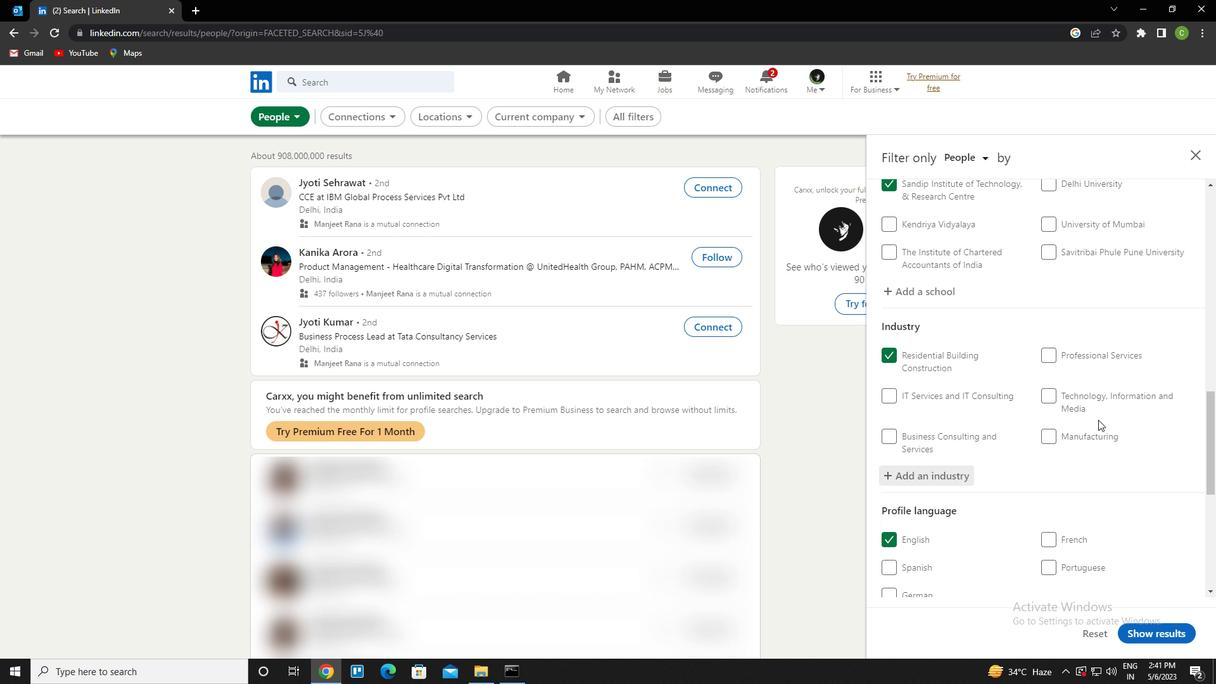 
Action: Mouse scrolled (1091, 427) with delta (0, 0)
Screenshot: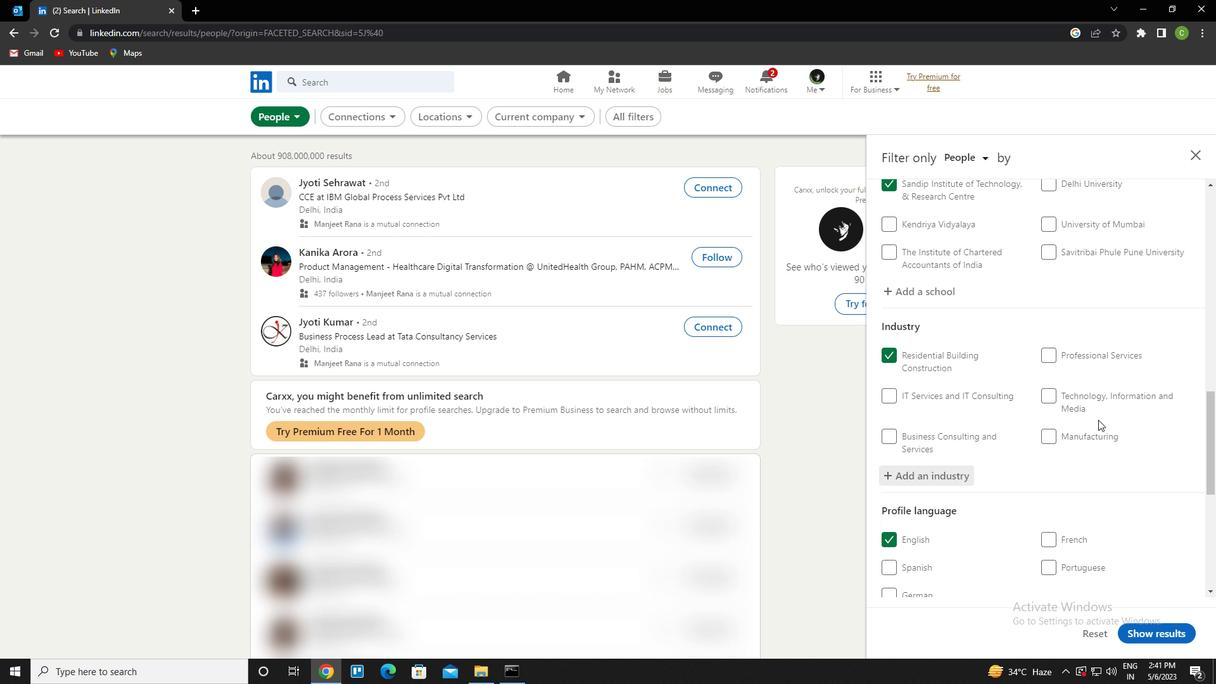 
Action: Mouse moved to (1090, 428)
Screenshot: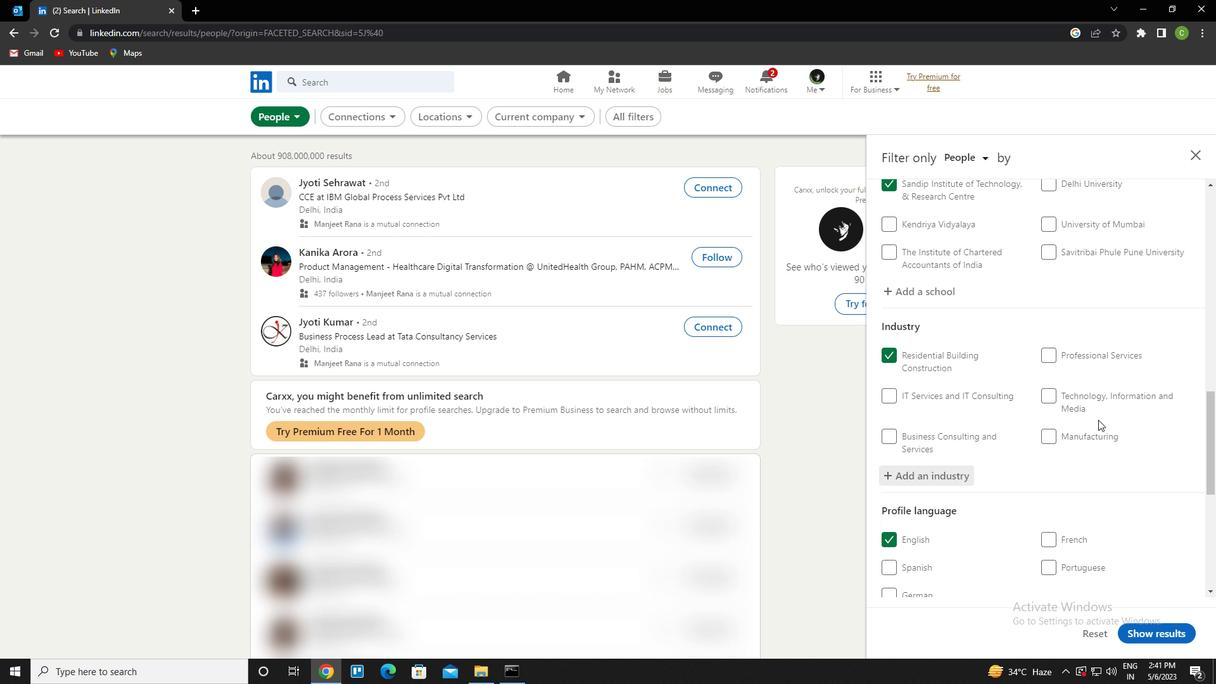 
Action: Mouse scrolled (1090, 427) with delta (0, 0)
Screenshot: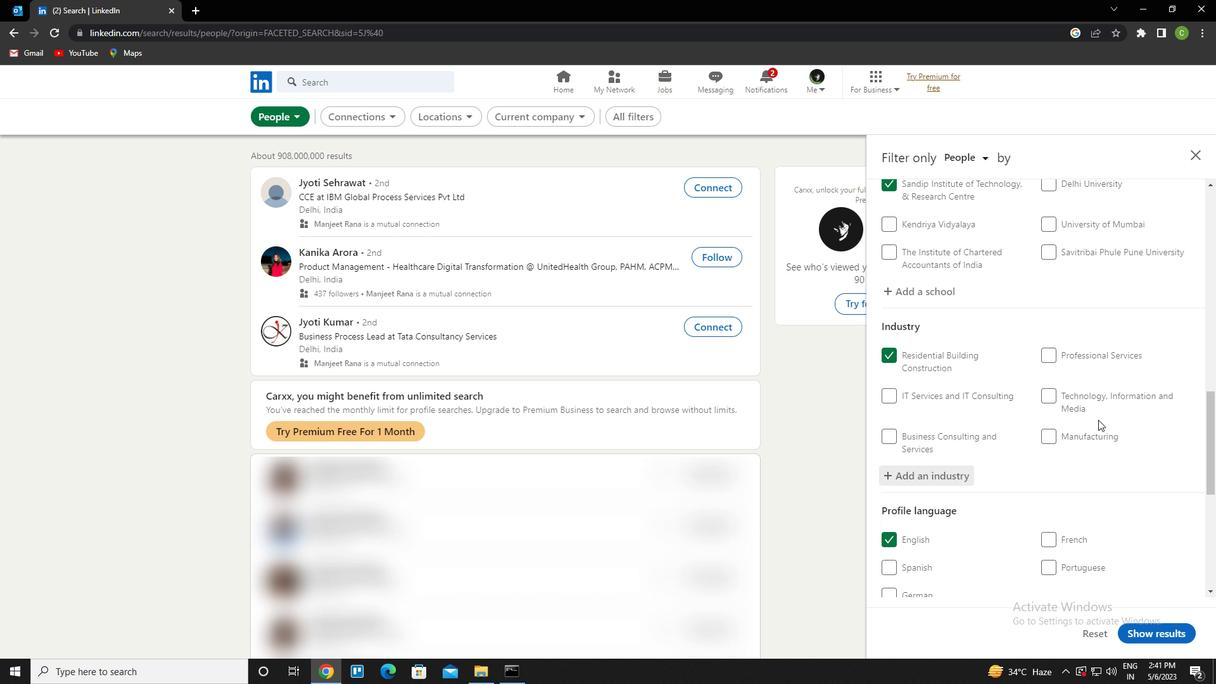 
Action: Mouse moved to (1089, 430)
Screenshot: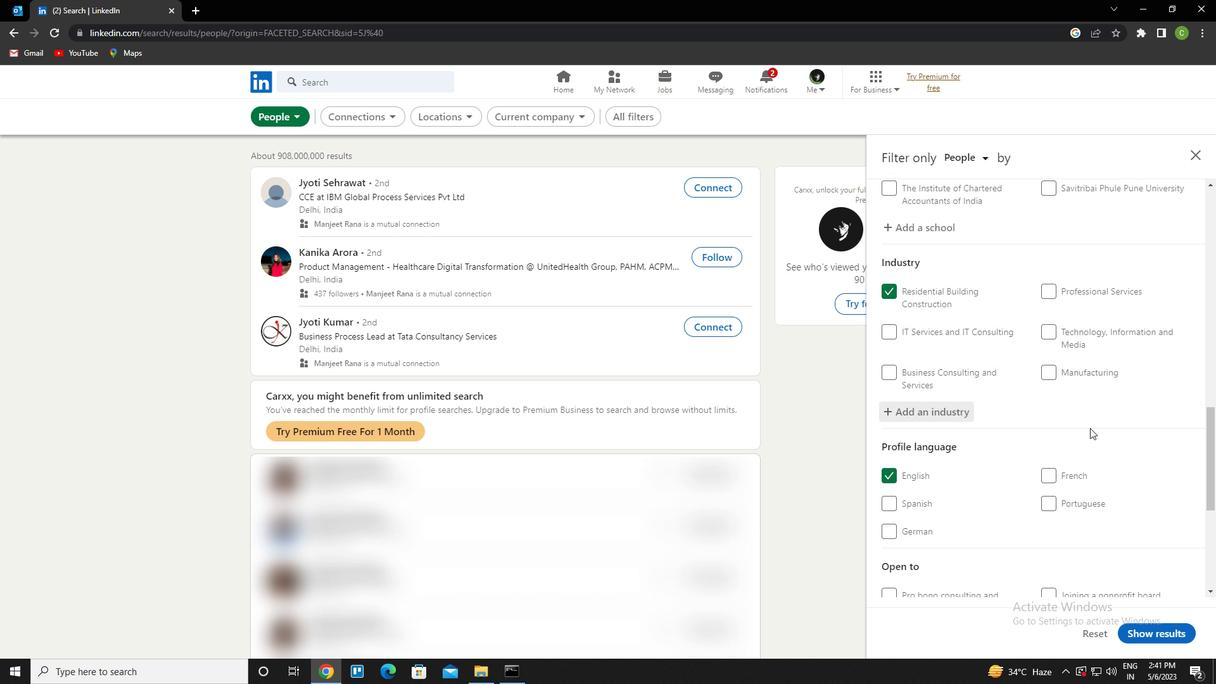 
Action: Mouse scrolled (1089, 430) with delta (0, 0)
Screenshot: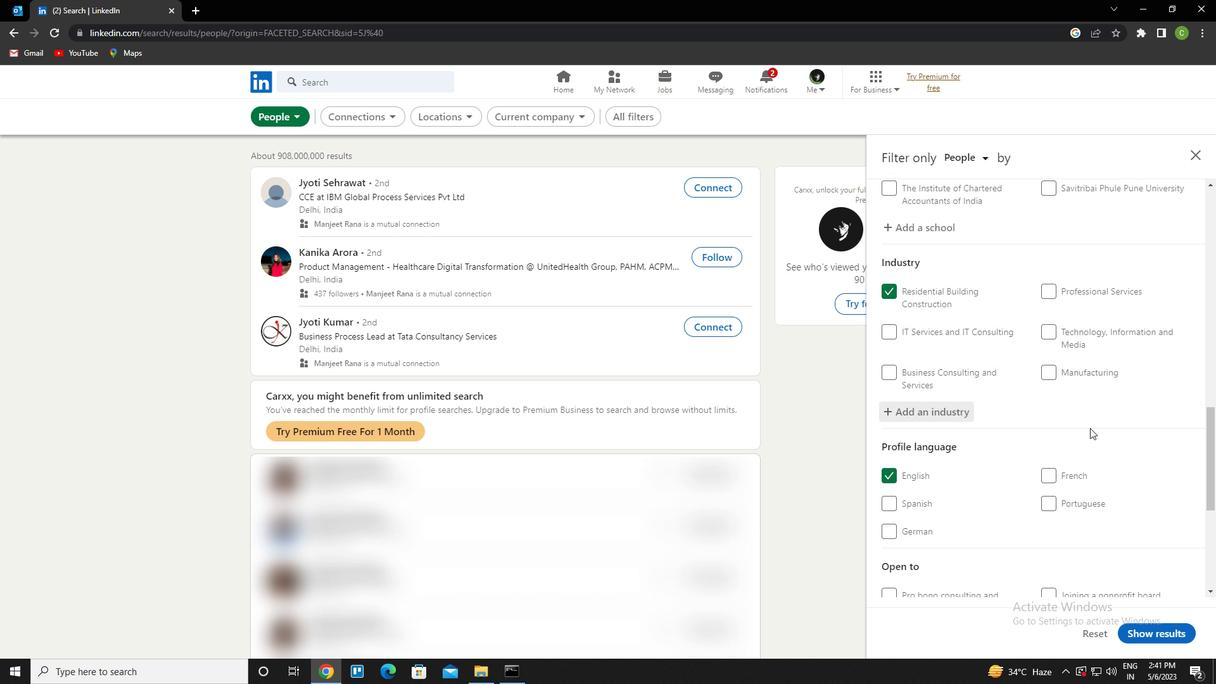 
Action: Mouse scrolled (1089, 430) with delta (0, 0)
Screenshot: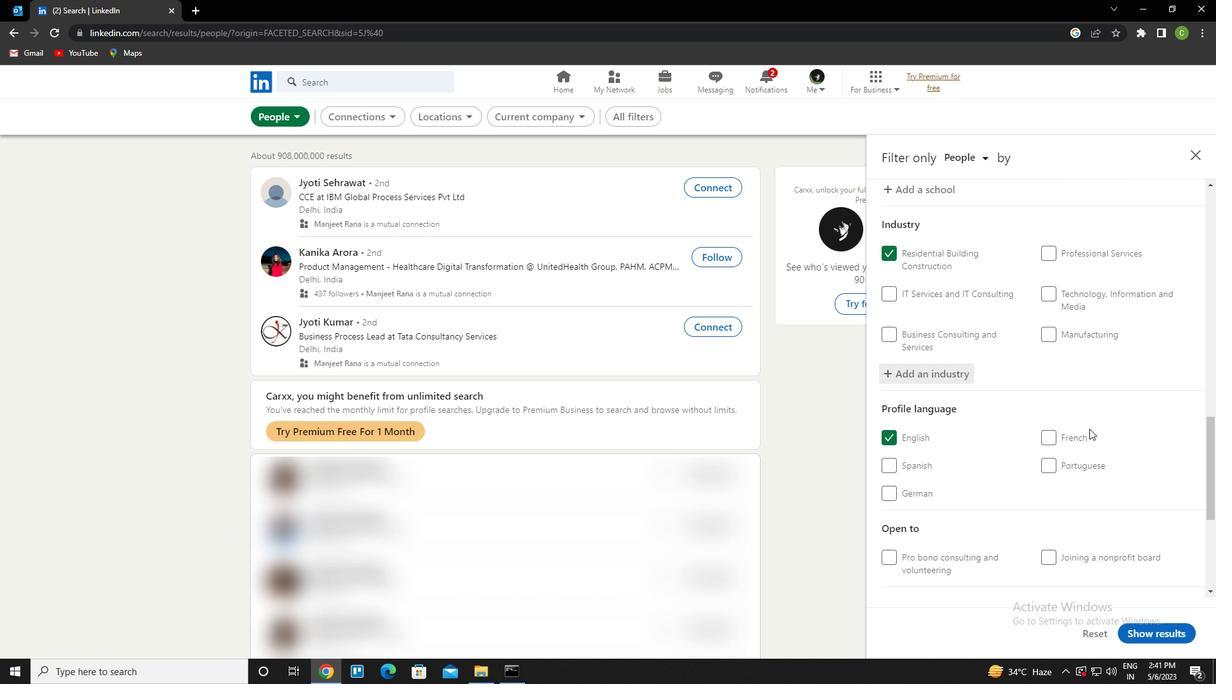
Action: Mouse scrolled (1089, 430) with delta (0, 0)
Screenshot: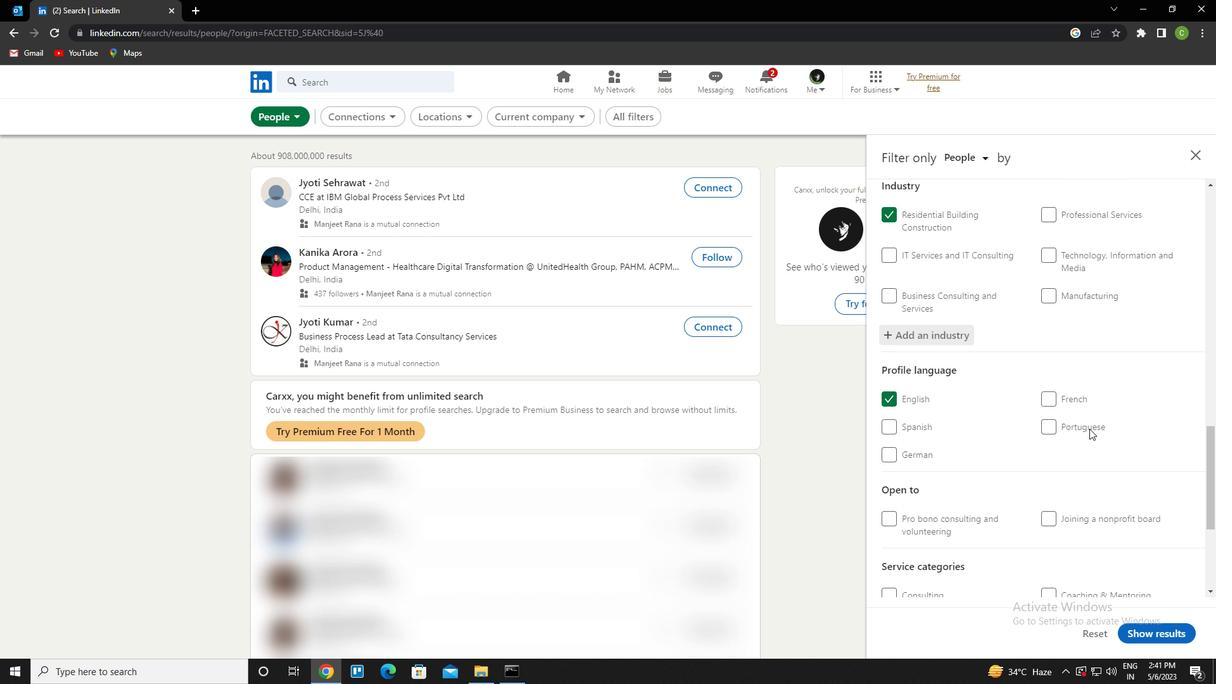 
Action: Mouse scrolled (1089, 430) with delta (0, 0)
Screenshot: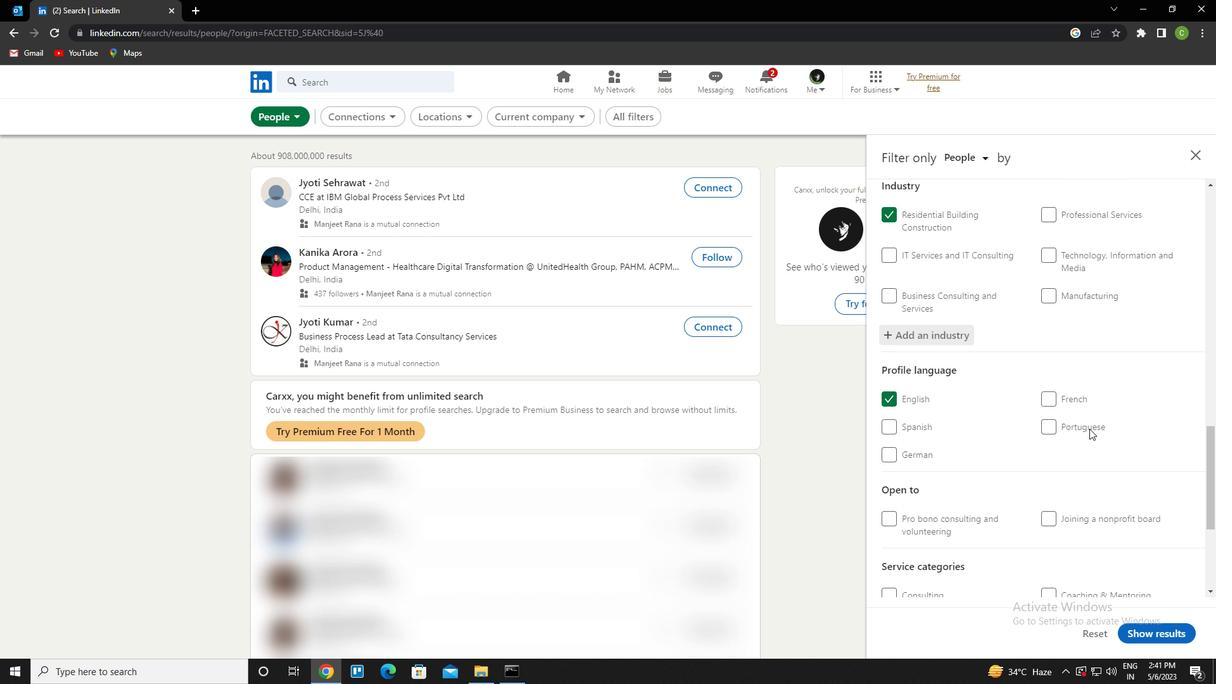 
Action: Mouse scrolled (1089, 430) with delta (0, 0)
Screenshot: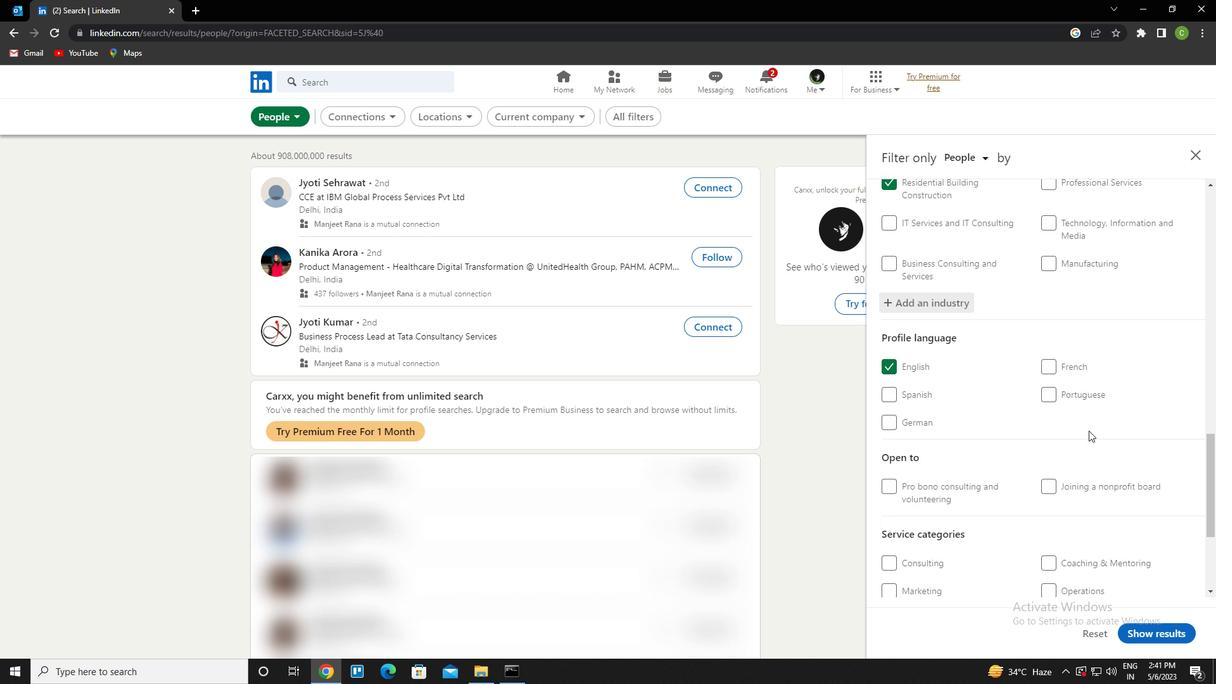 
Action: Mouse scrolled (1089, 430) with delta (0, 0)
Screenshot: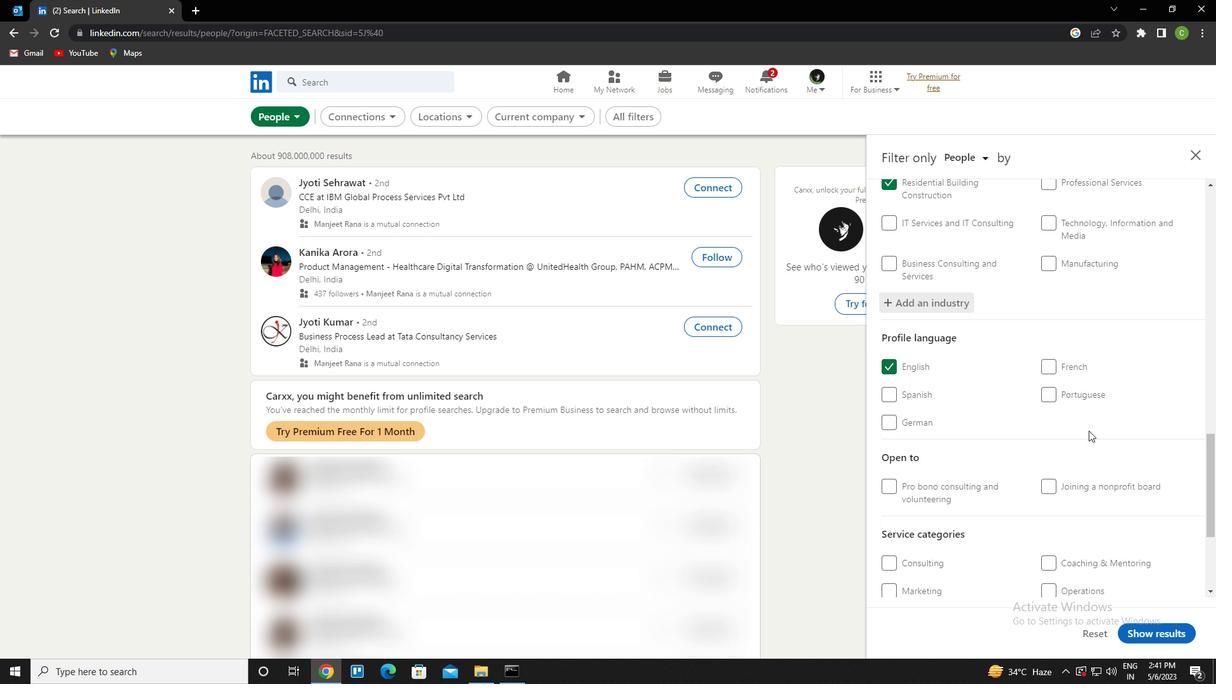 
Action: Mouse moved to (1087, 423)
Screenshot: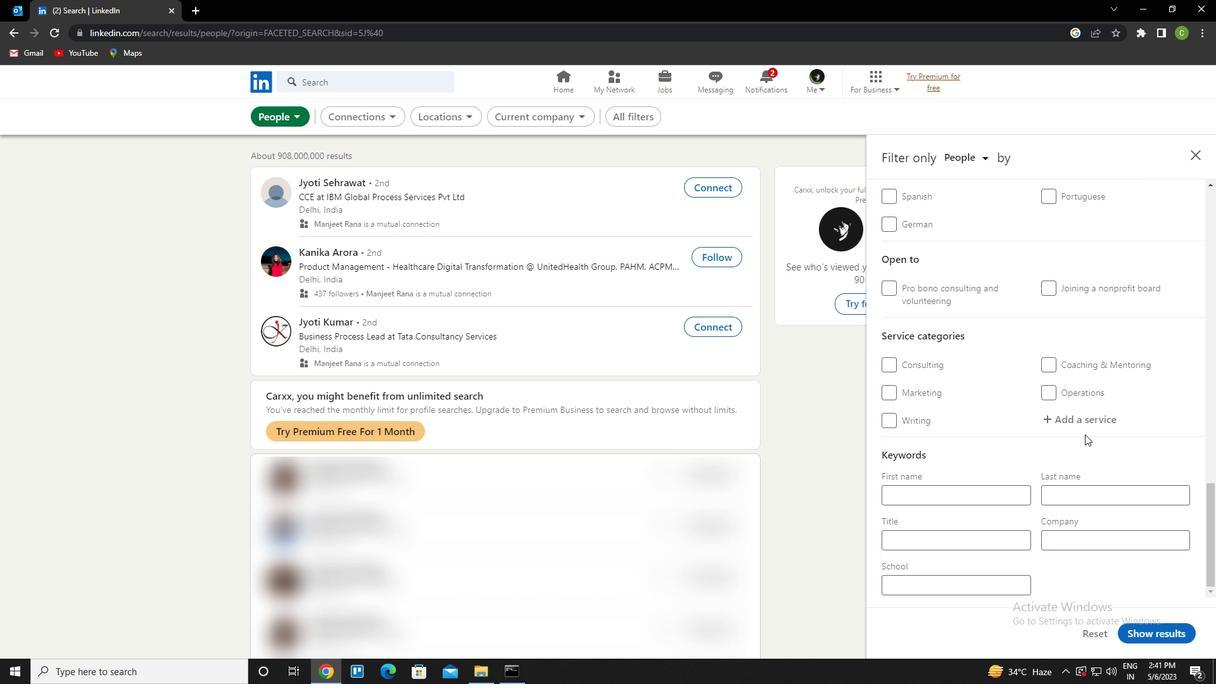 
Action: Mouse pressed left at (1087, 423)
Screenshot: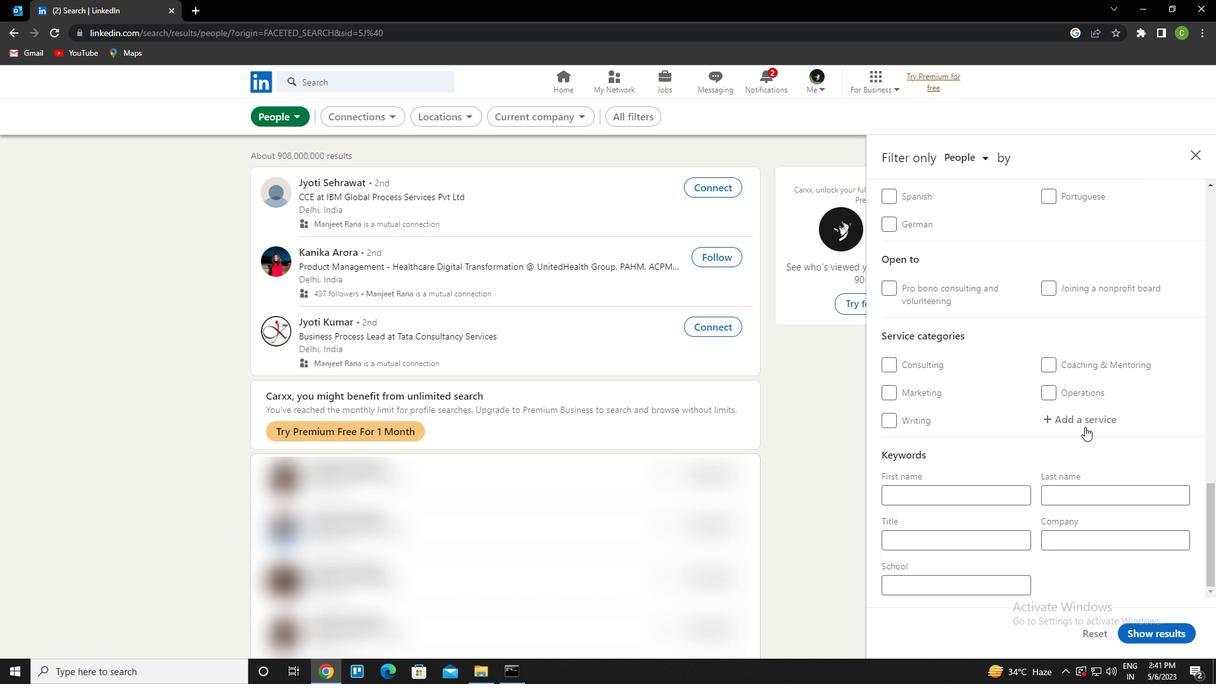 
Action: Key pressed <Key.caps_lock>b<Key.caps_lock>ankr<Key.down><Key.enter>
Screenshot: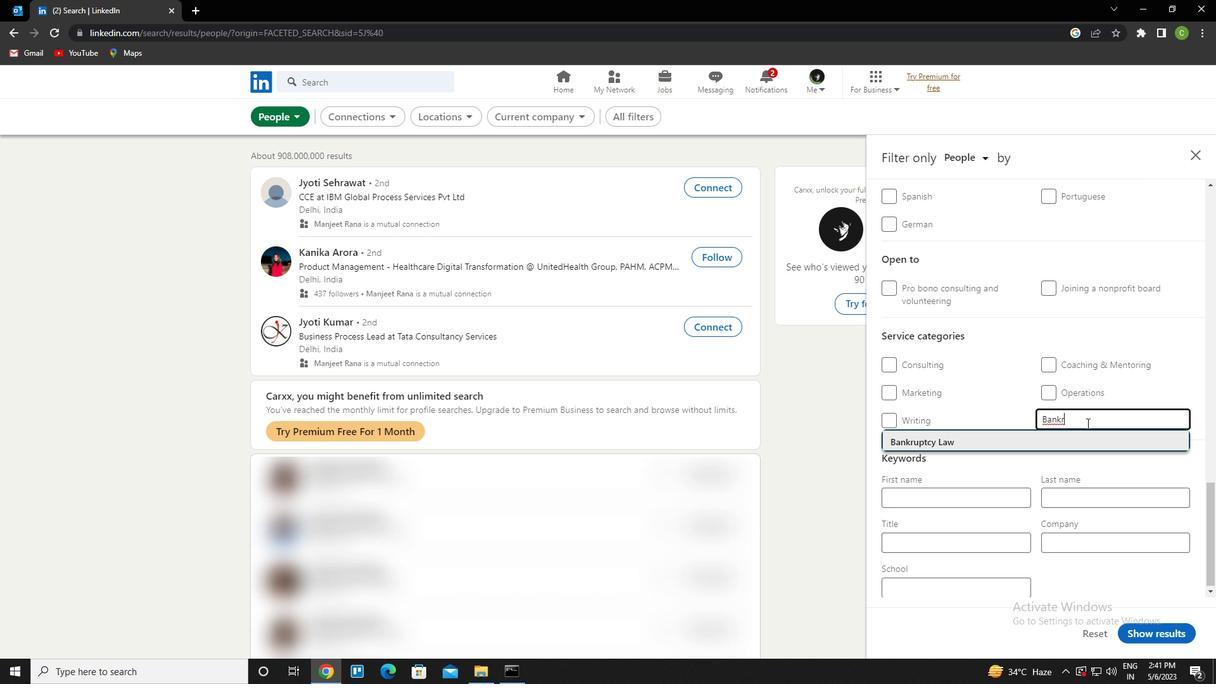 
Action: Mouse scrolled (1087, 422) with delta (0, 0)
Screenshot: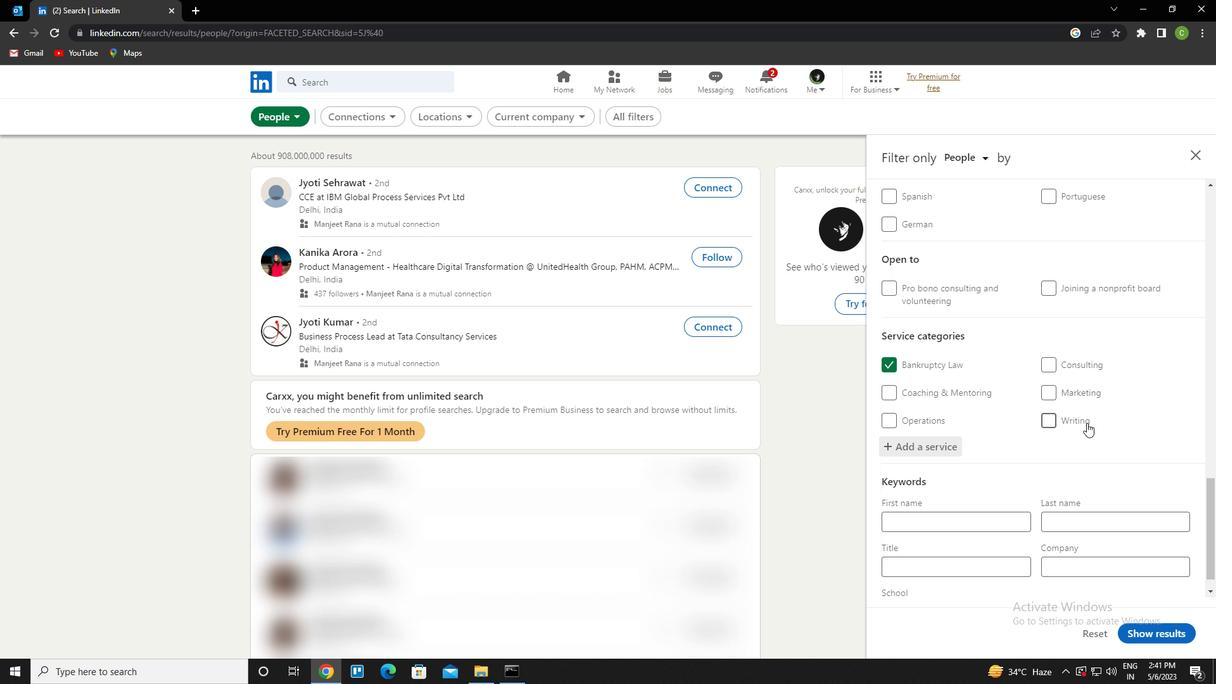 
Action: Mouse scrolled (1087, 422) with delta (0, 0)
Screenshot: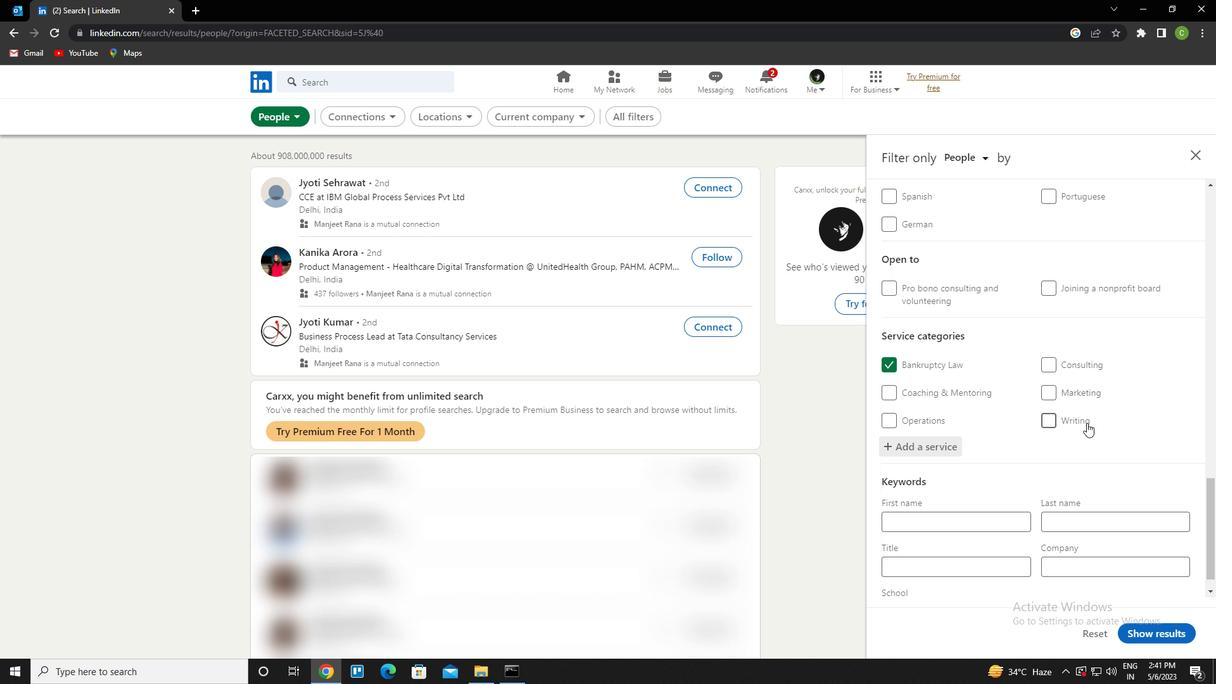 
Action: Mouse scrolled (1087, 422) with delta (0, 0)
Screenshot: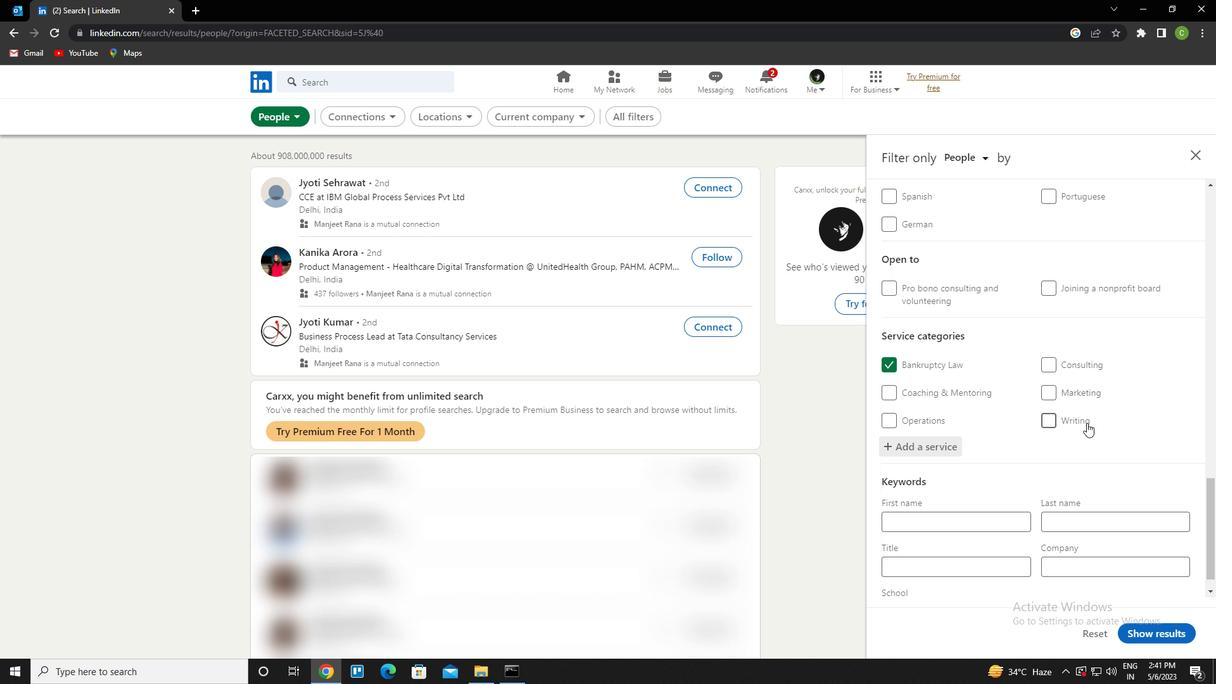 
Action: Mouse scrolled (1087, 422) with delta (0, 0)
Screenshot: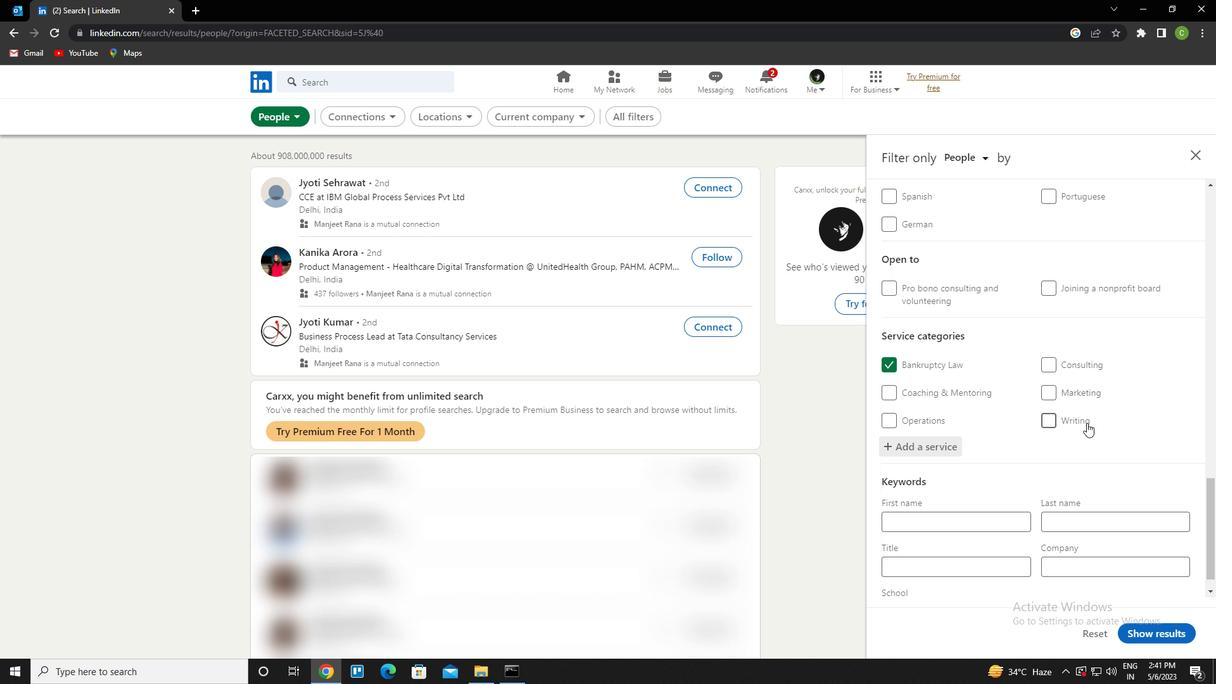 
Action: Mouse scrolled (1087, 422) with delta (0, 0)
Screenshot: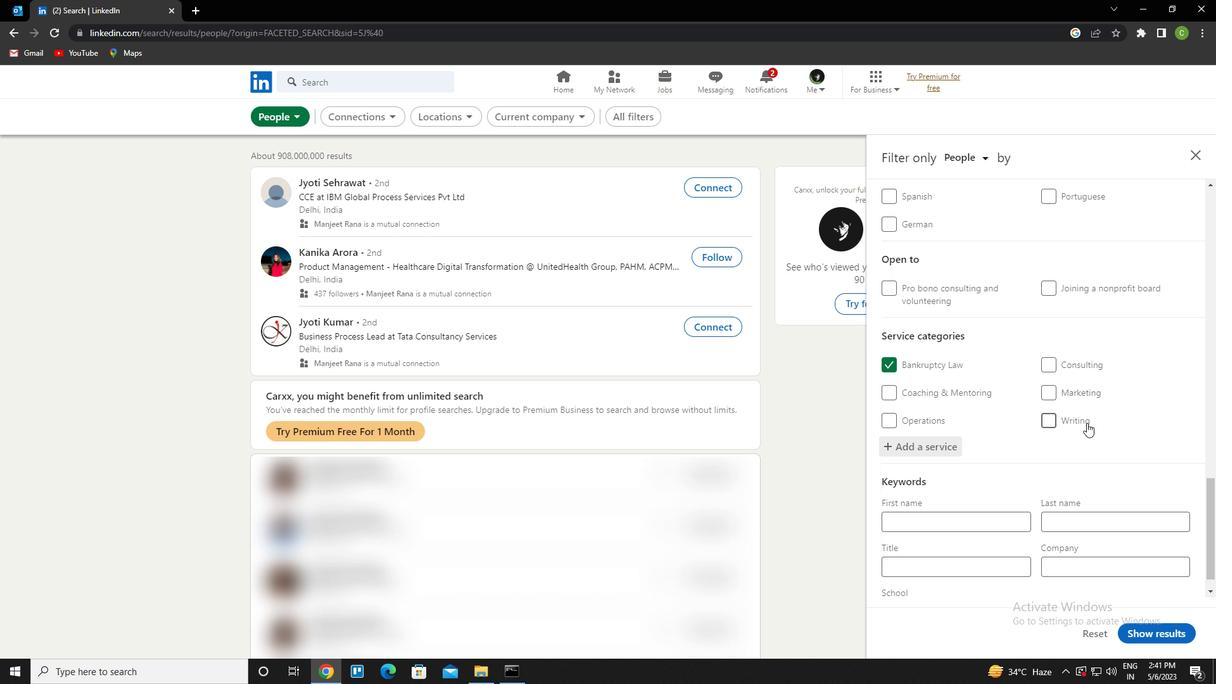 
Action: Mouse scrolled (1087, 422) with delta (0, 0)
Screenshot: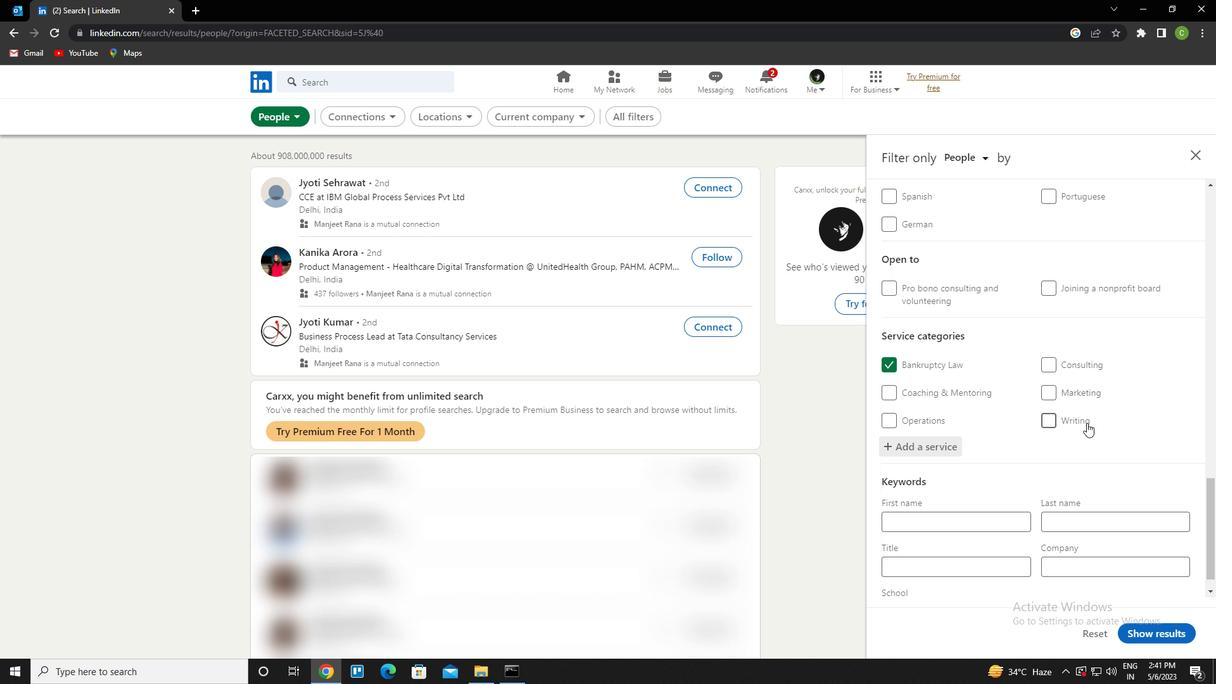 
Action: Mouse moved to (1087, 423)
Screenshot: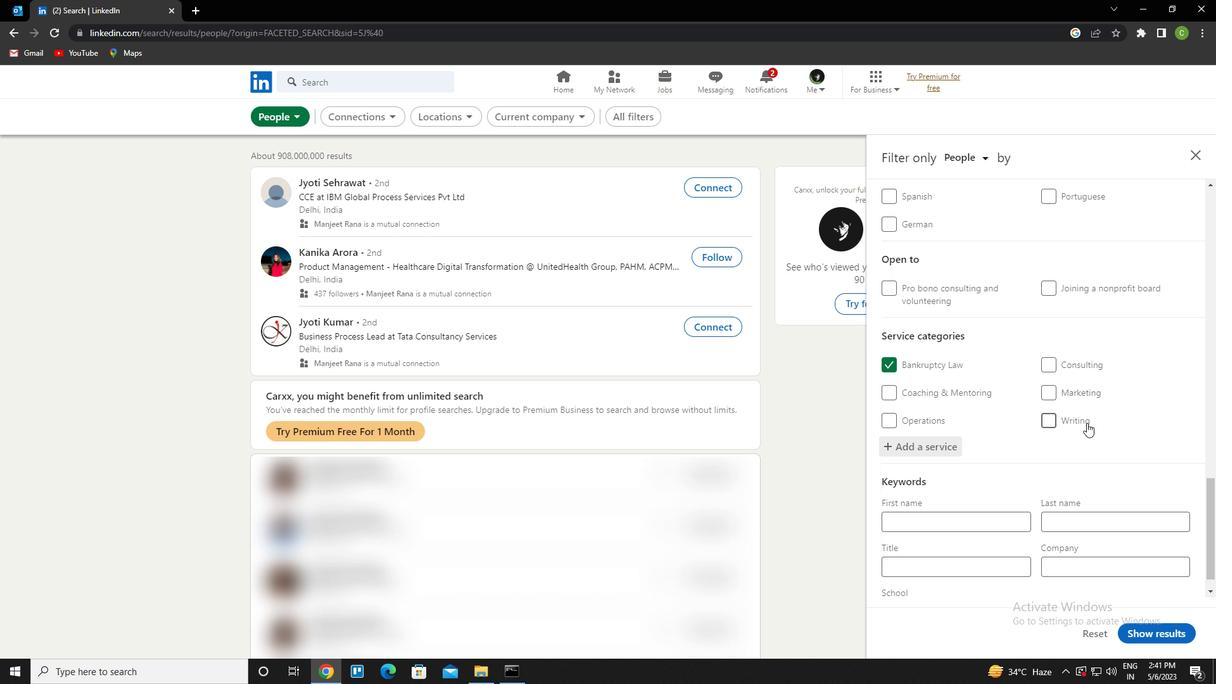 
Action: Mouse scrolled (1087, 422) with delta (0, 0)
Screenshot: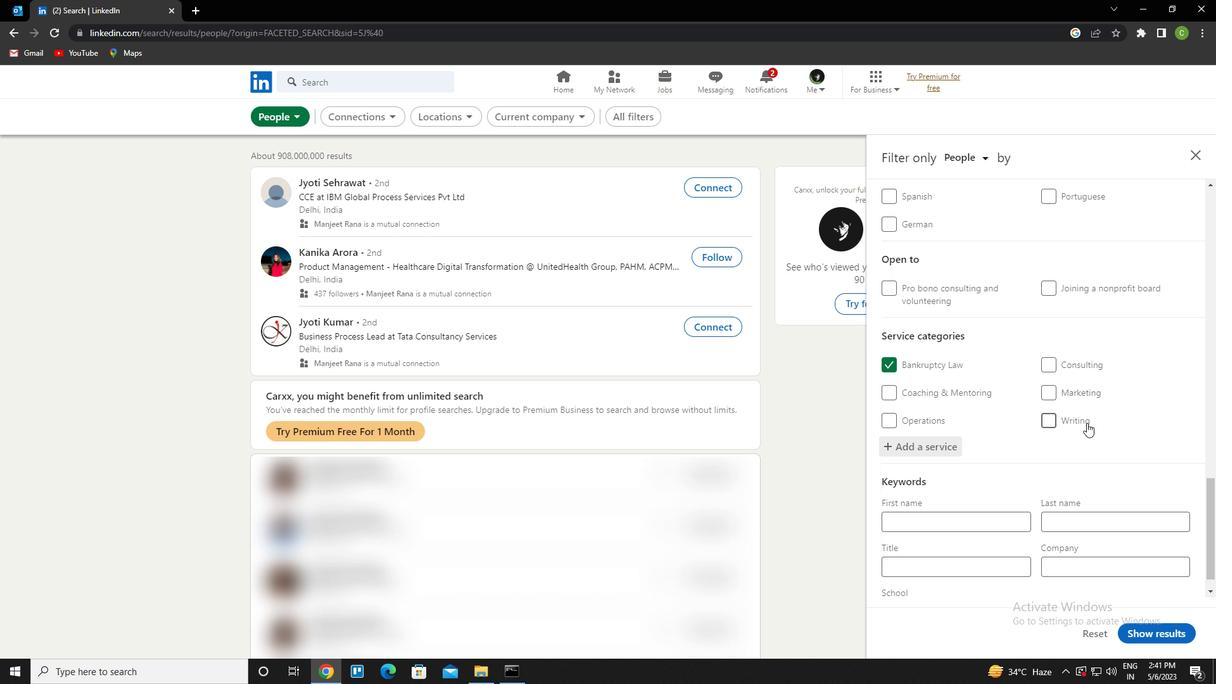 
Action: Mouse moved to (968, 538)
Screenshot: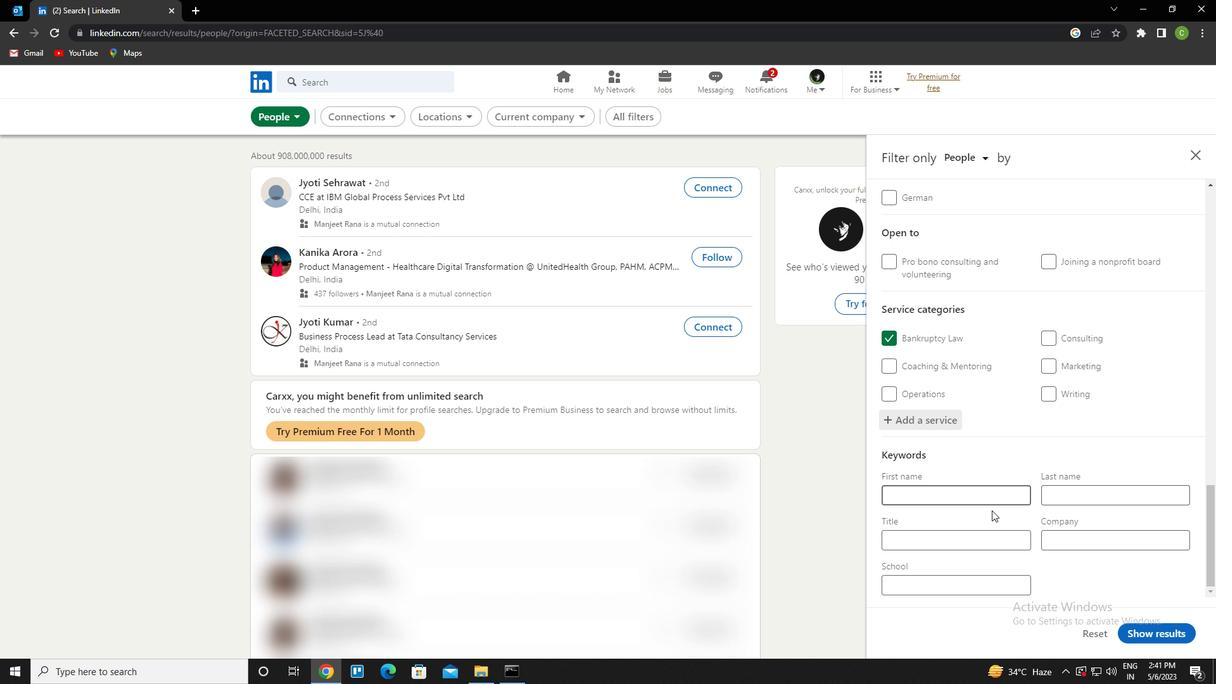 
Action: Mouse pressed left at (968, 538)
Screenshot: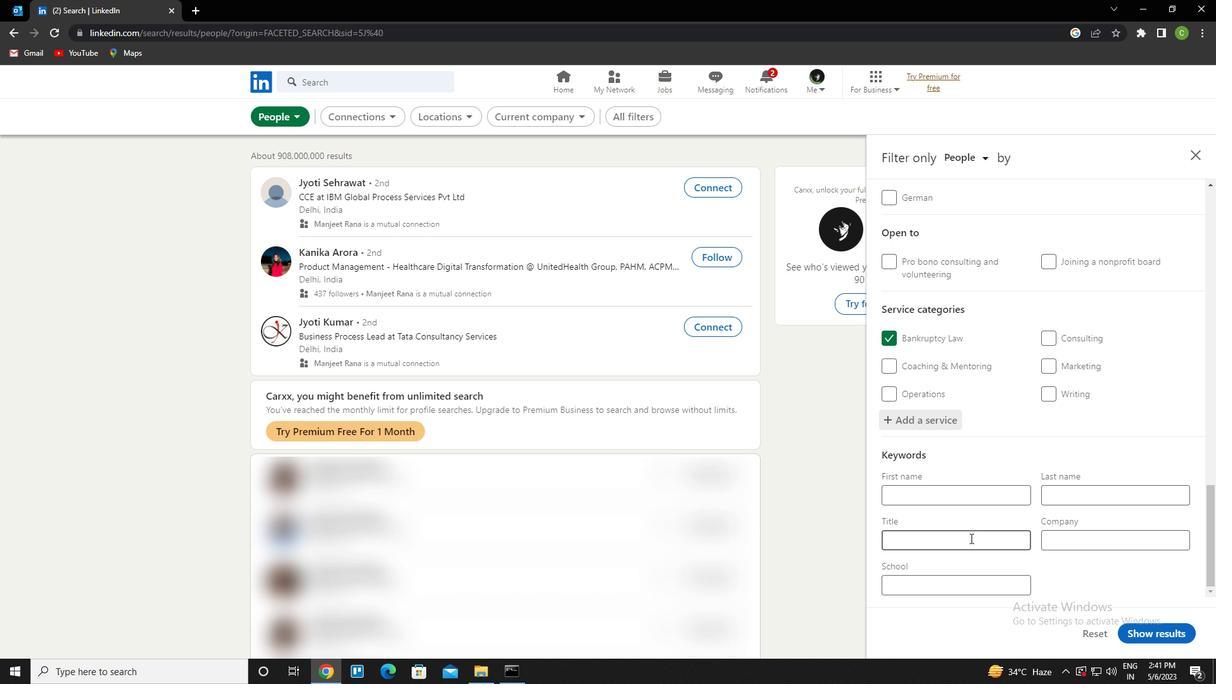 
Action: Key pressed <Key.caps_lock>a<Key.caps_lock>nimal<Key.space><Key.caps_lock>s<Key.caps_lock>helter<Key.space><Key.caps_lock>v<Key.caps_lock>olunteer
Screenshot: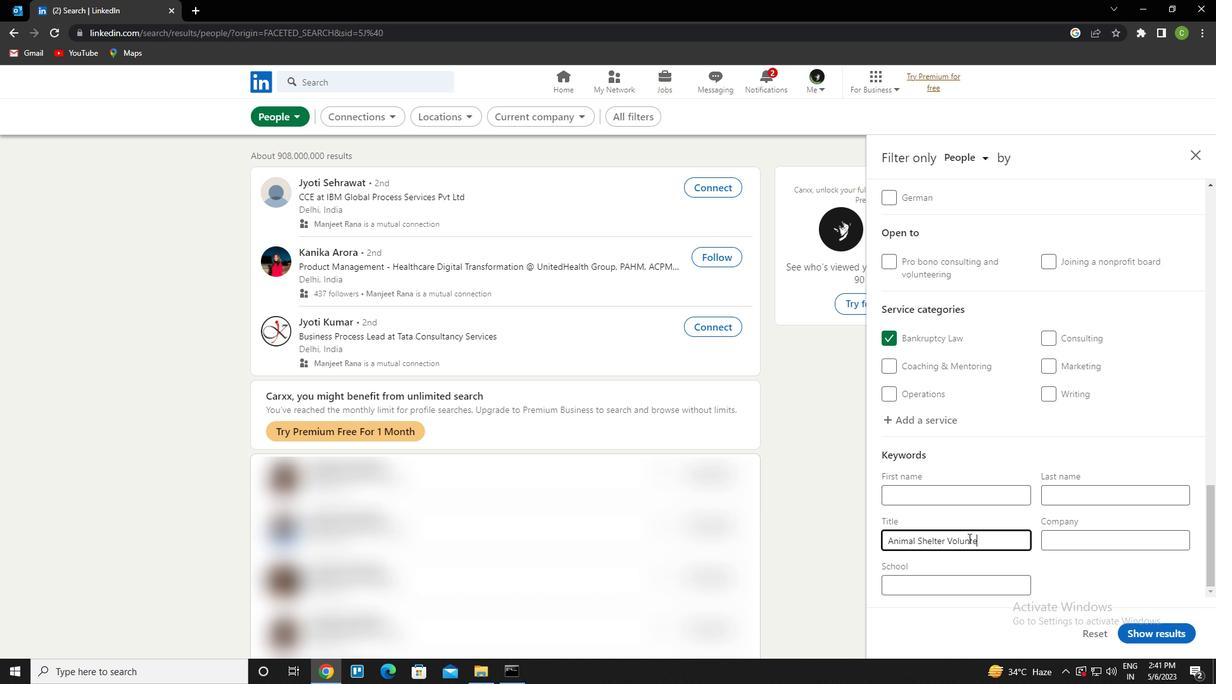 
Action: Mouse moved to (1171, 638)
Screenshot: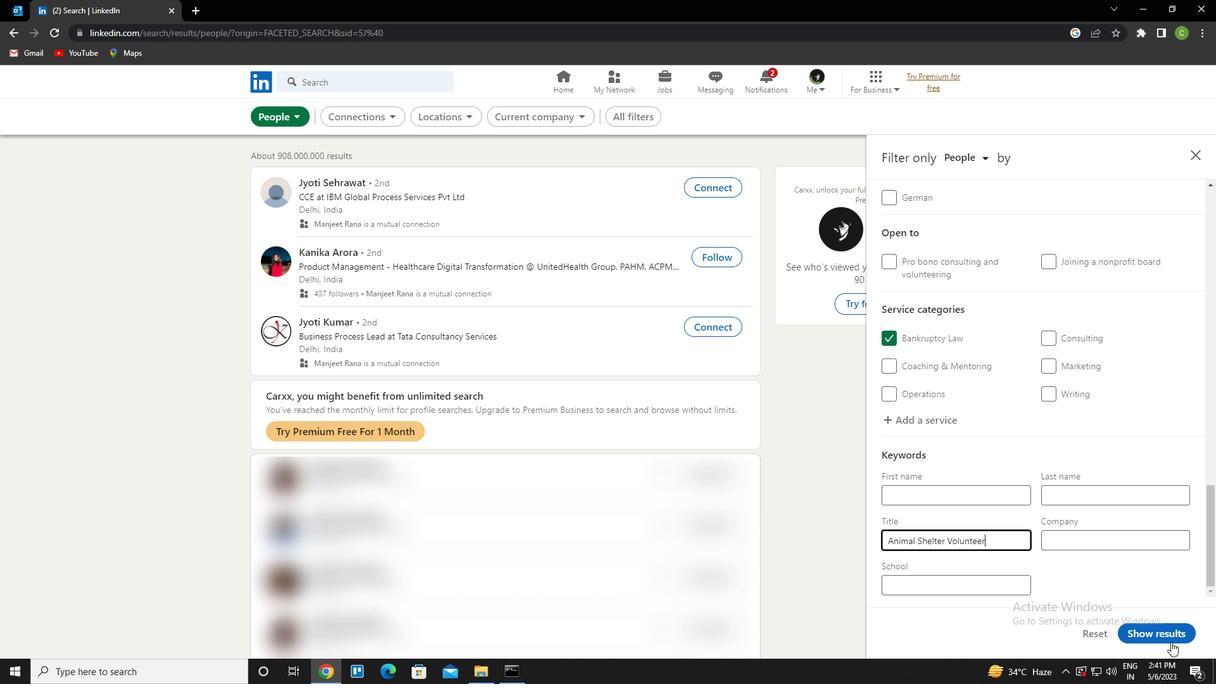
Action: Mouse pressed left at (1171, 638)
Screenshot: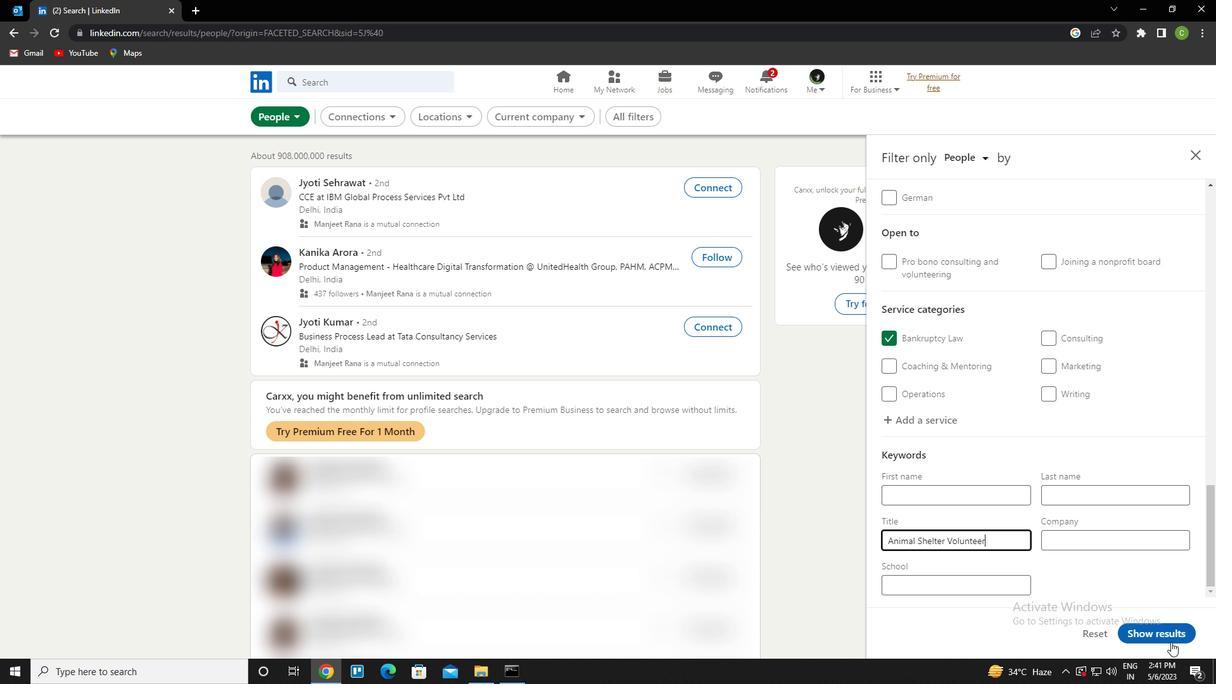 
Action: Mouse moved to (484, 617)
Screenshot: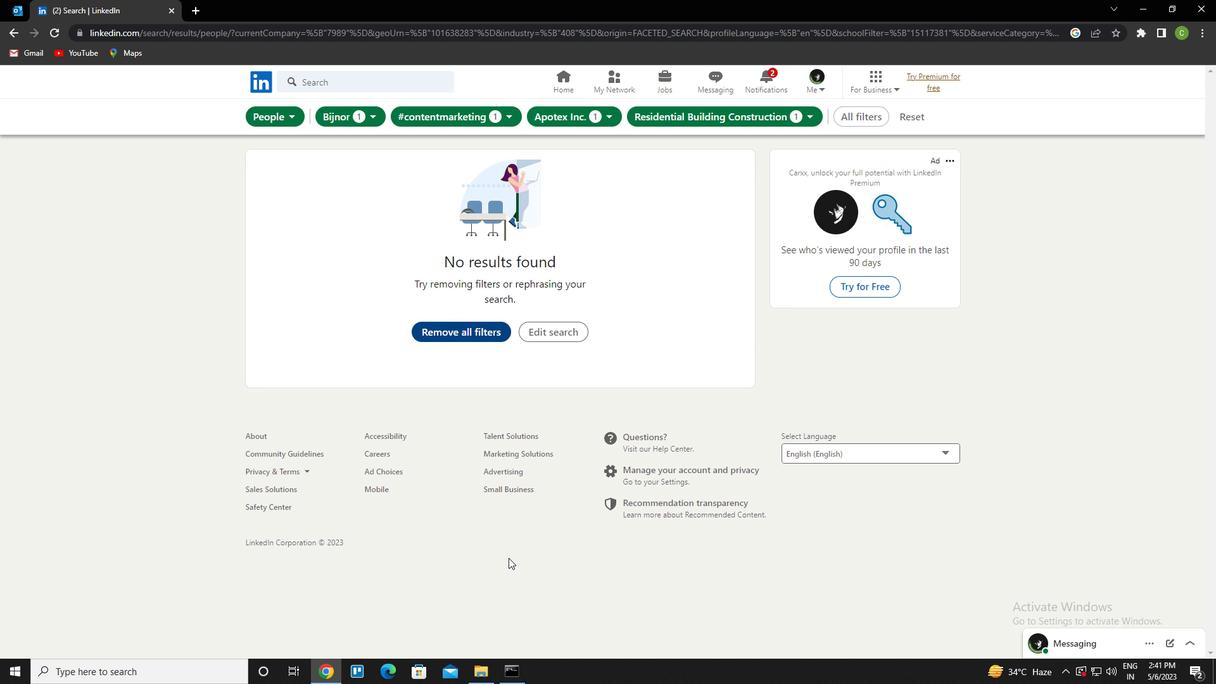 
